Task: Find connections with filter location Berriane with filter topic #Interviewingwith filter profile language Potuguese with filter current company LearningMate with filter school St. Andrew's College of Arts, Science and Commerce with filter industry Technical and Vocational Training with filter service category Lead Generation with filter keywords title Graphic Designer
Action: Mouse moved to (660, 89)
Screenshot: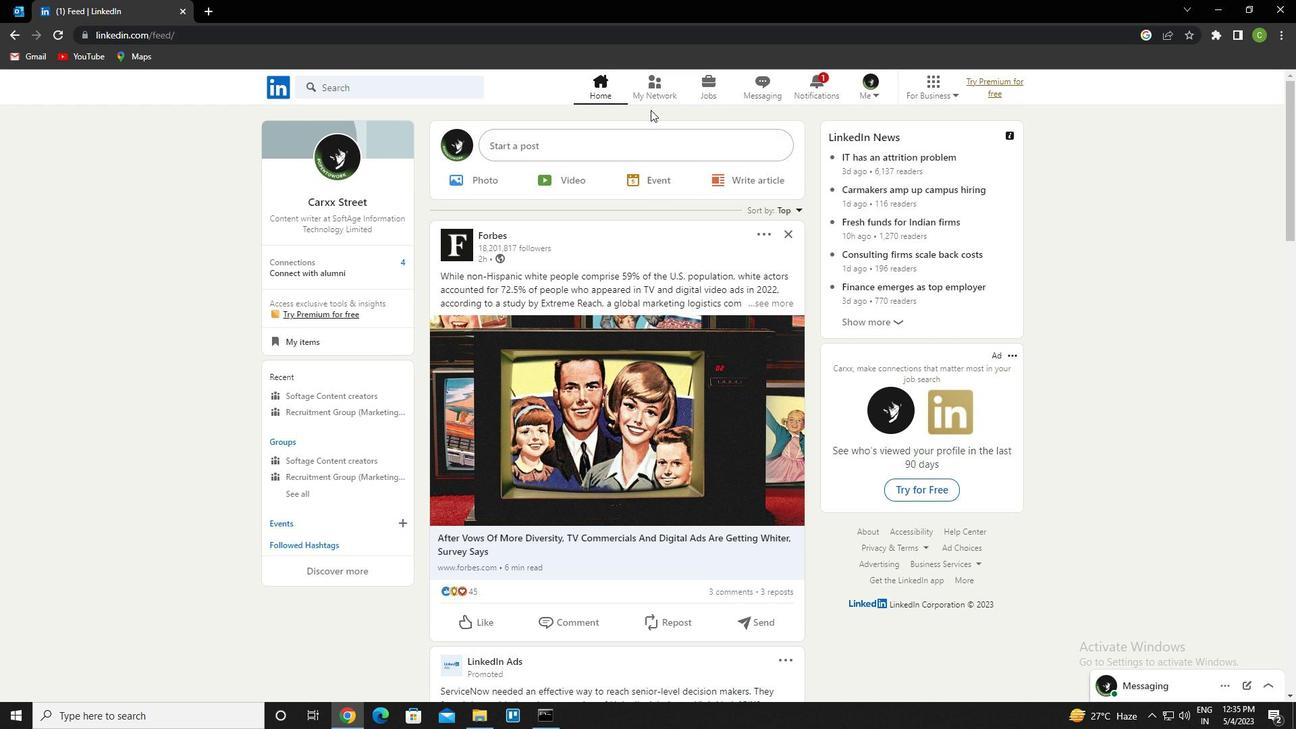 
Action: Mouse pressed left at (660, 89)
Screenshot: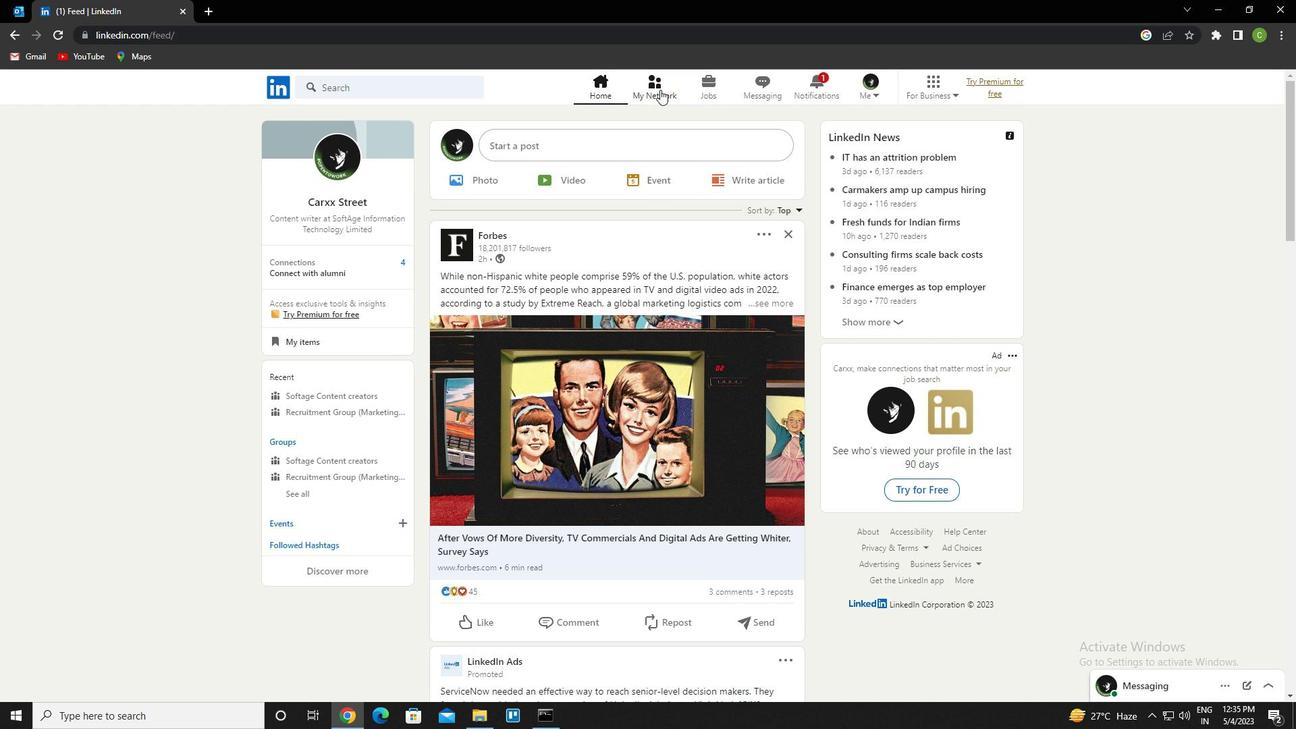 
Action: Mouse moved to (367, 158)
Screenshot: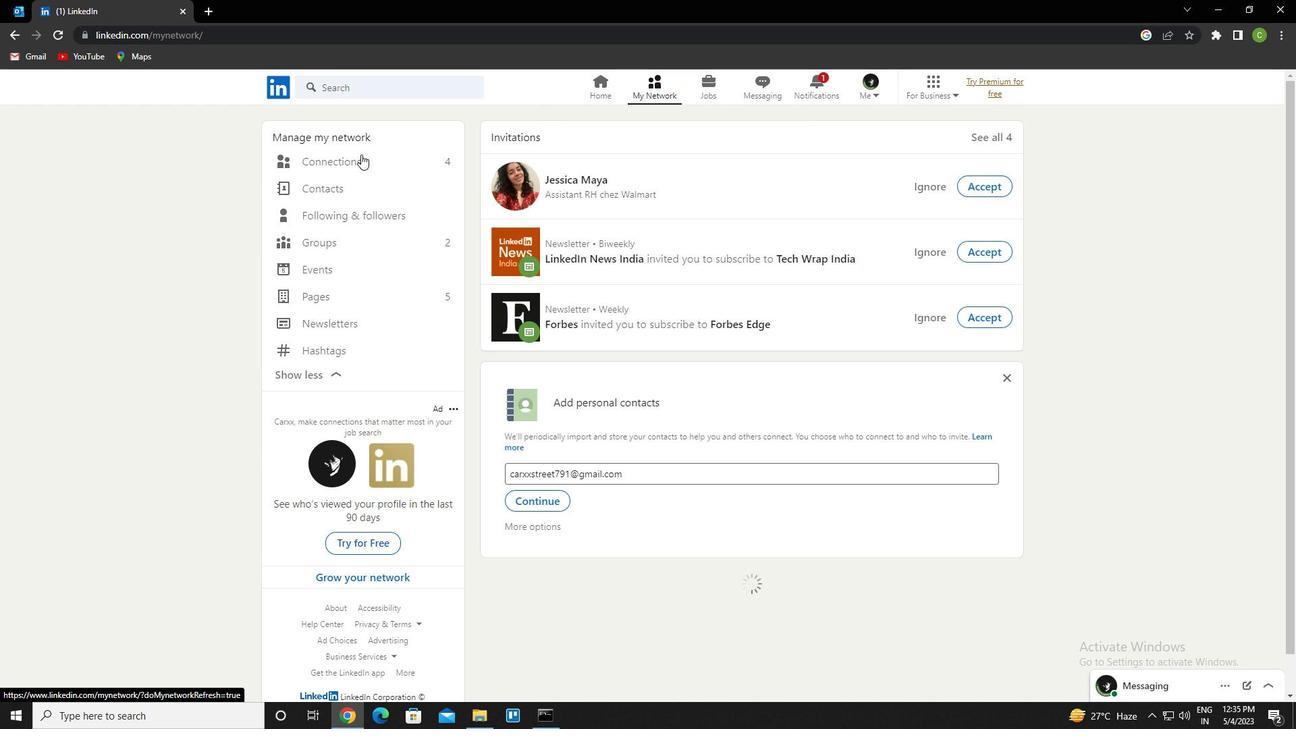 
Action: Mouse pressed left at (367, 158)
Screenshot: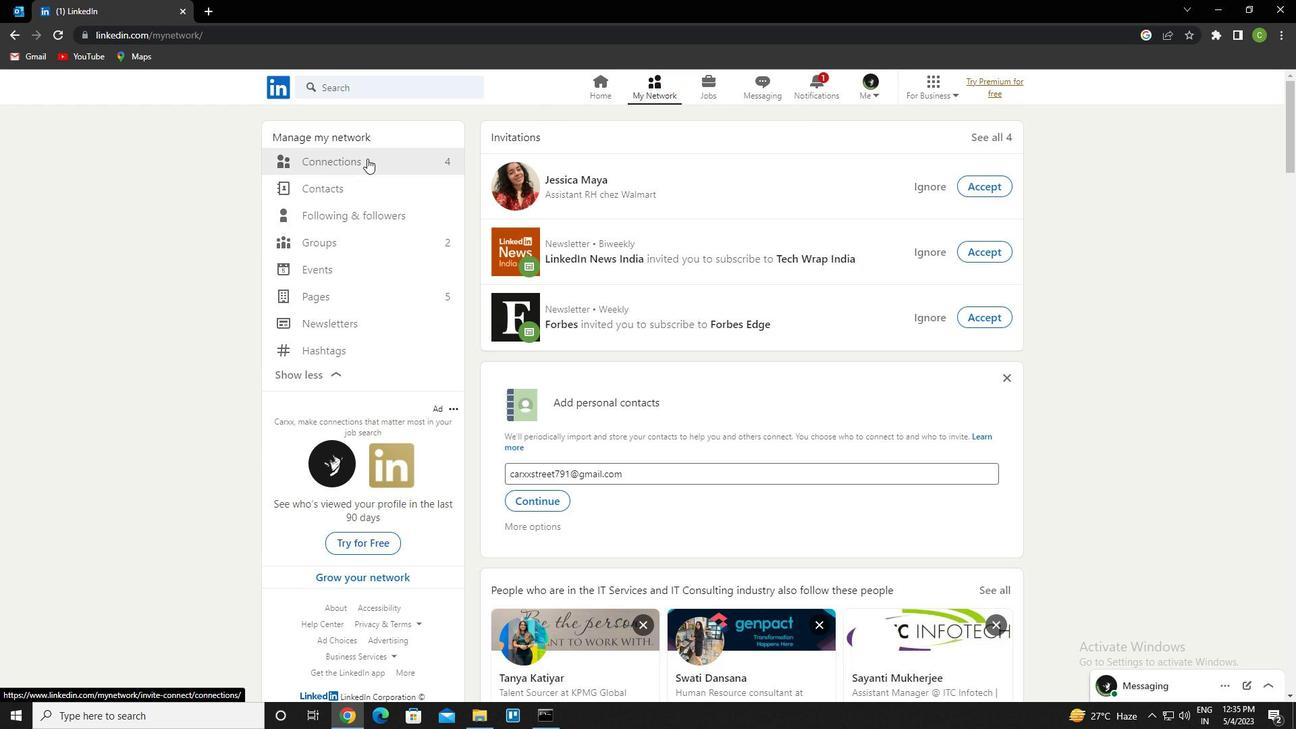 
Action: Mouse moved to (758, 165)
Screenshot: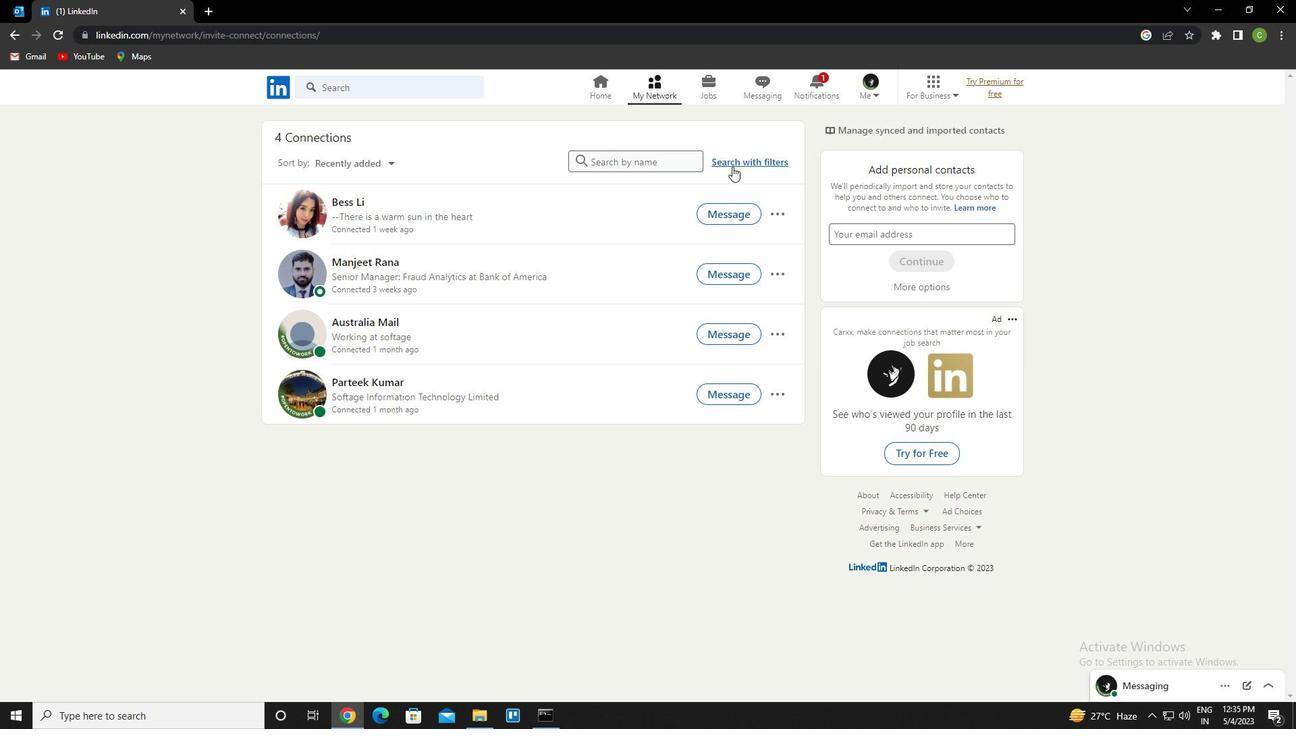 
Action: Mouse pressed left at (758, 165)
Screenshot: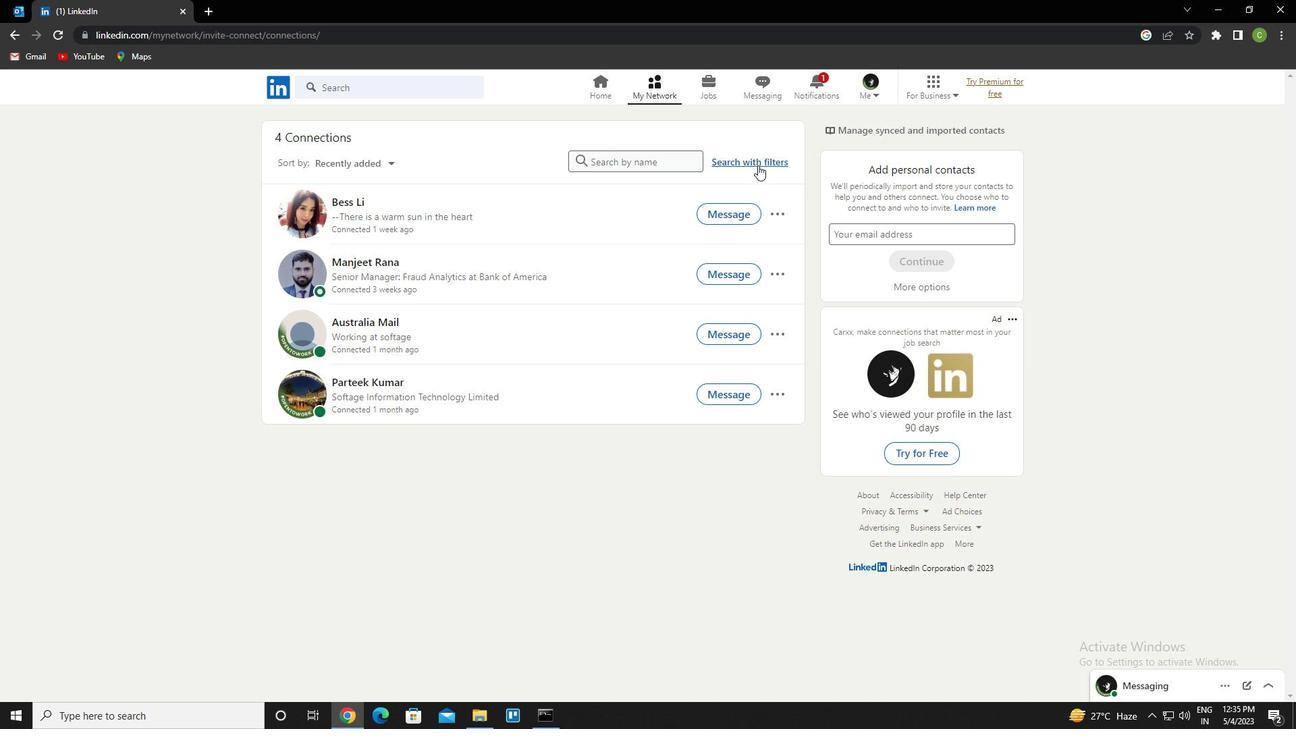 
Action: Mouse moved to (690, 123)
Screenshot: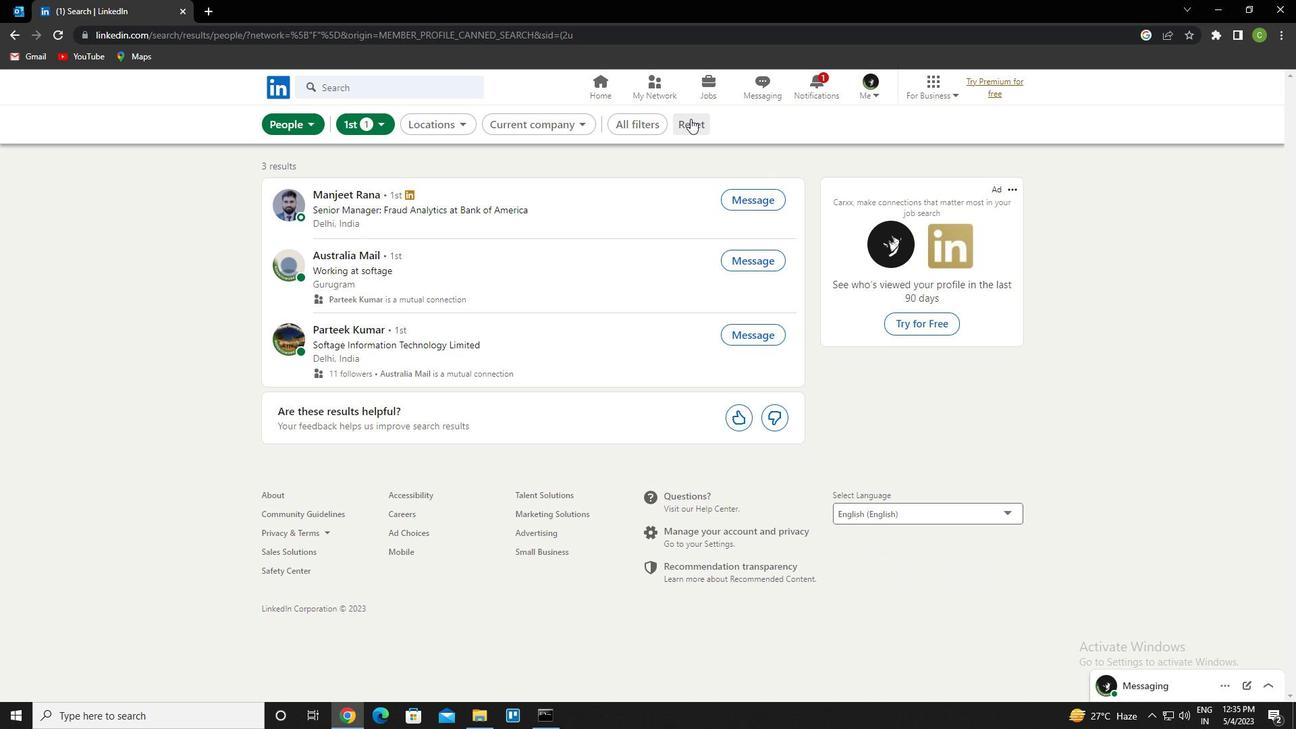 
Action: Mouse pressed left at (690, 123)
Screenshot: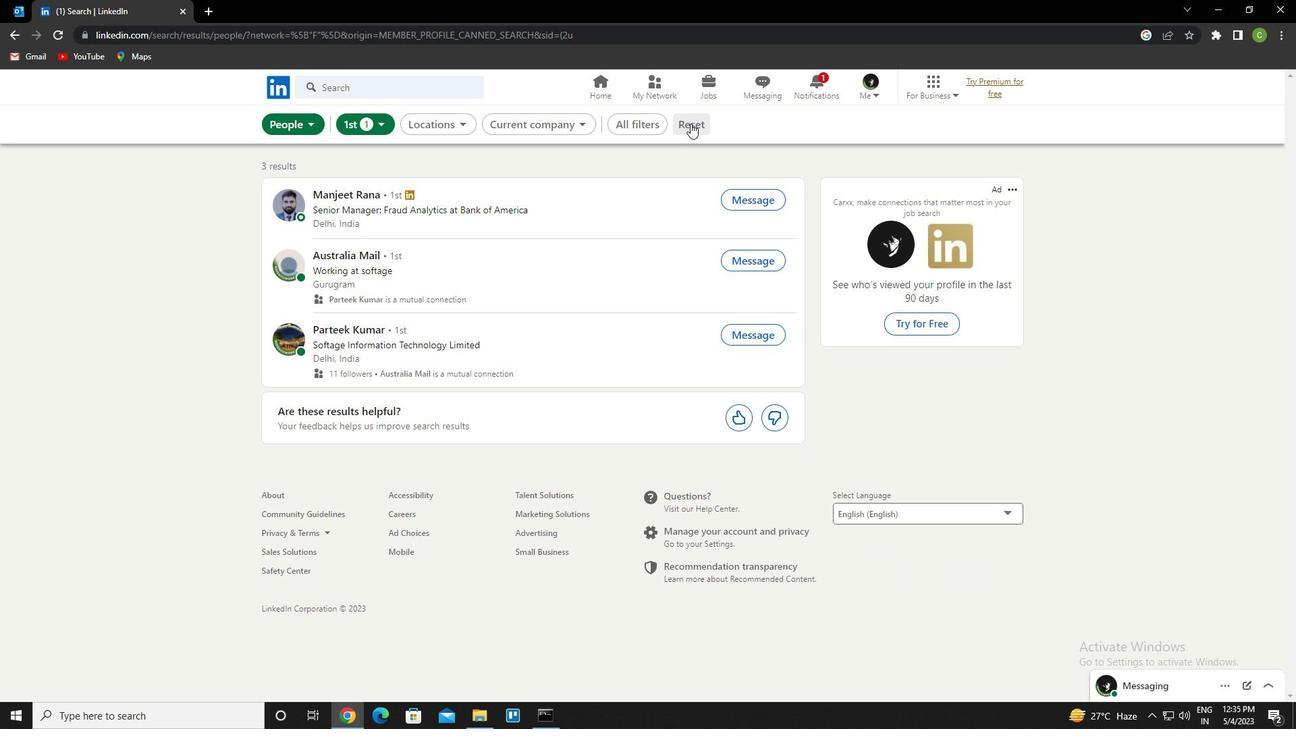 
Action: Mouse moved to (675, 128)
Screenshot: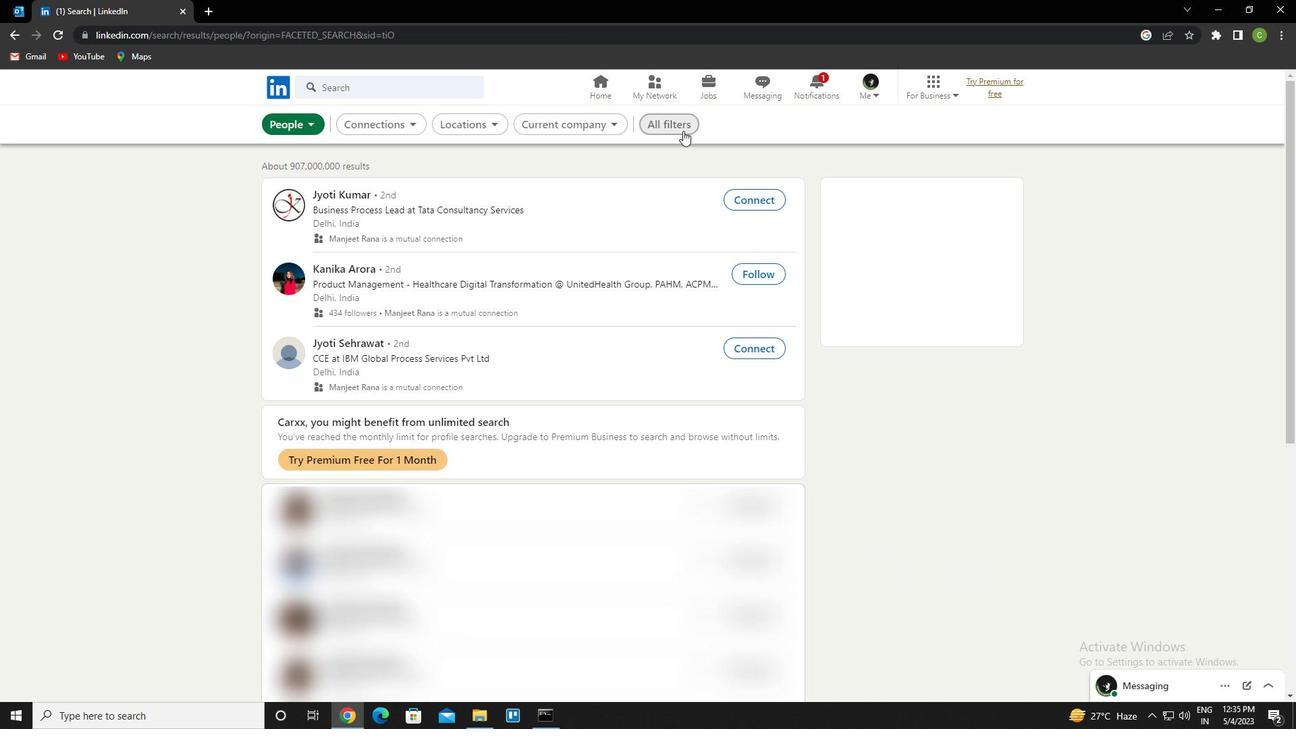 
Action: Mouse pressed left at (675, 128)
Screenshot: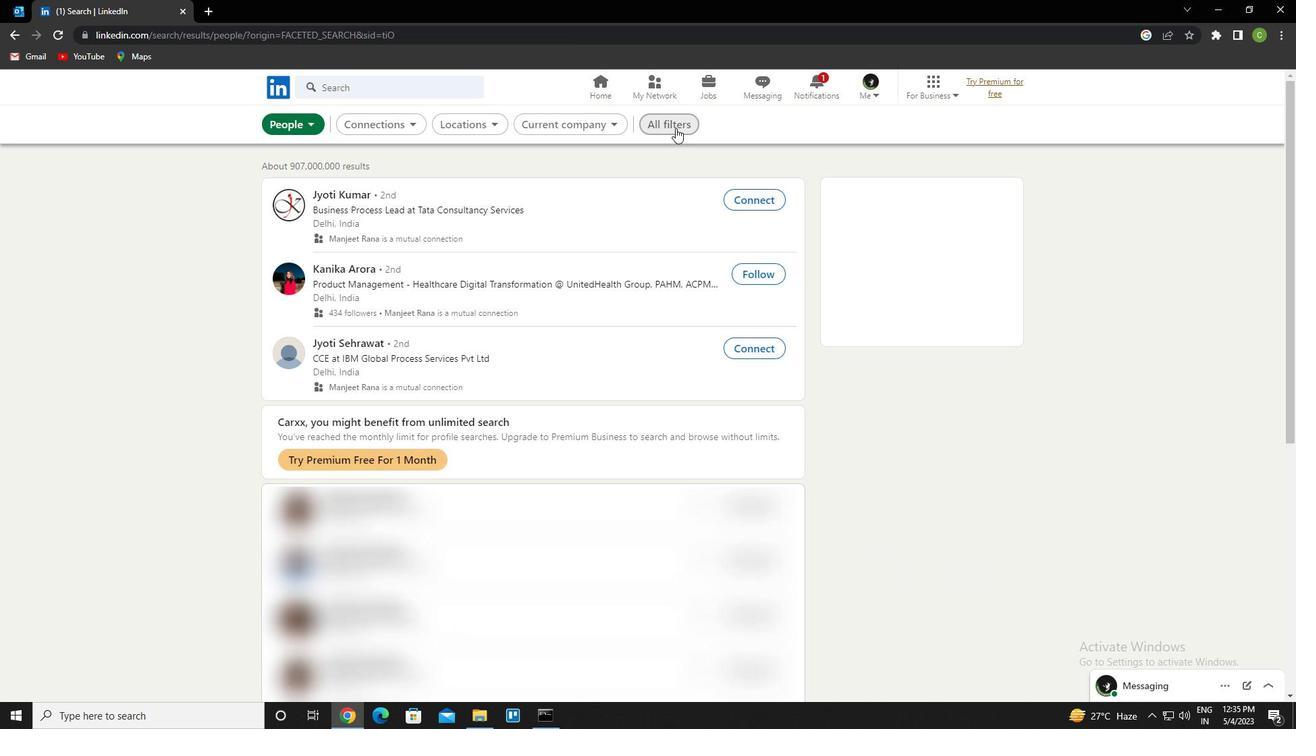 
Action: Mouse moved to (1103, 399)
Screenshot: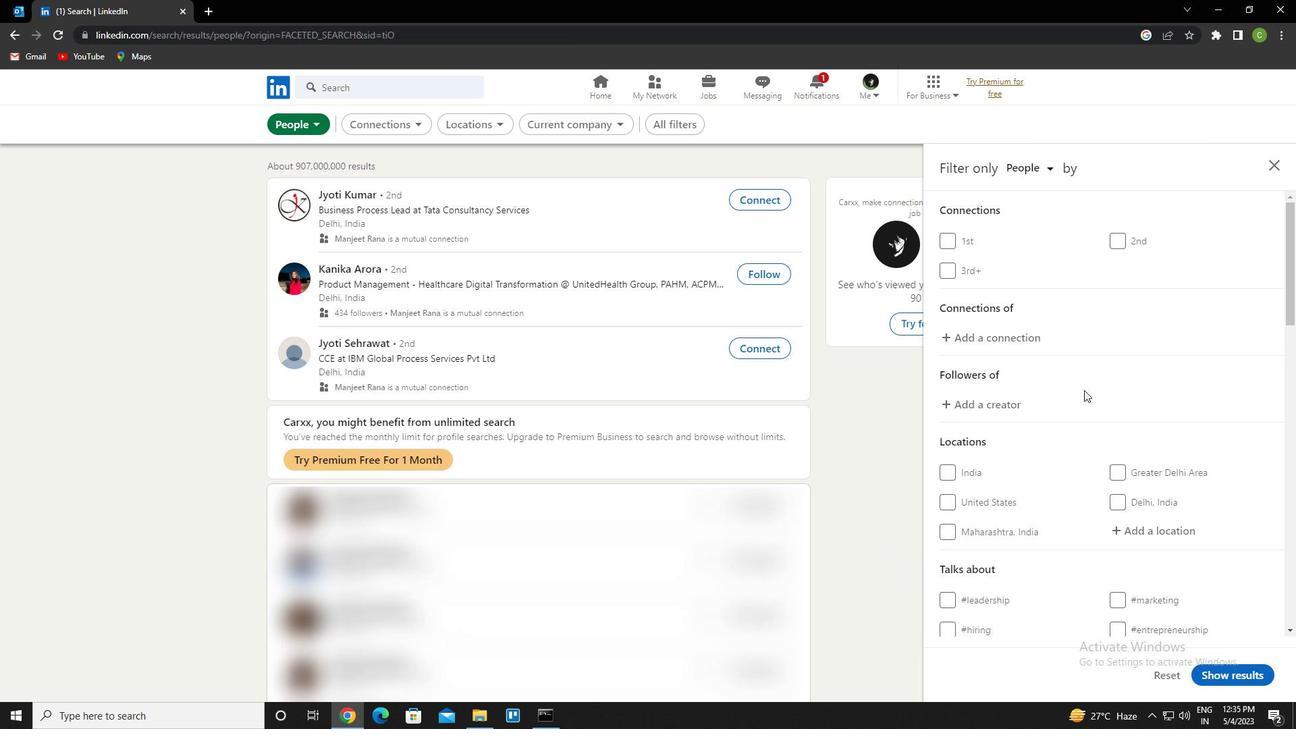 
Action: Mouse scrolled (1103, 399) with delta (0, 0)
Screenshot: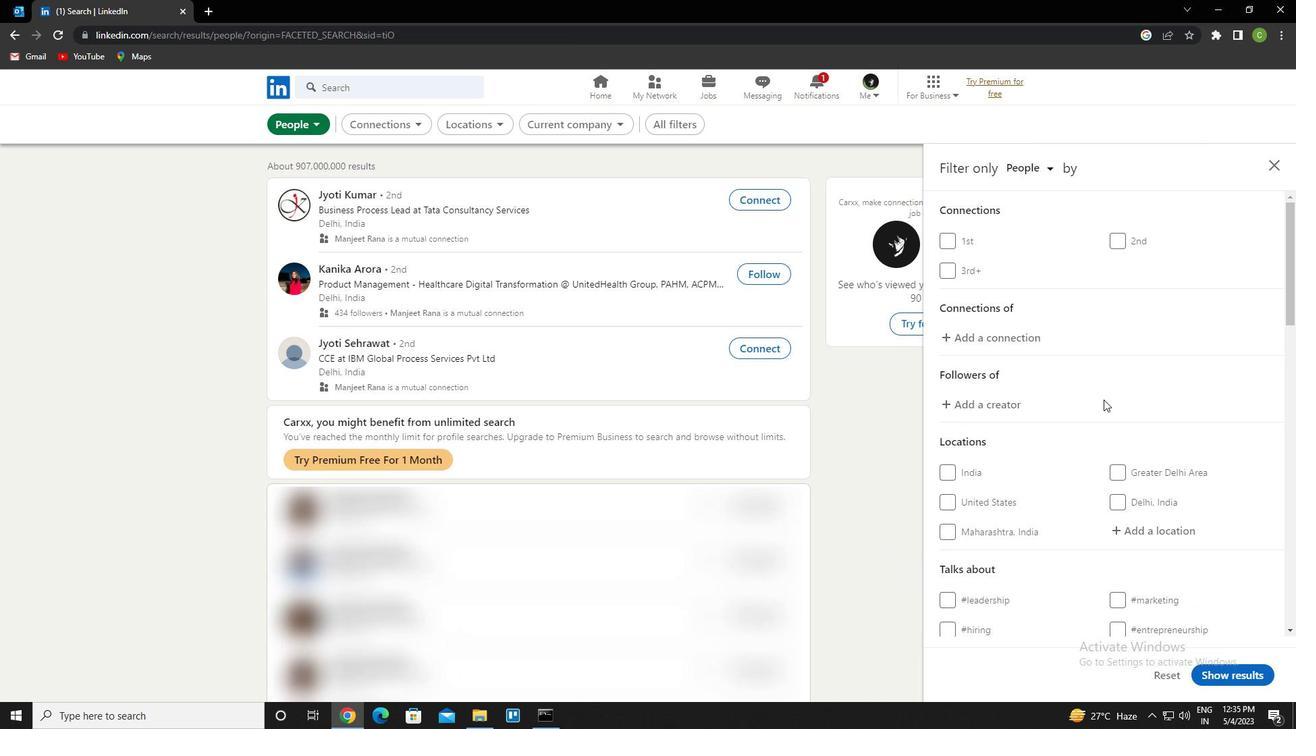 
Action: Mouse moved to (1124, 461)
Screenshot: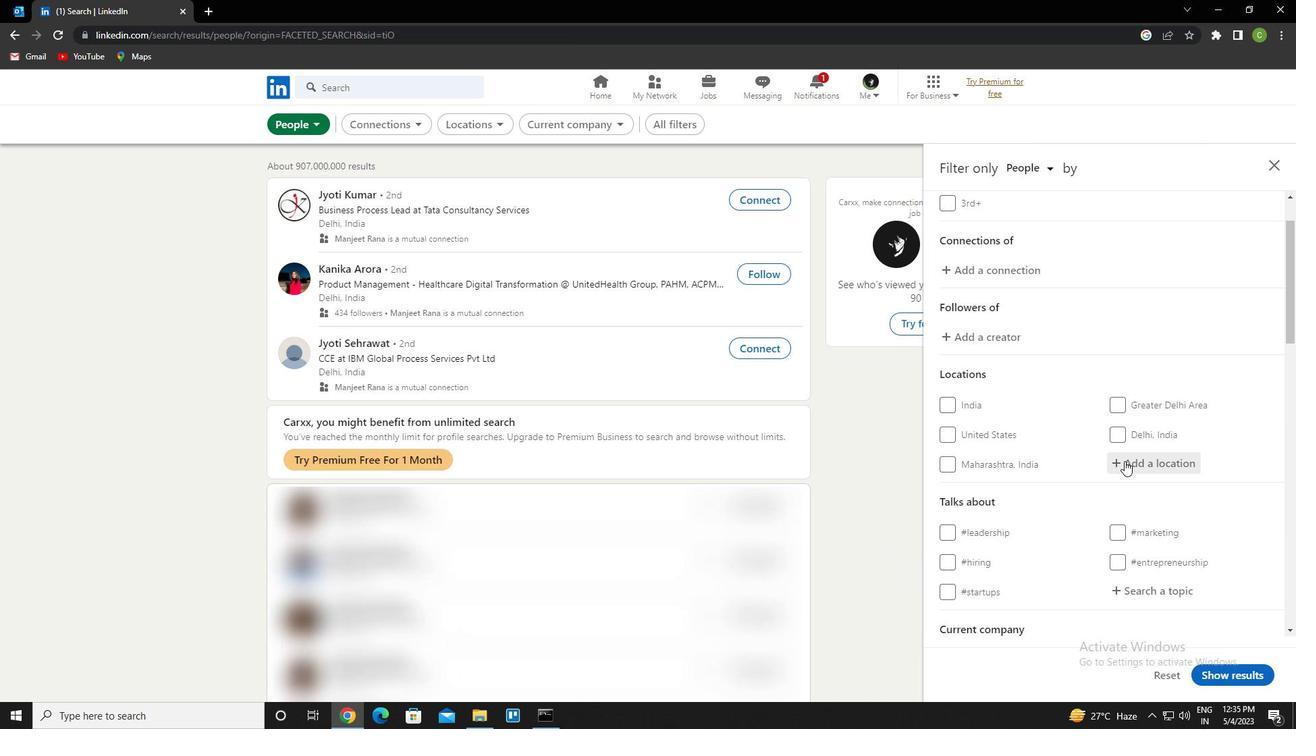 
Action: Mouse pressed left at (1124, 461)
Screenshot: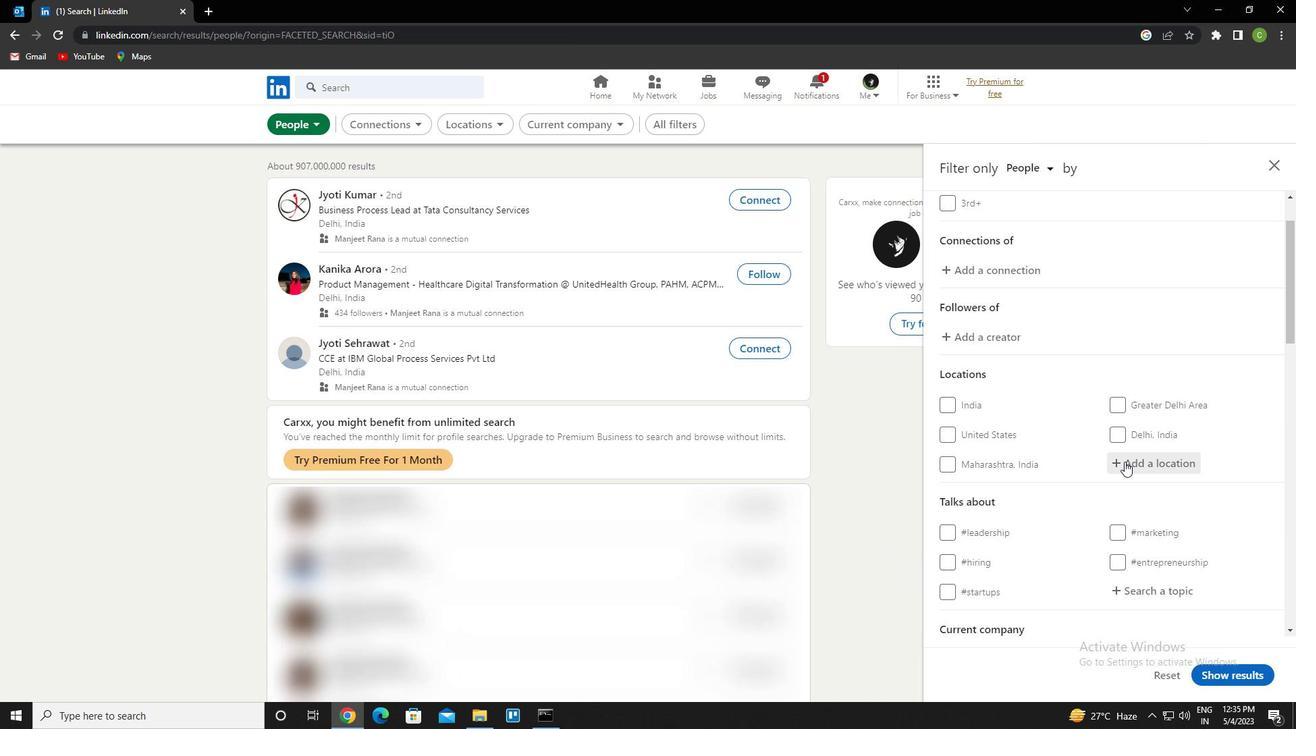 
Action: Mouse moved to (1116, 457)
Screenshot: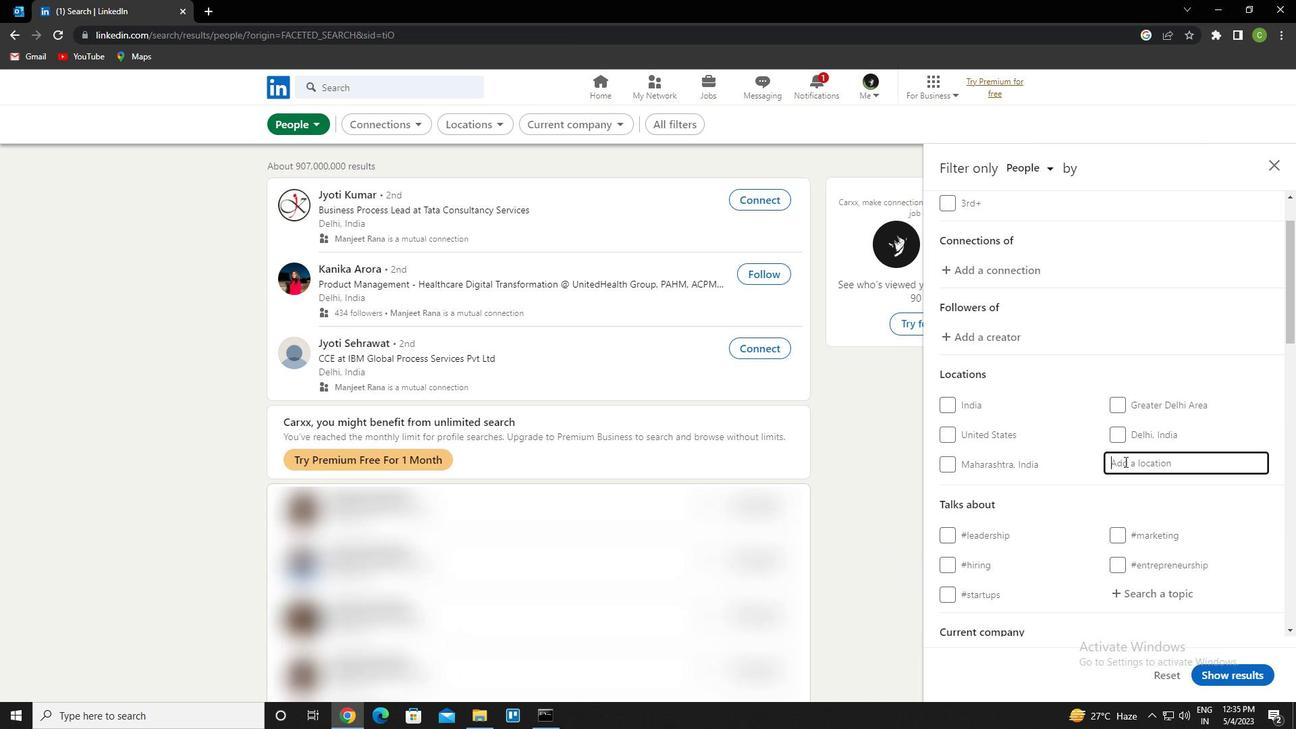 
Action: Key pressed <Key.caps_lock>b<Key.caps_lock>erraine<Key.backspace><Key.backspace><Key.backspace><Key.backspace>iane<Key.down><Key.enter>
Screenshot: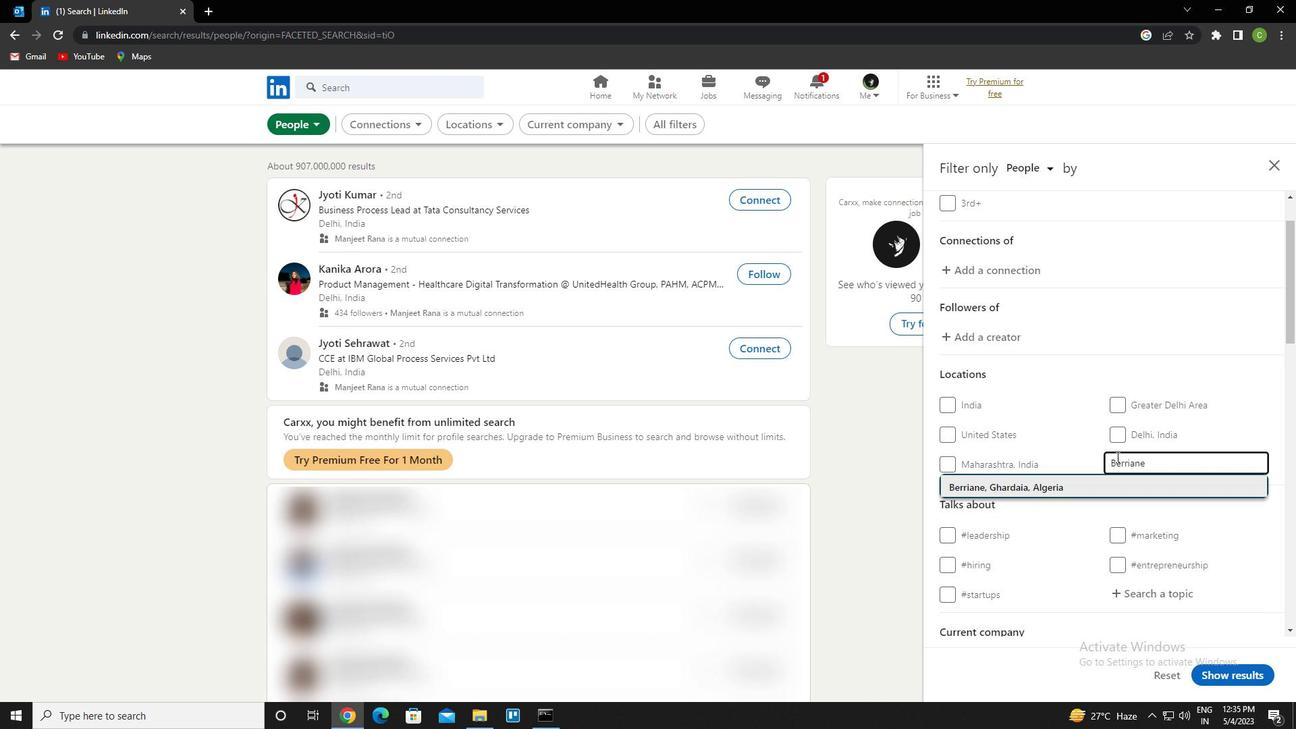 
Action: Mouse moved to (1105, 448)
Screenshot: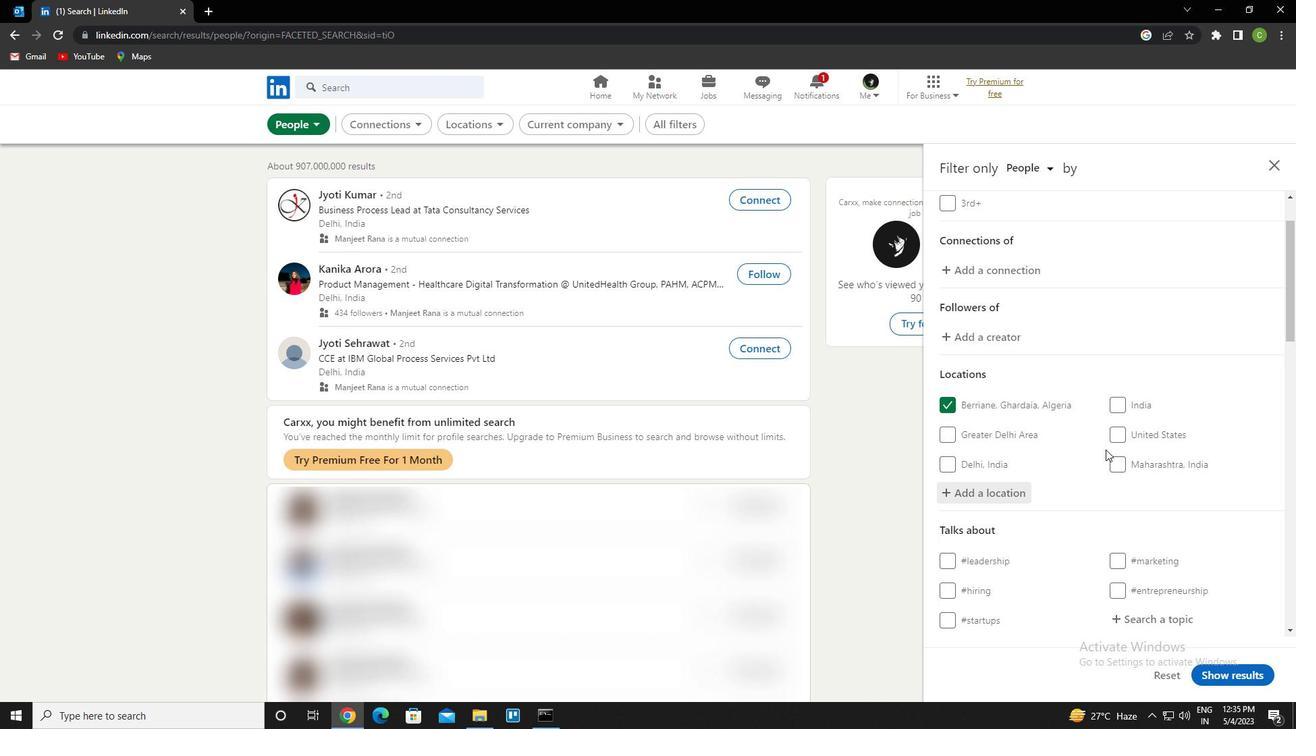 
Action: Mouse scrolled (1105, 447) with delta (0, 0)
Screenshot: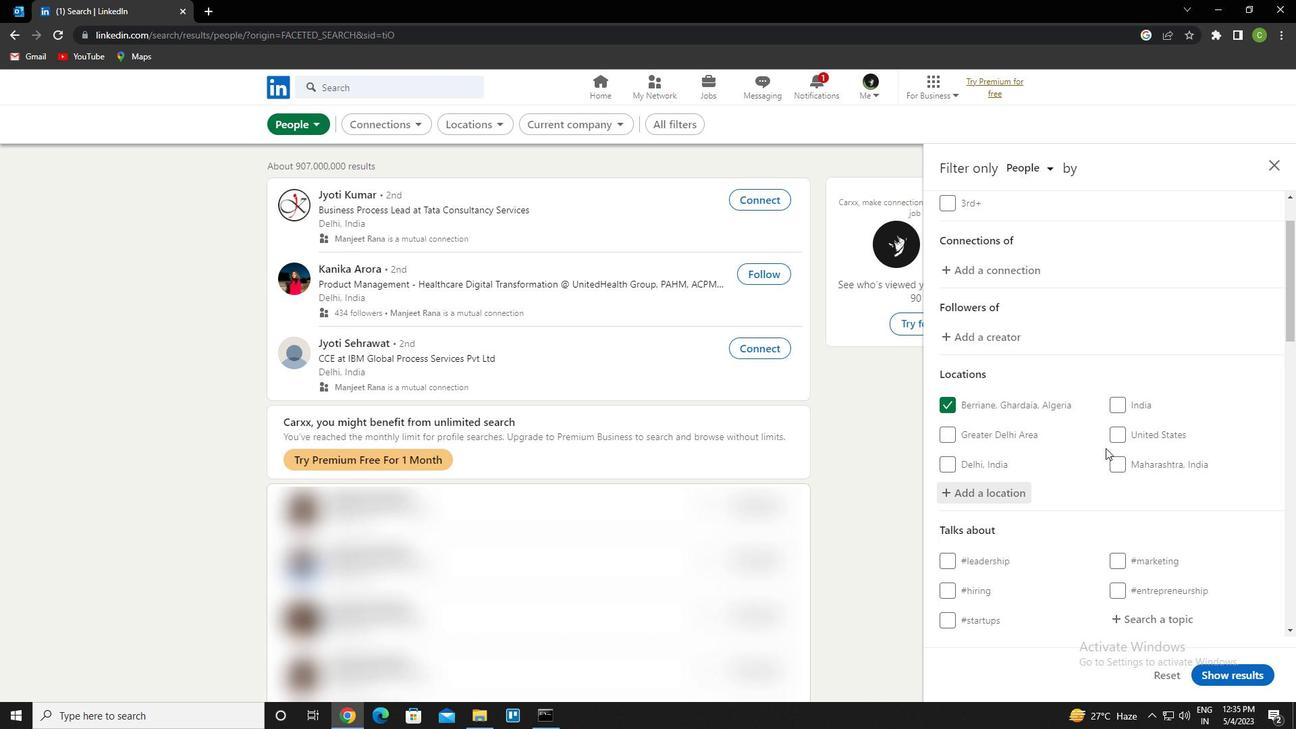 
Action: Mouse moved to (1095, 444)
Screenshot: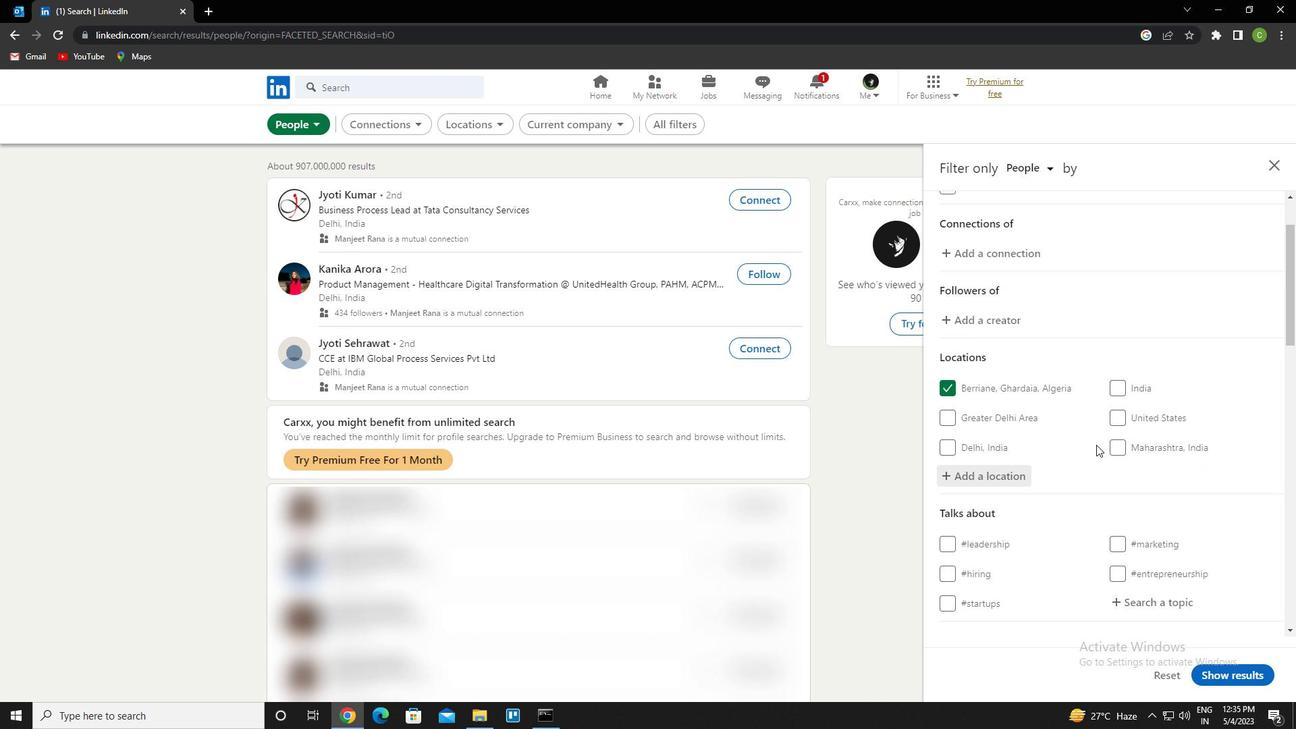 
Action: Mouse scrolled (1095, 443) with delta (0, 0)
Screenshot: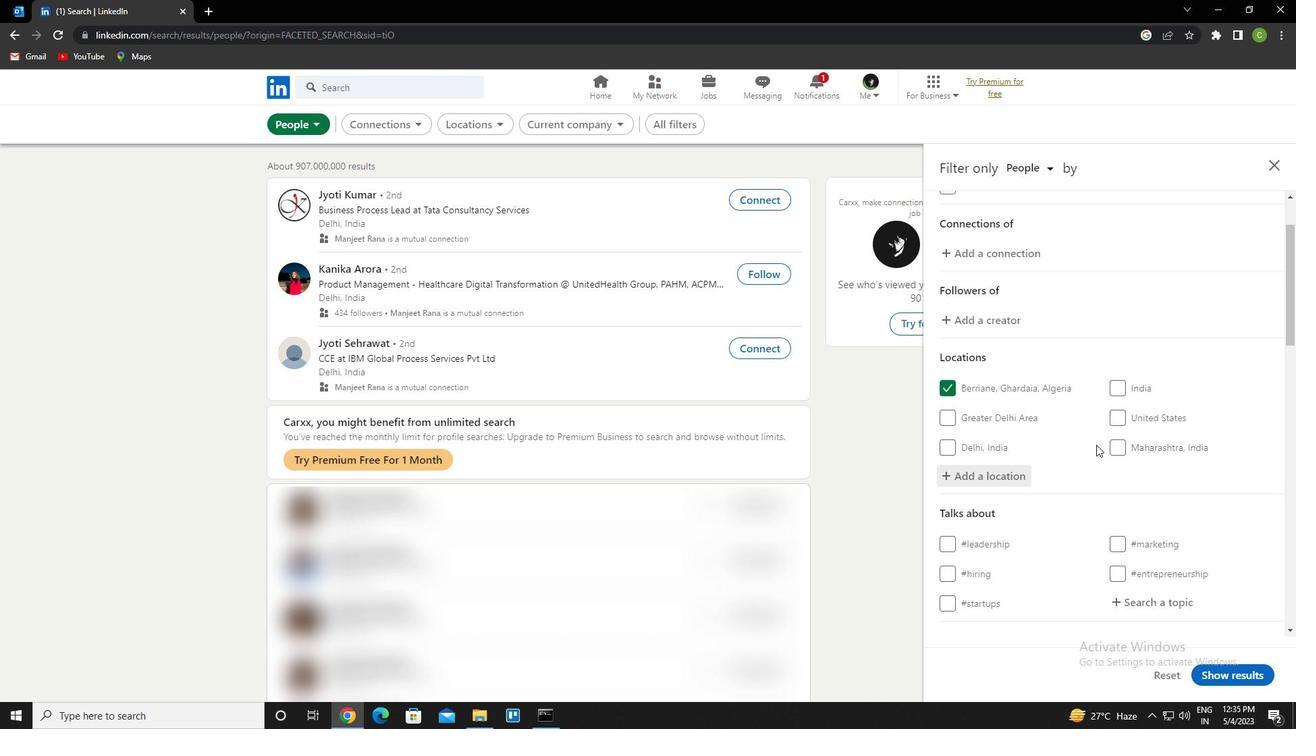 
Action: Mouse moved to (1095, 444)
Screenshot: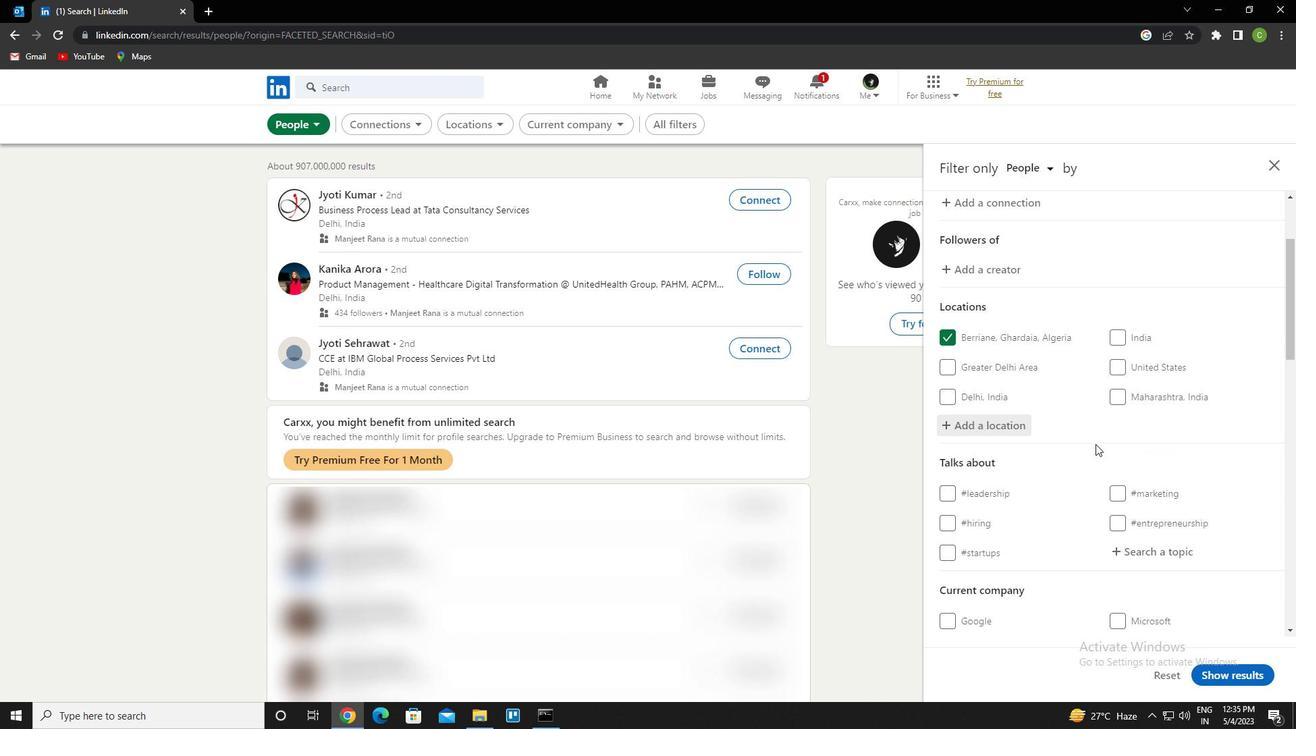 
Action: Mouse scrolled (1095, 443) with delta (0, 0)
Screenshot: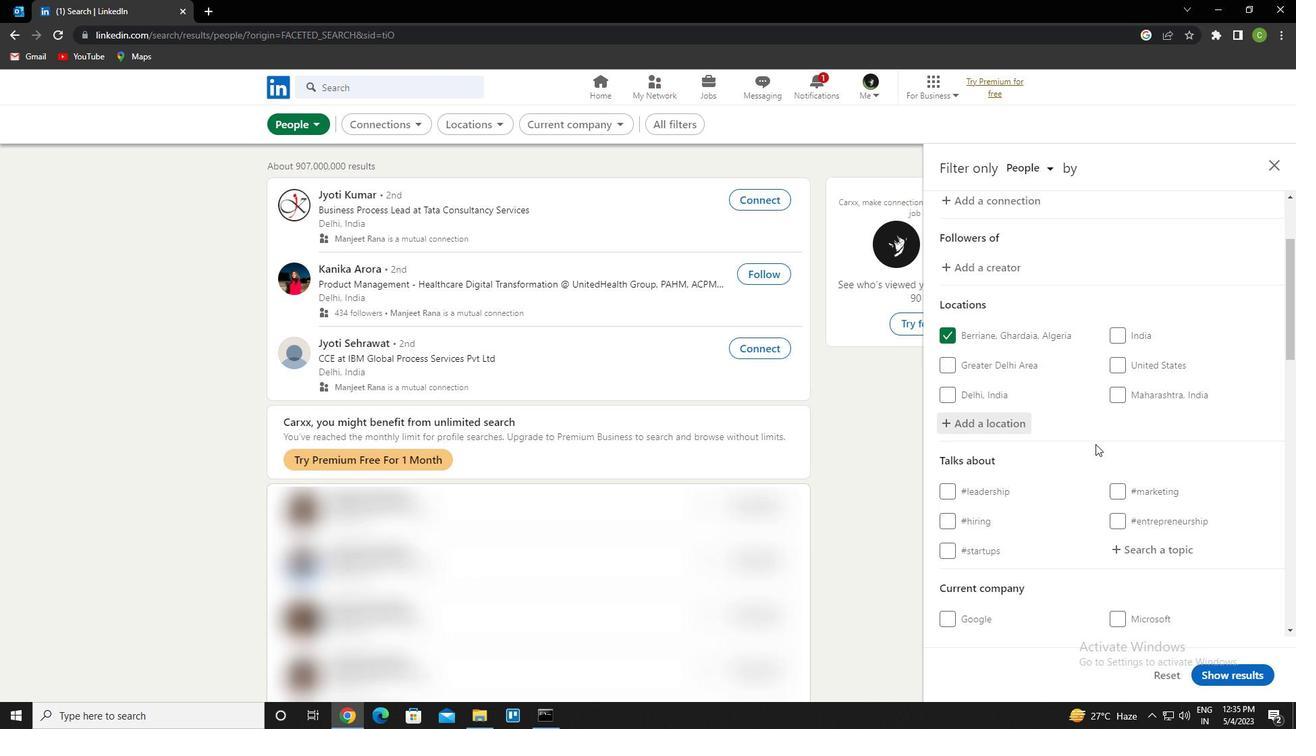 
Action: Mouse moved to (1166, 418)
Screenshot: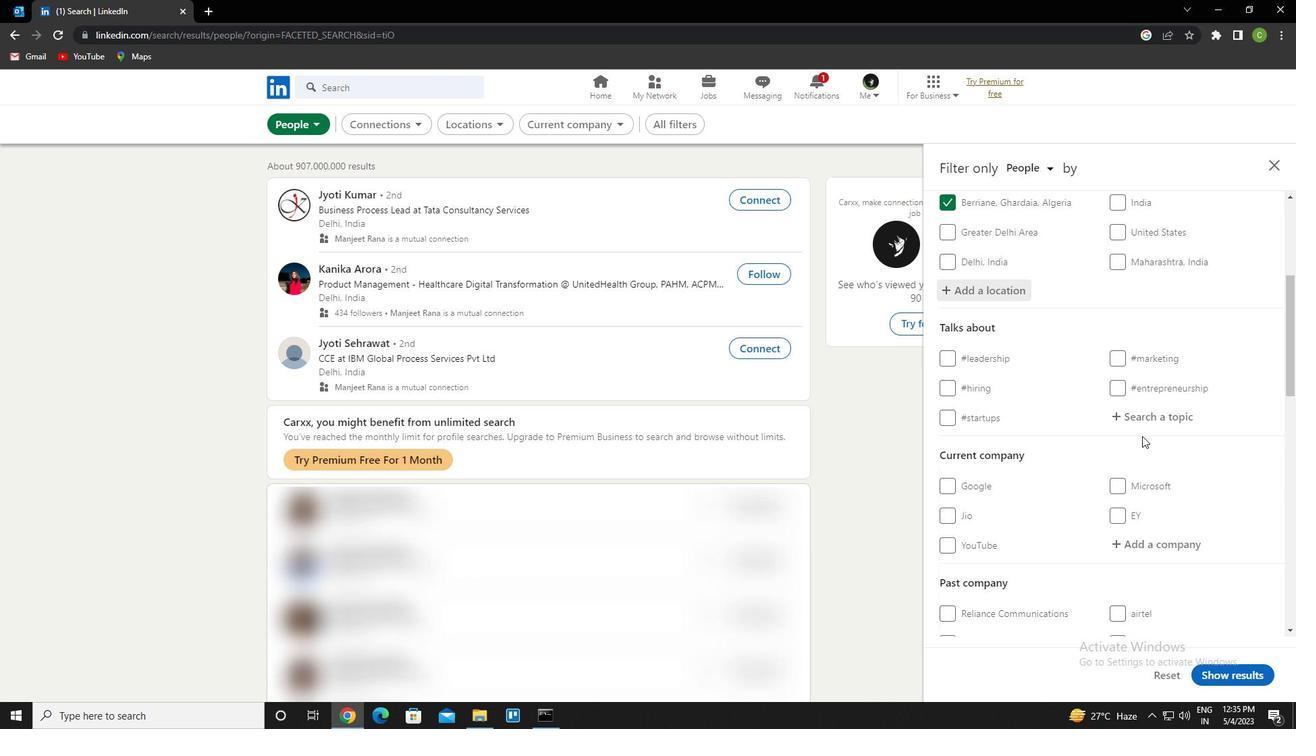 
Action: Mouse pressed left at (1166, 418)
Screenshot: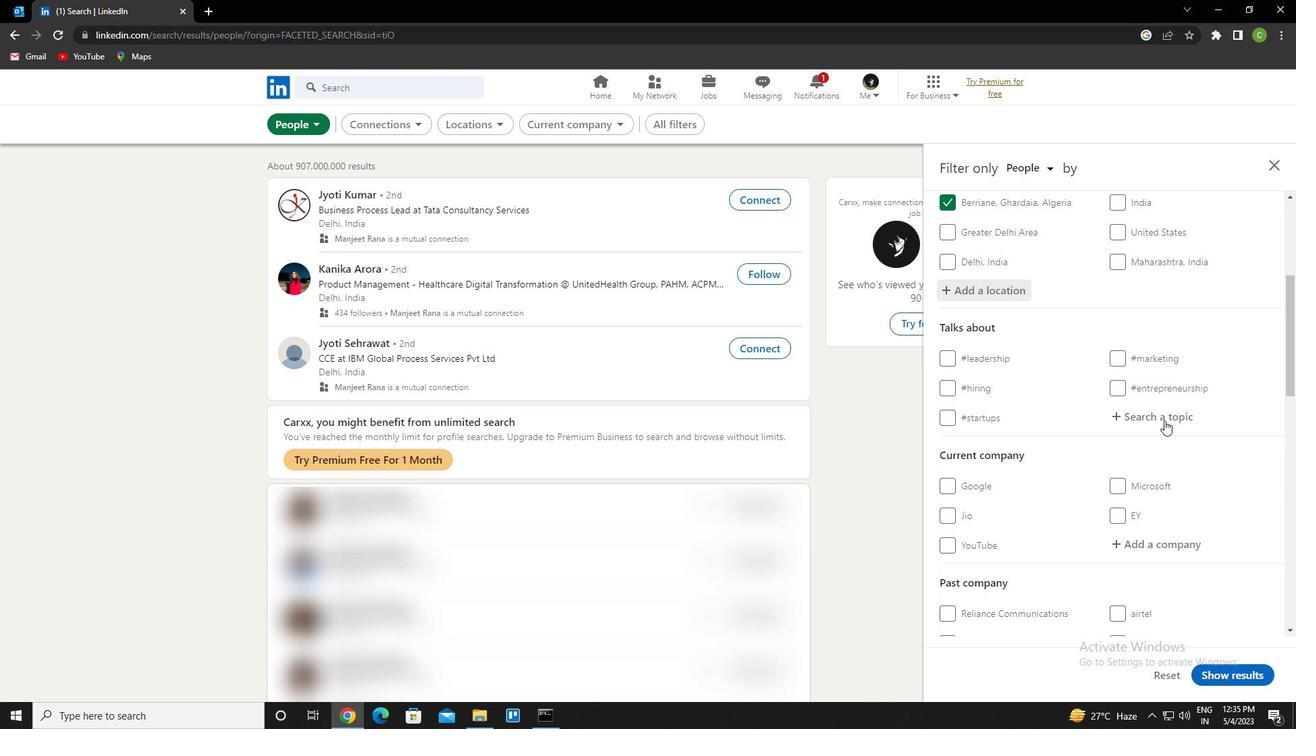 
Action: Mouse moved to (1166, 417)
Screenshot: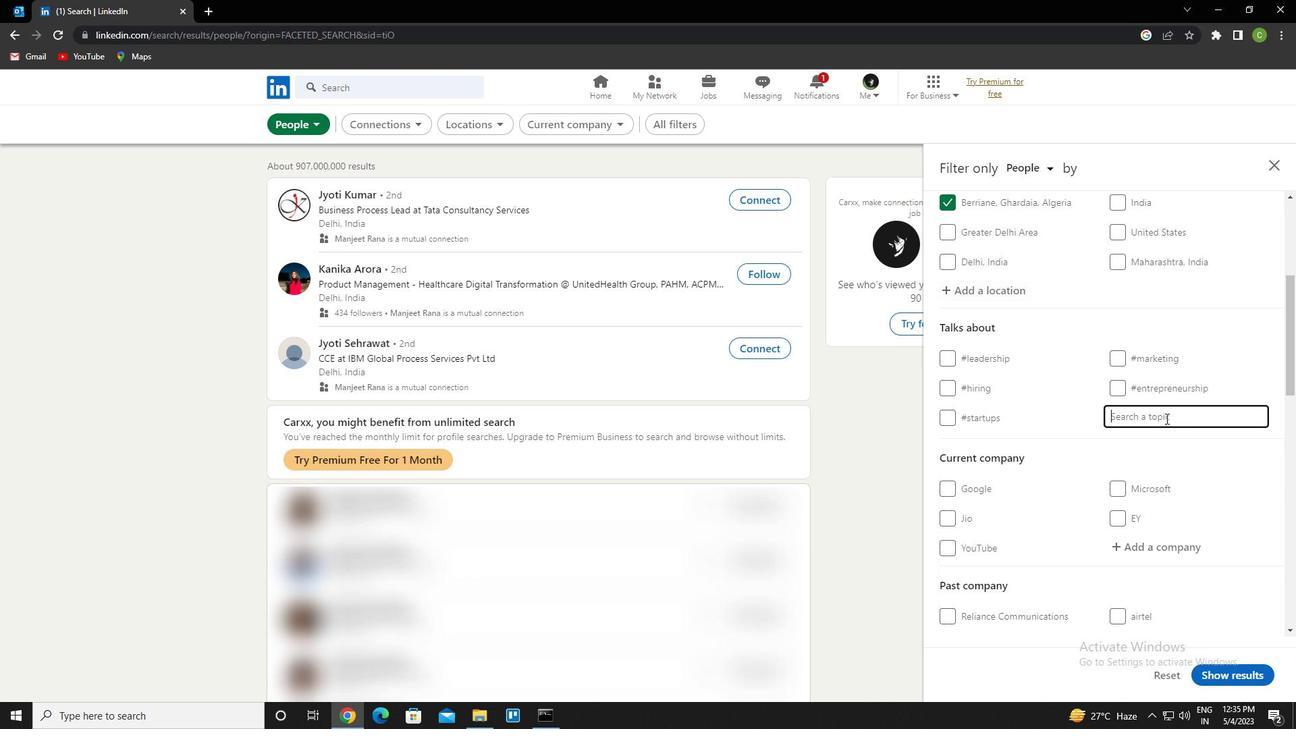 
Action: Key pressed interwing<Key.backspace><Key.backspace><Key.backspace><Key.backspace>viewing<Key.down><Key.enter>
Screenshot: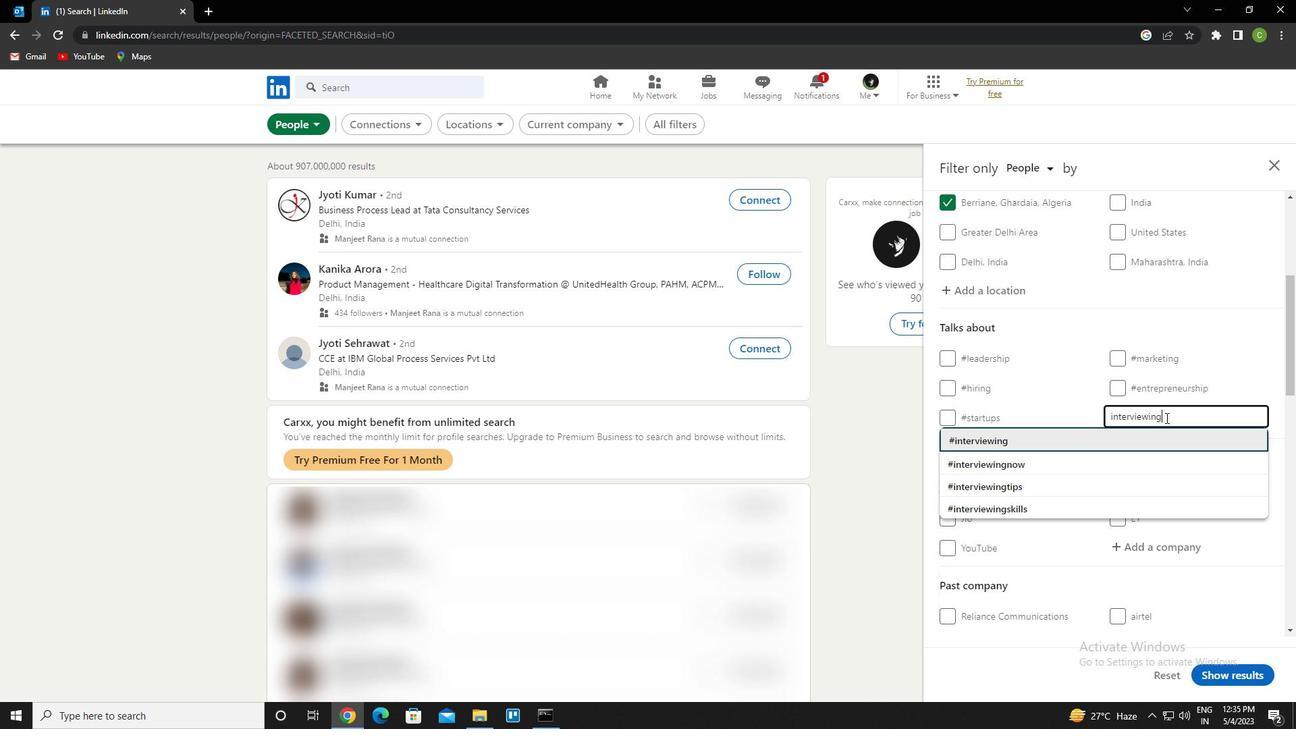 
Action: Mouse moved to (1147, 438)
Screenshot: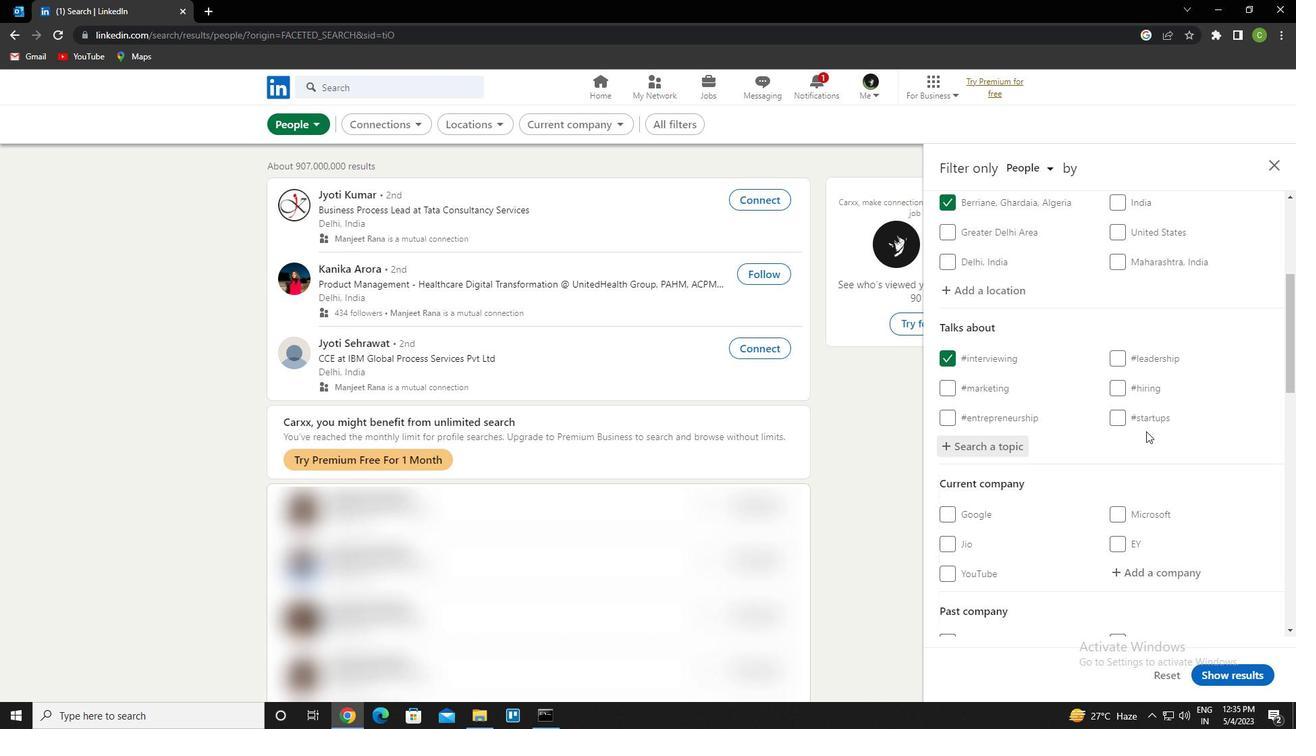 
Action: Mouse scrolled (1147, 438) with delta (0, 0)
Screenshot: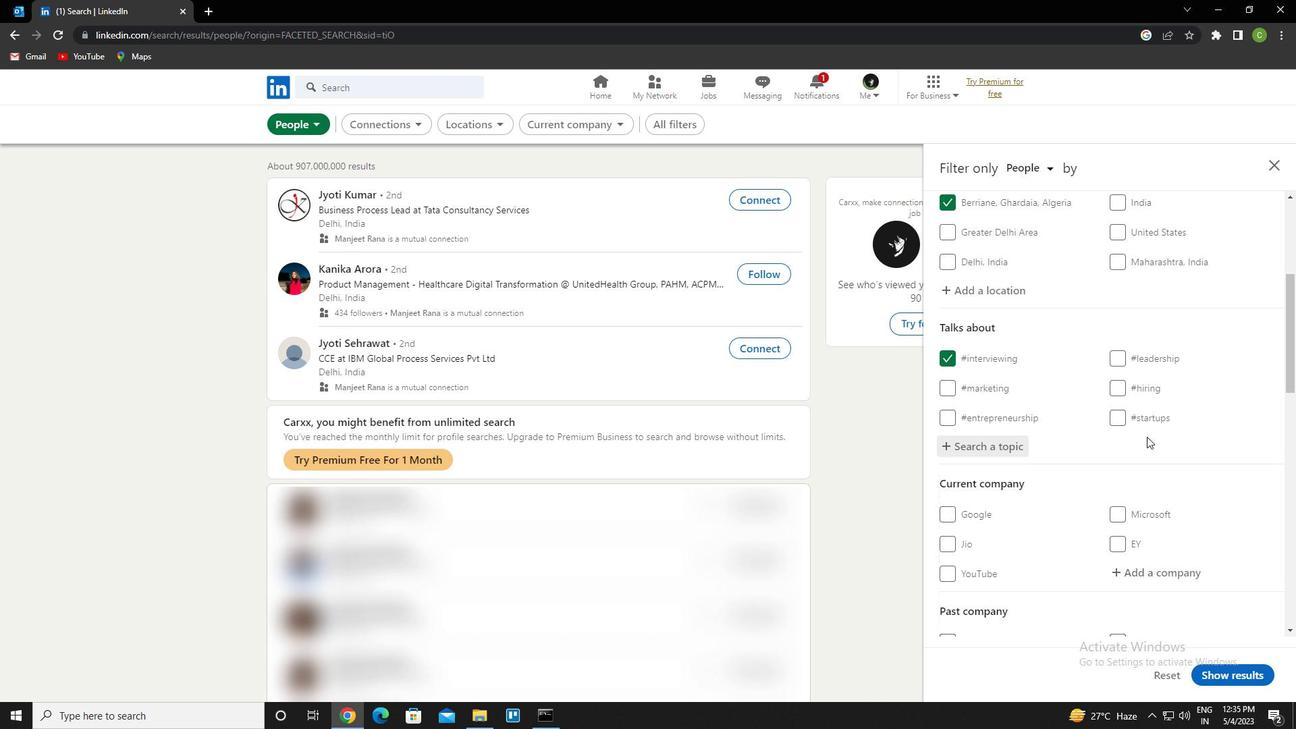 
Action: Mouse scrolled (1147, 438) with delta (0, 0)
Screenshot: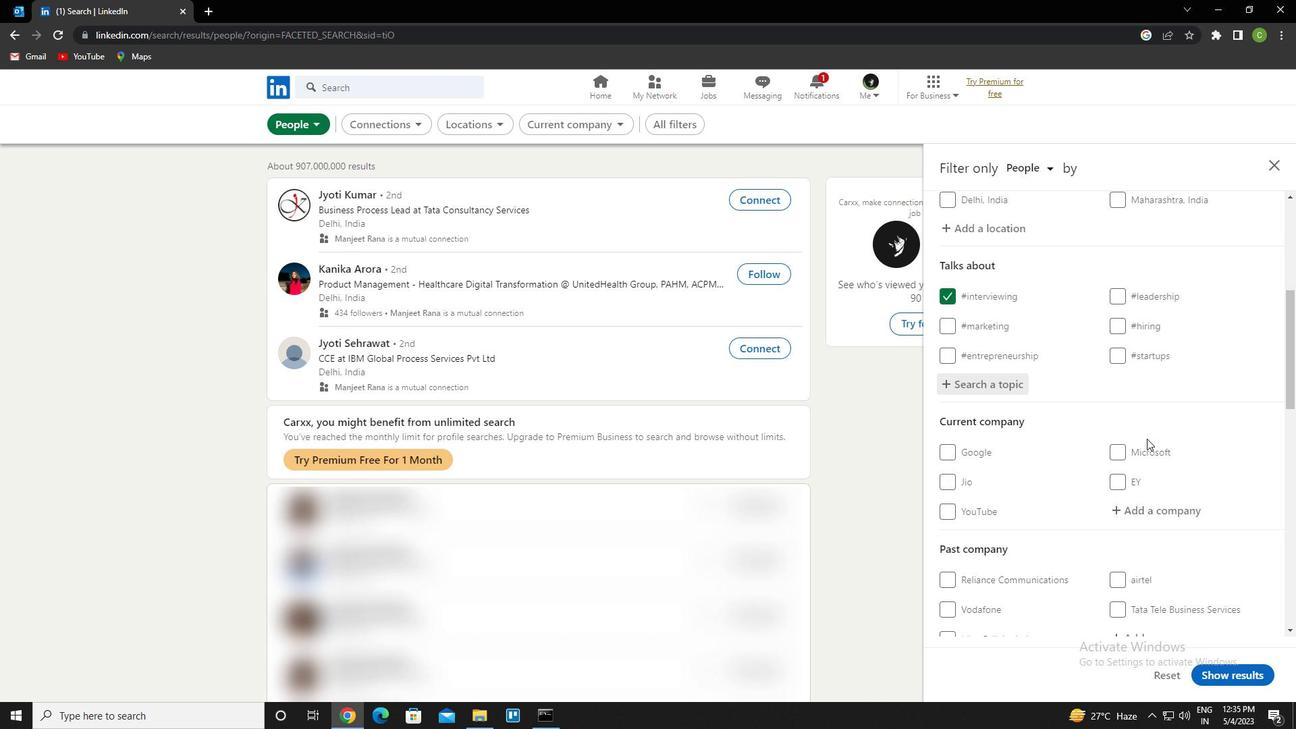 
Action: Mouse scrolled (1147, 438) with delta (0, 0)
Screenshot: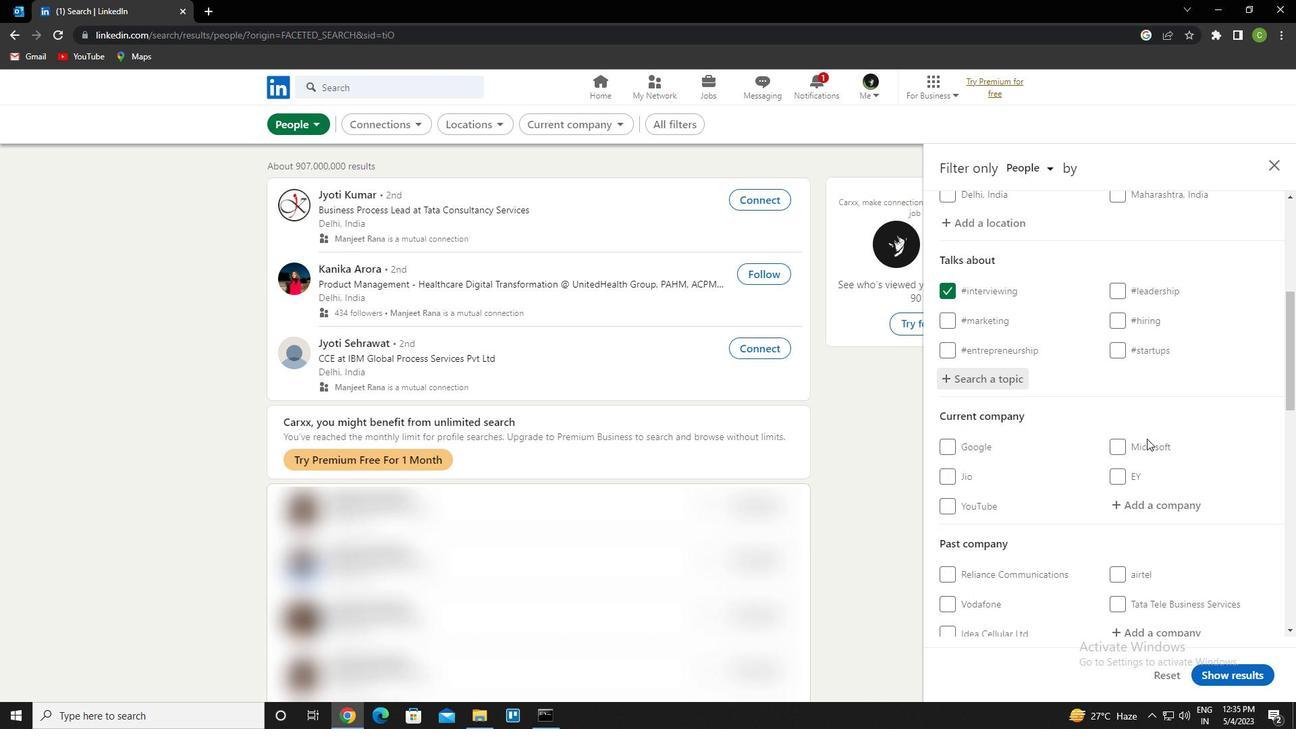 
Action: Mouse scrolled (1147, 438) with delta (0, 0)
Screenshot: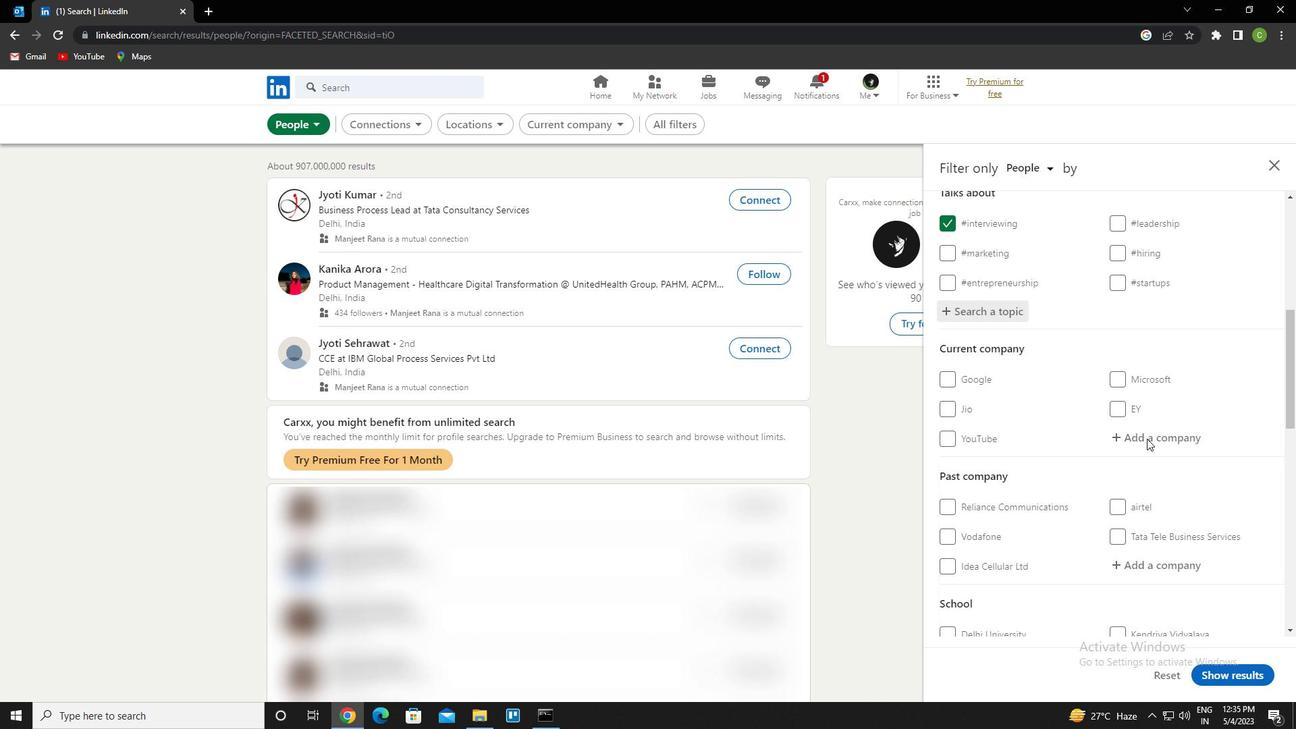 
Action: Mouse moved to (1132, 419)
Screenshot: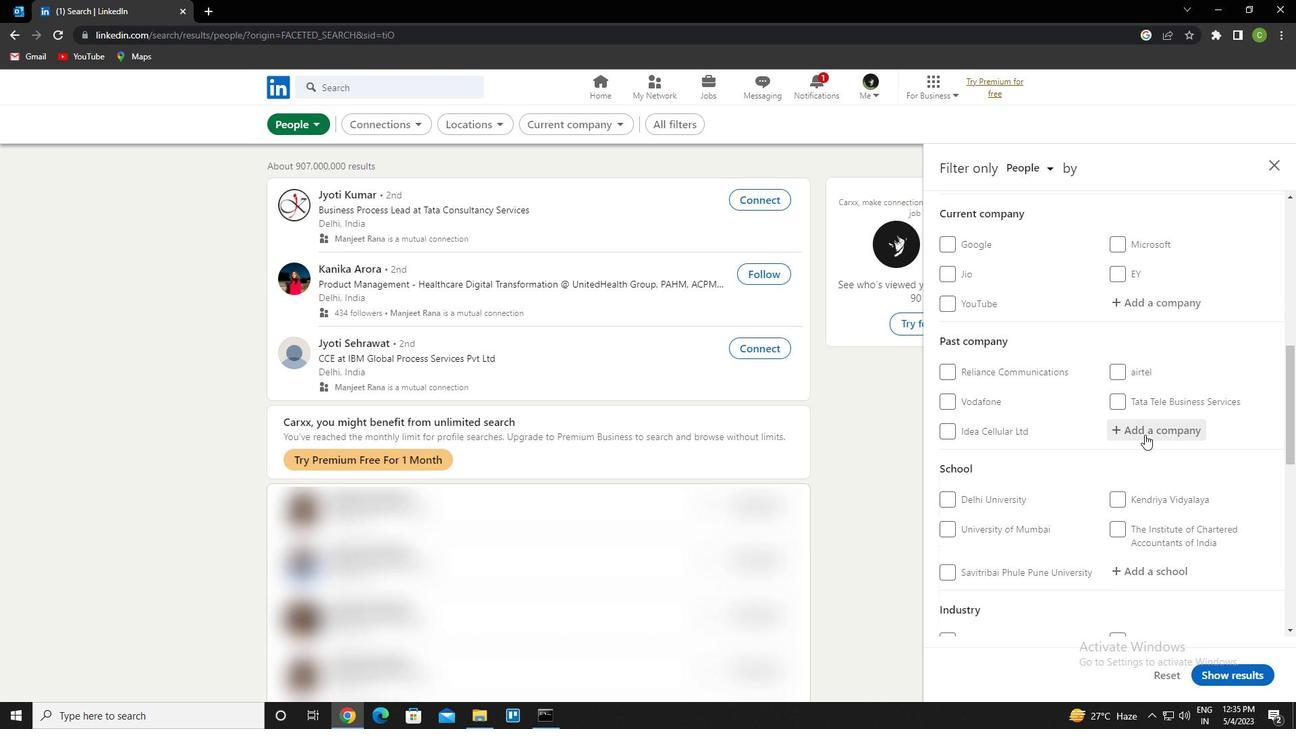 
Action: Mouse scrolled (1132, 419) with delta (0, 0)
Screenshot: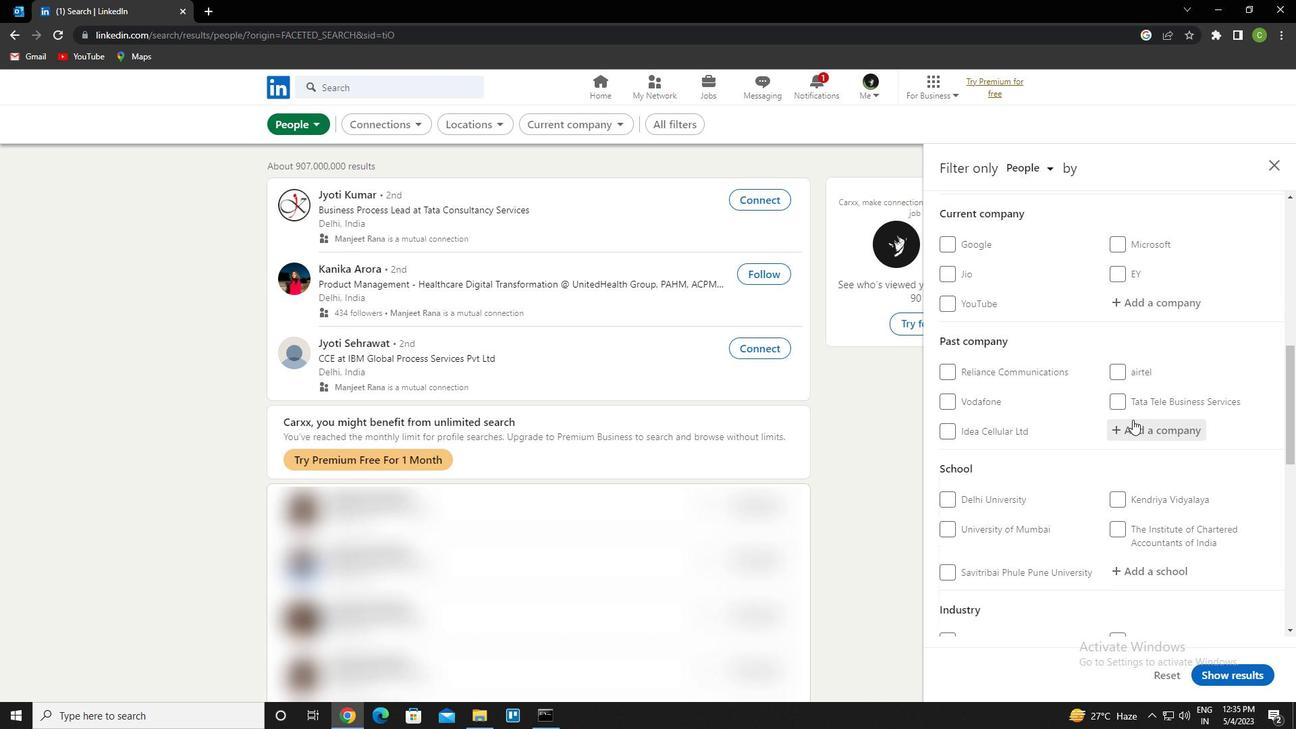 
Action: Mouse moved to (1132, 419)
Screenshot: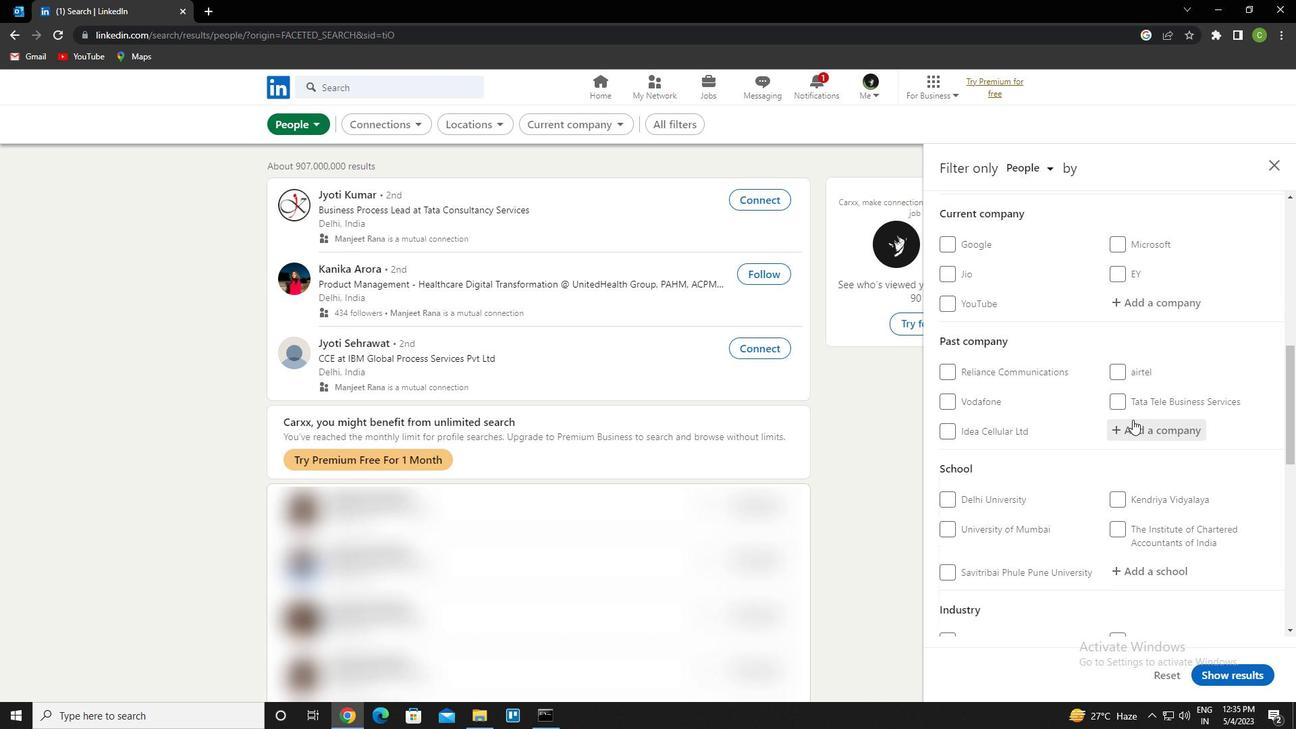 
Action: Mouse scrolled (1132, 418) with delta (0, 0)
Screenshot: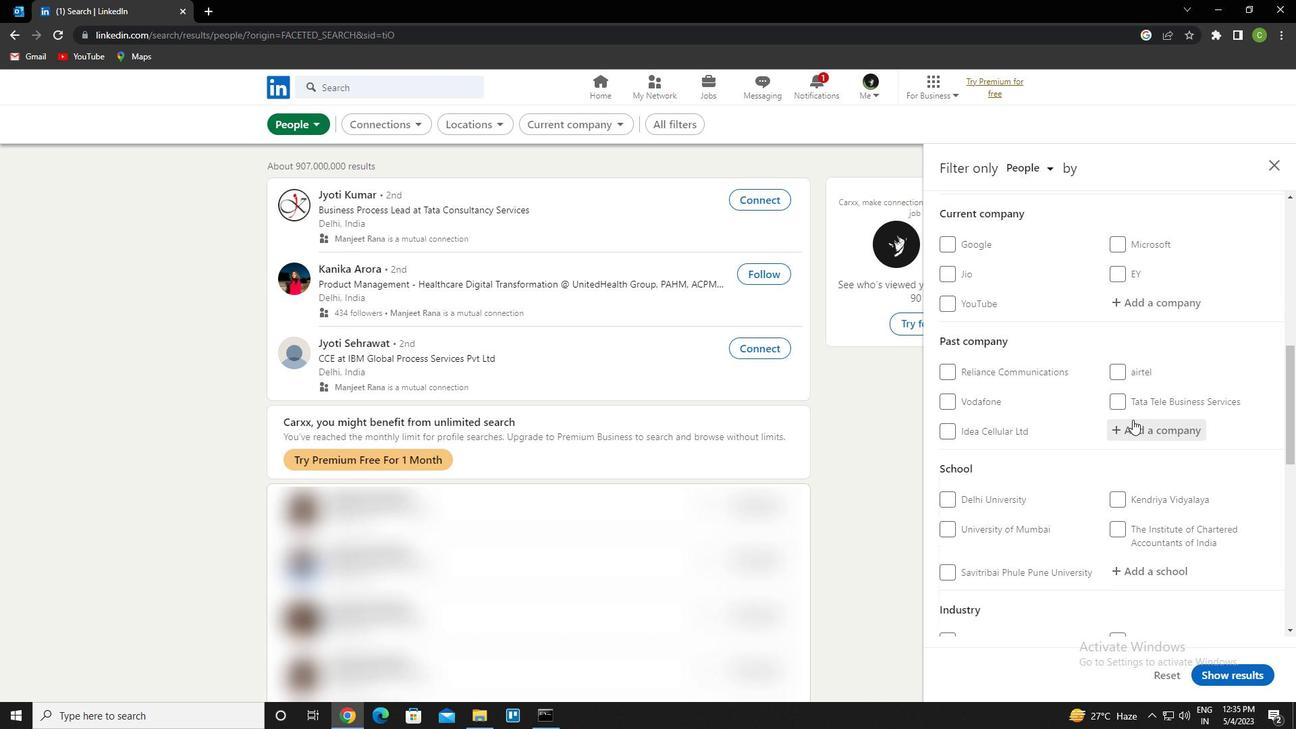 
Action: Mouse scrolled (1132, 418) with delta (0, 0)
Screenshot: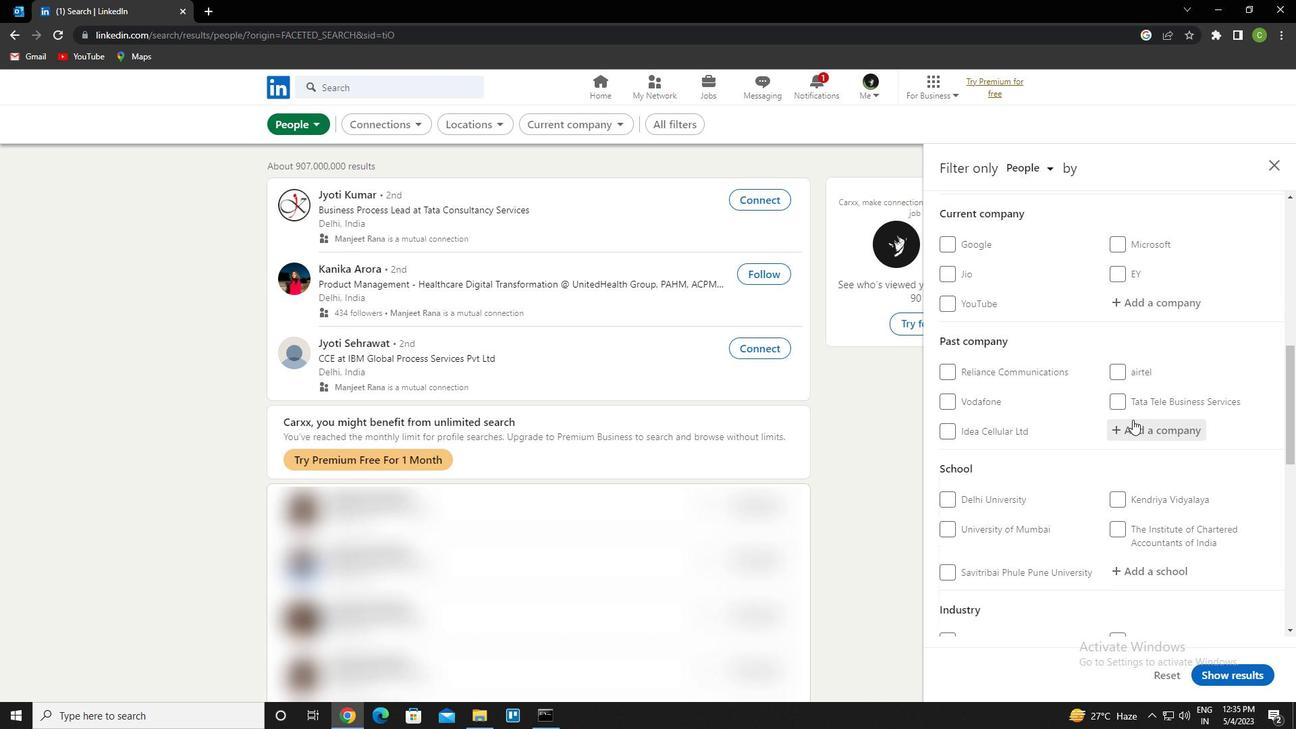 
Action: Mouse scrolled (1132, 418) with delta (0, 0)
Screenshot: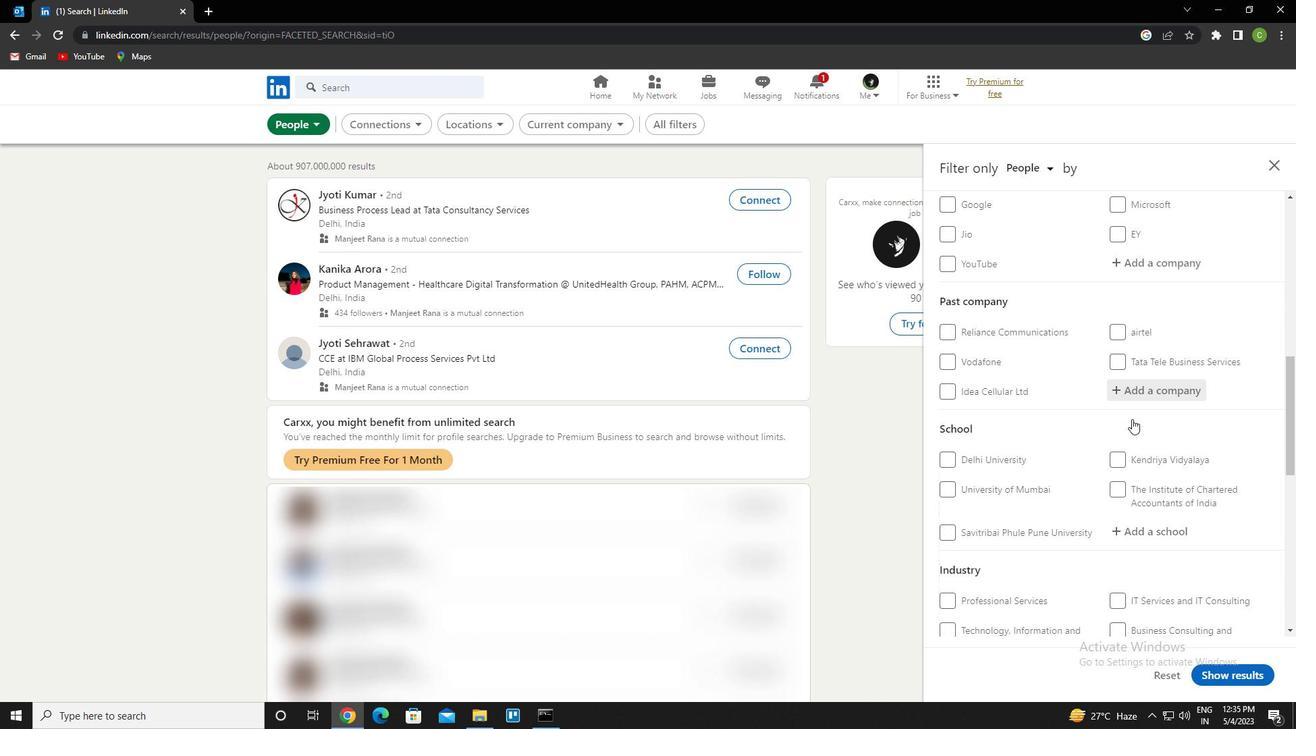 
Action: Mouse scrolled (1132, 418) with delta (0, 0)
Screenshot: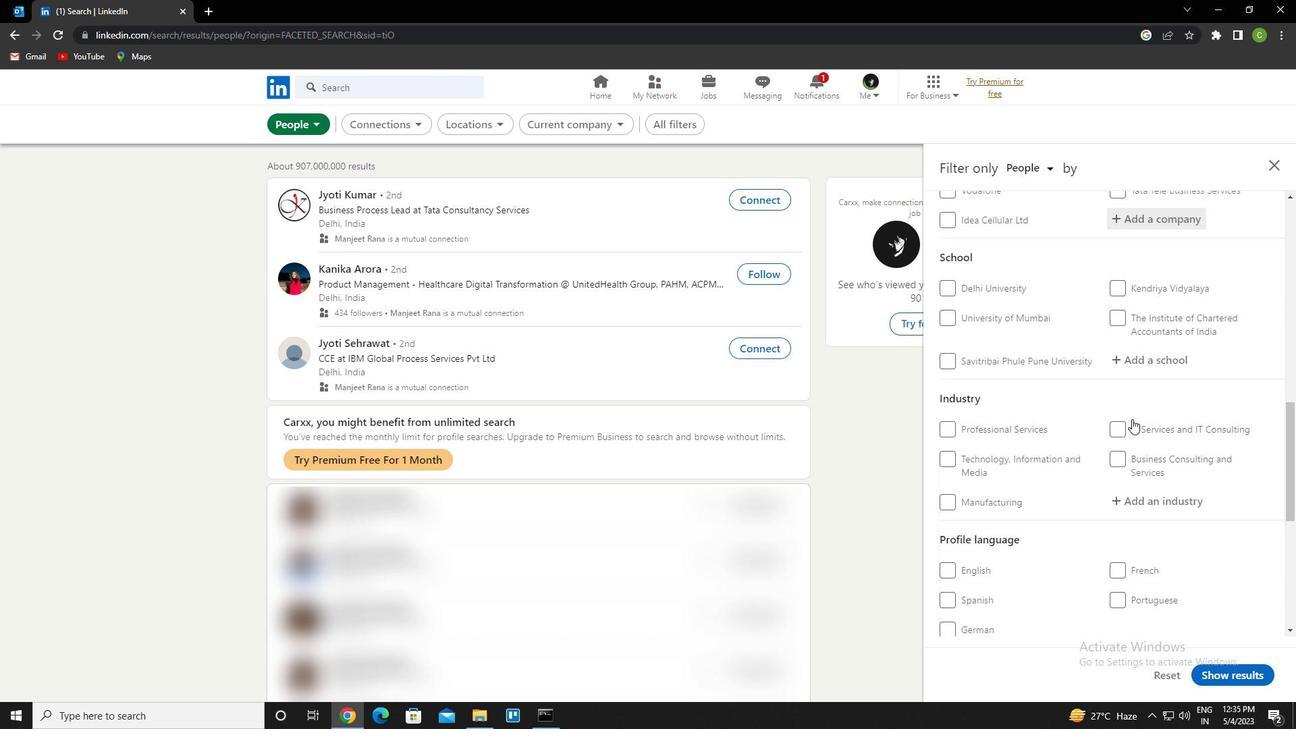 
Action: Mouse moved to (1114, 475)
Screenshot: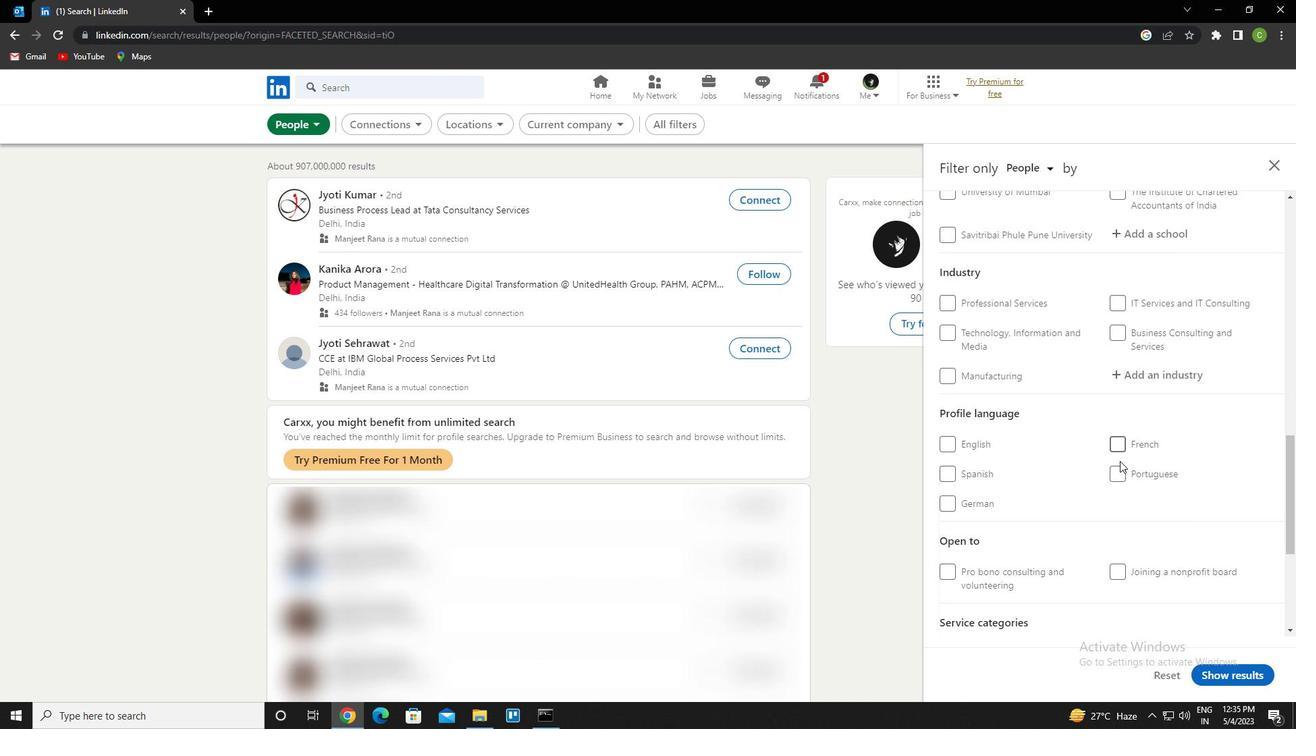 
Action: Mouse pressed left at (1114, 475)
Screenshot: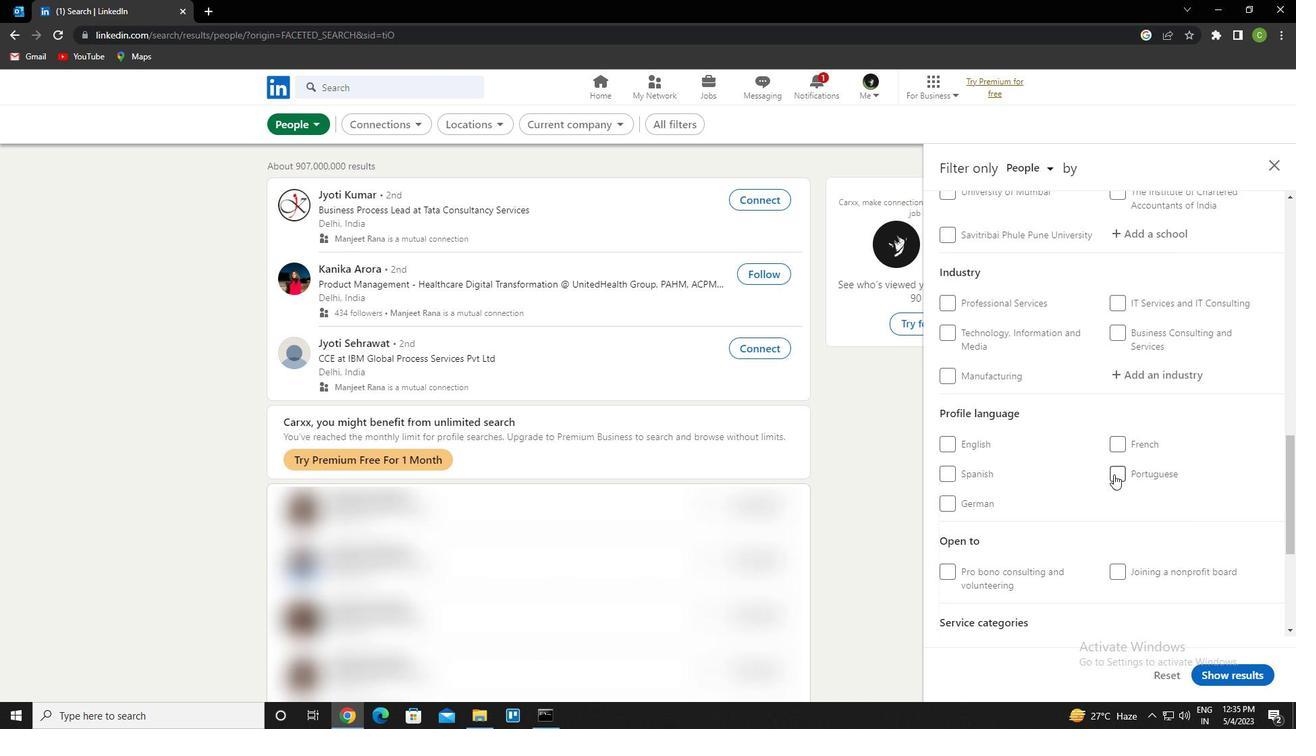 
Action: Mouse moved to (1076, 428)
Screenshot: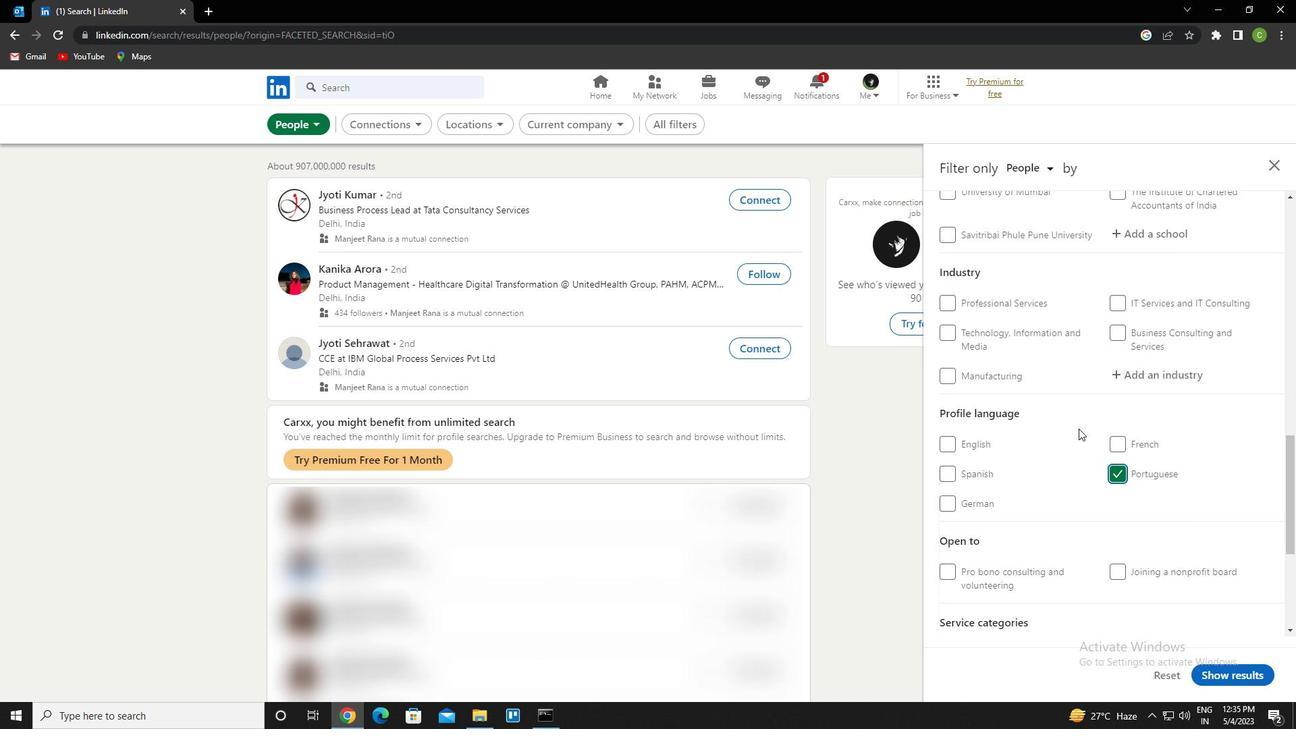 
Action: Mouse scrolled (1076, 429) with delta (0, 0)
Screenshot: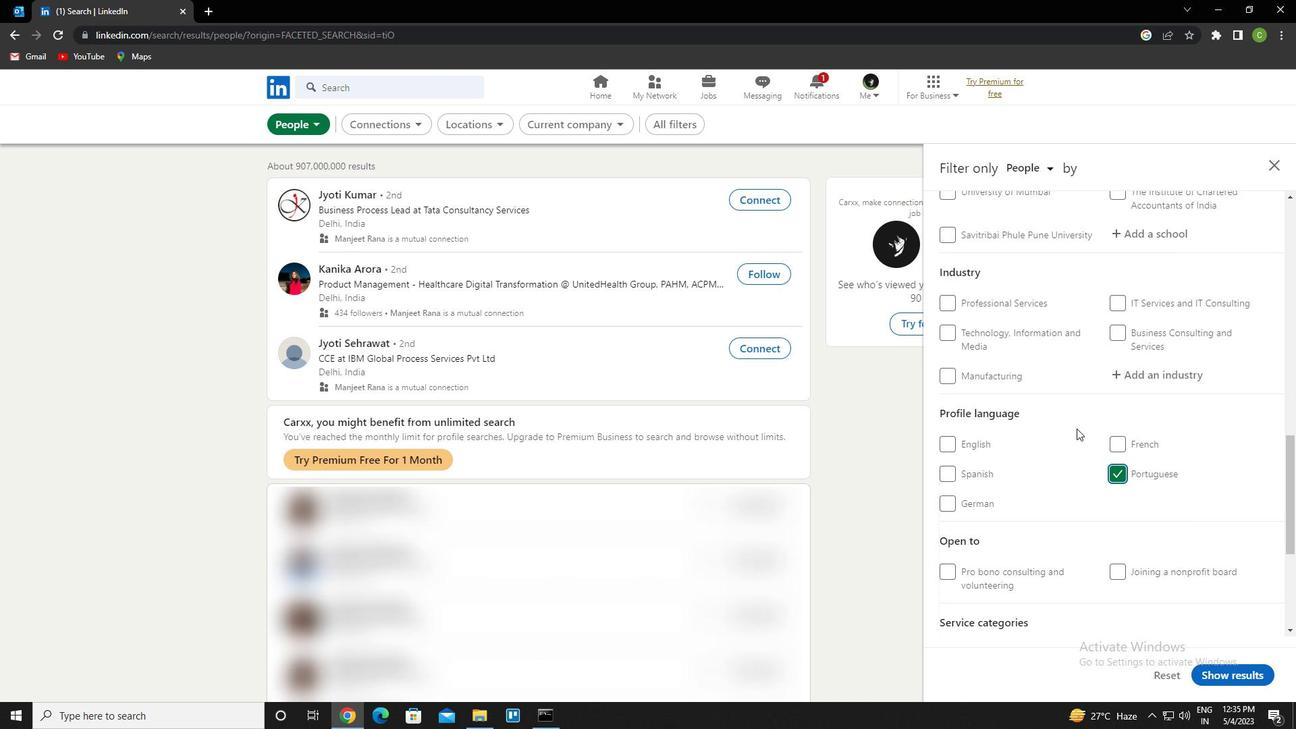 
Action: Mouse moved to (1070, 428)
Screenshot: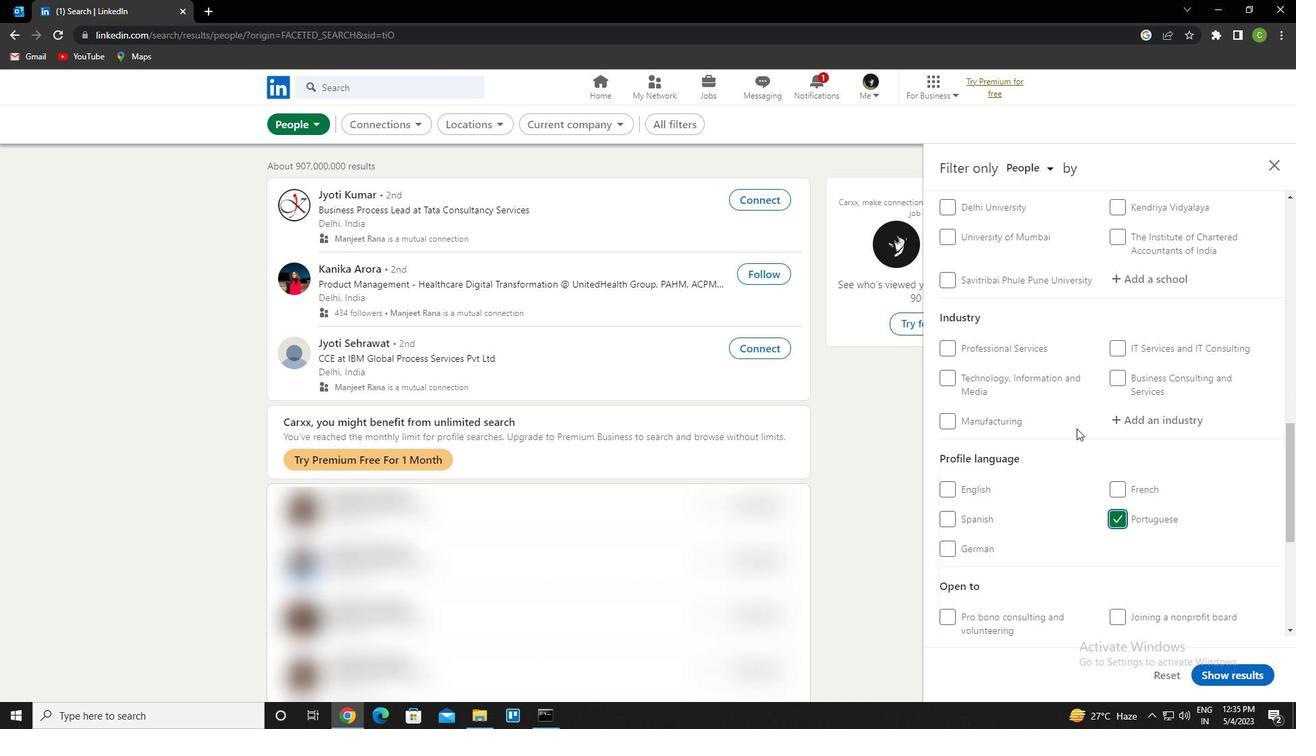 
Action: Mouse scrolled (1070, 428) with delta (0, 0)
Screenshot: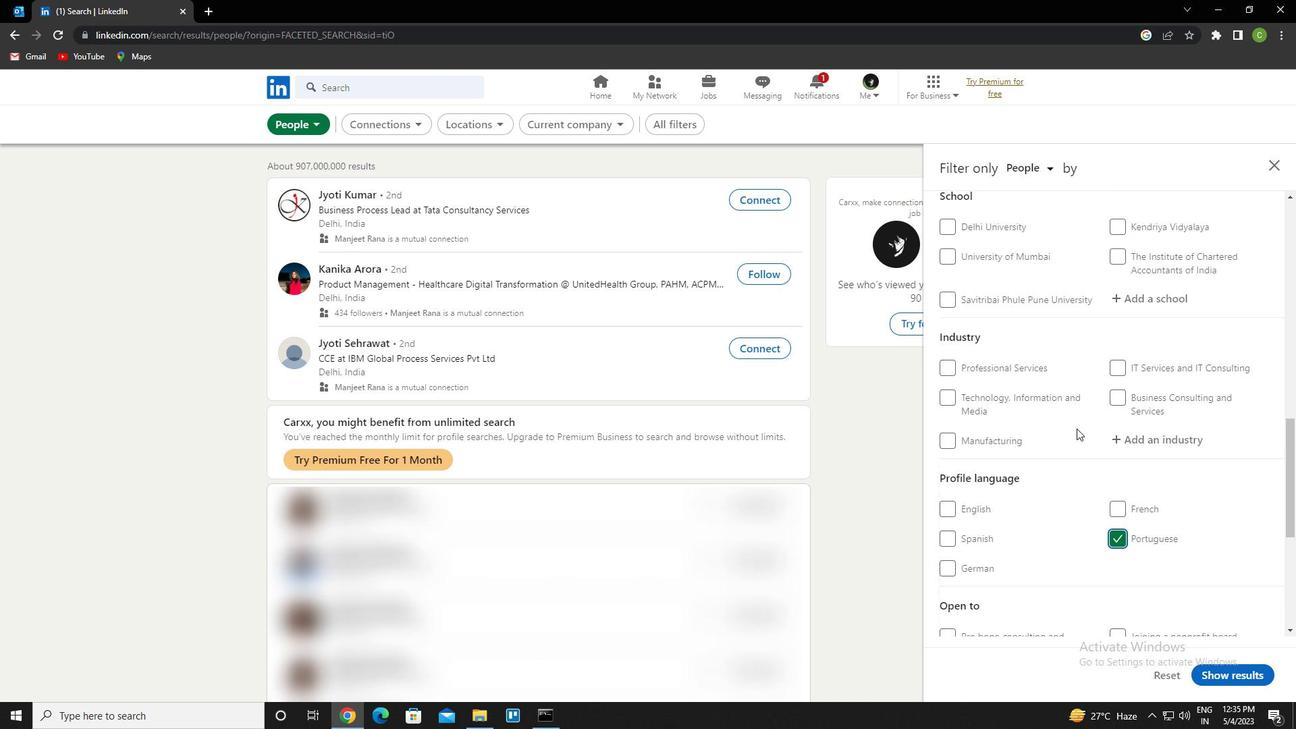 
Action: Mouse scrolled (1070, 428) with delta (0, 0)
Screenshot: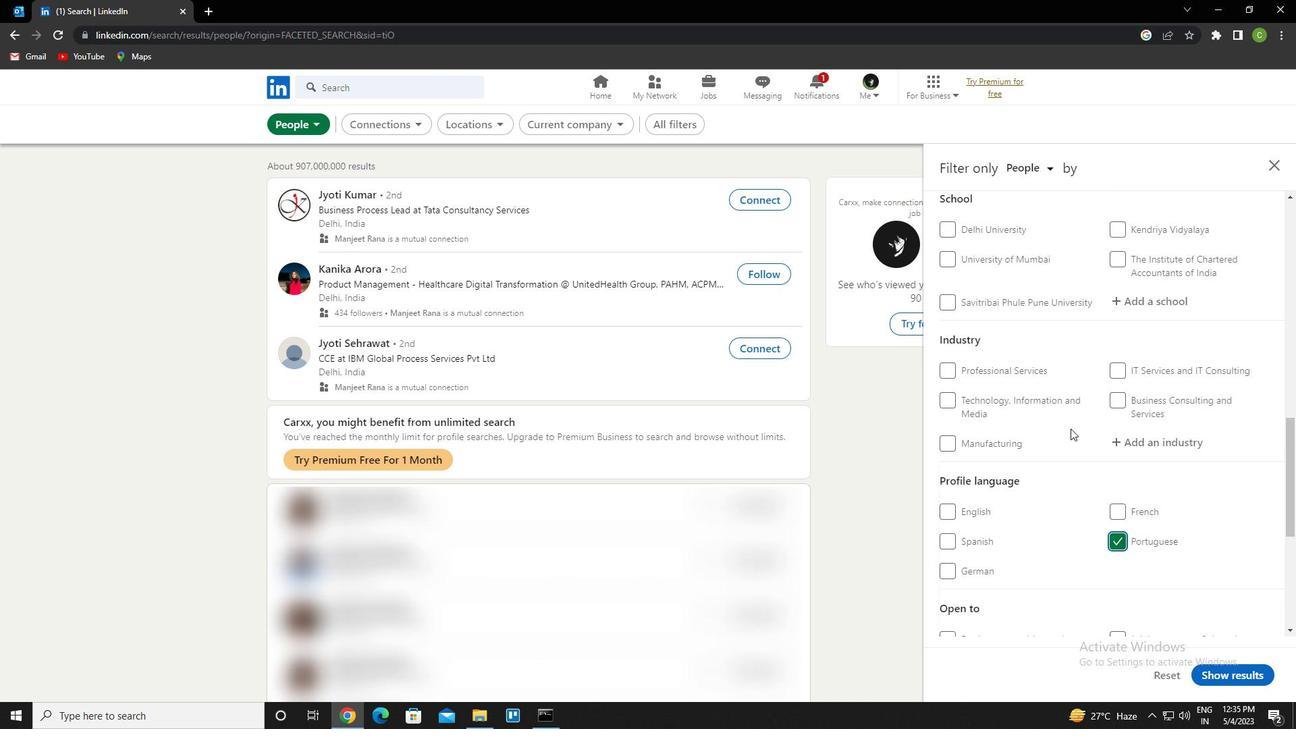 
Action: Mouse moved to (1068, 428)
Screenshot: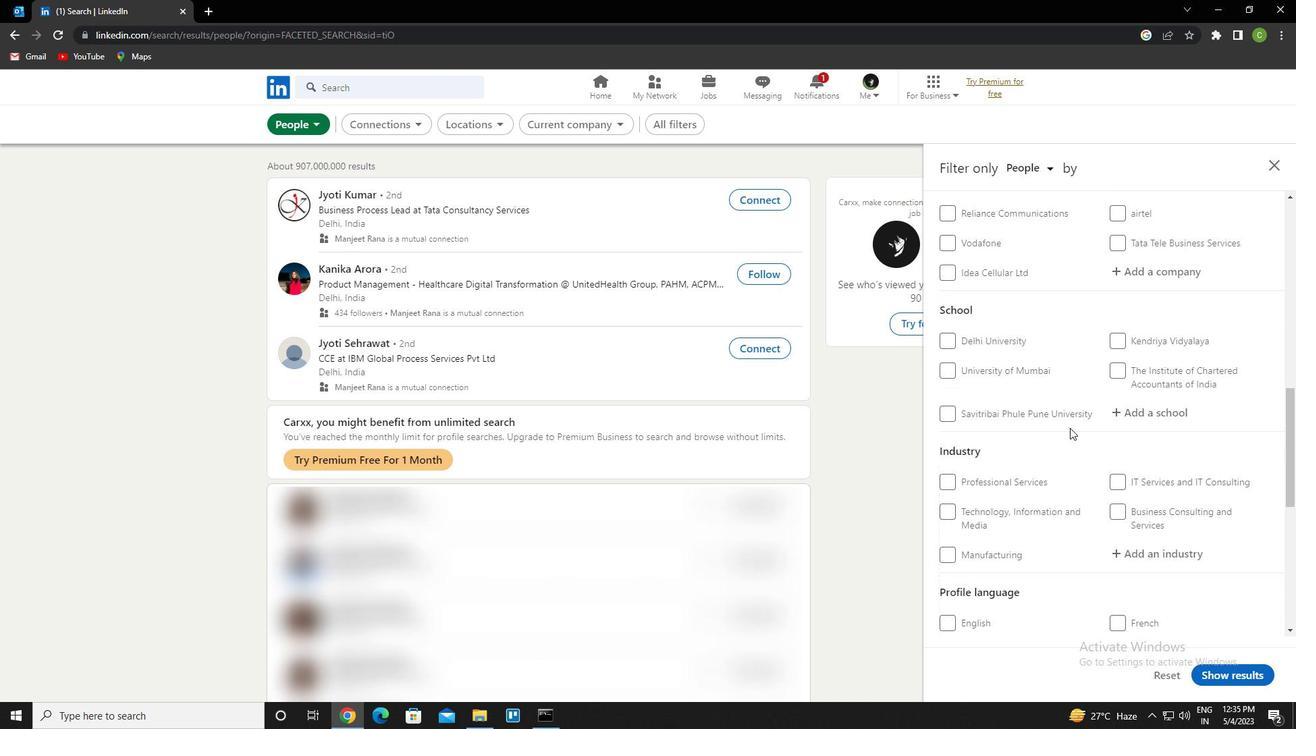 
Action: Mouse scrolled (1068, 428) with delta (0, 0)
Screenshot: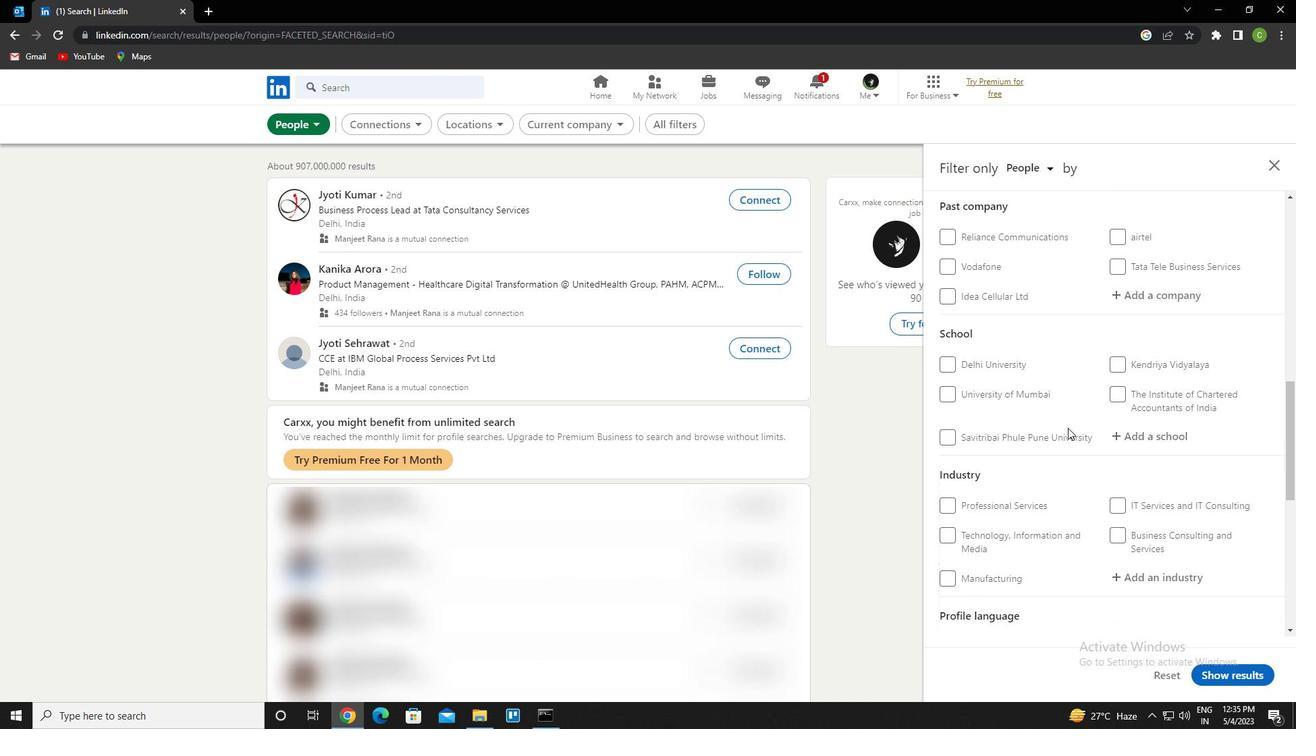 
Action: Mouse scrolled (1068, 428) with delta (0, 0)
Screenshot: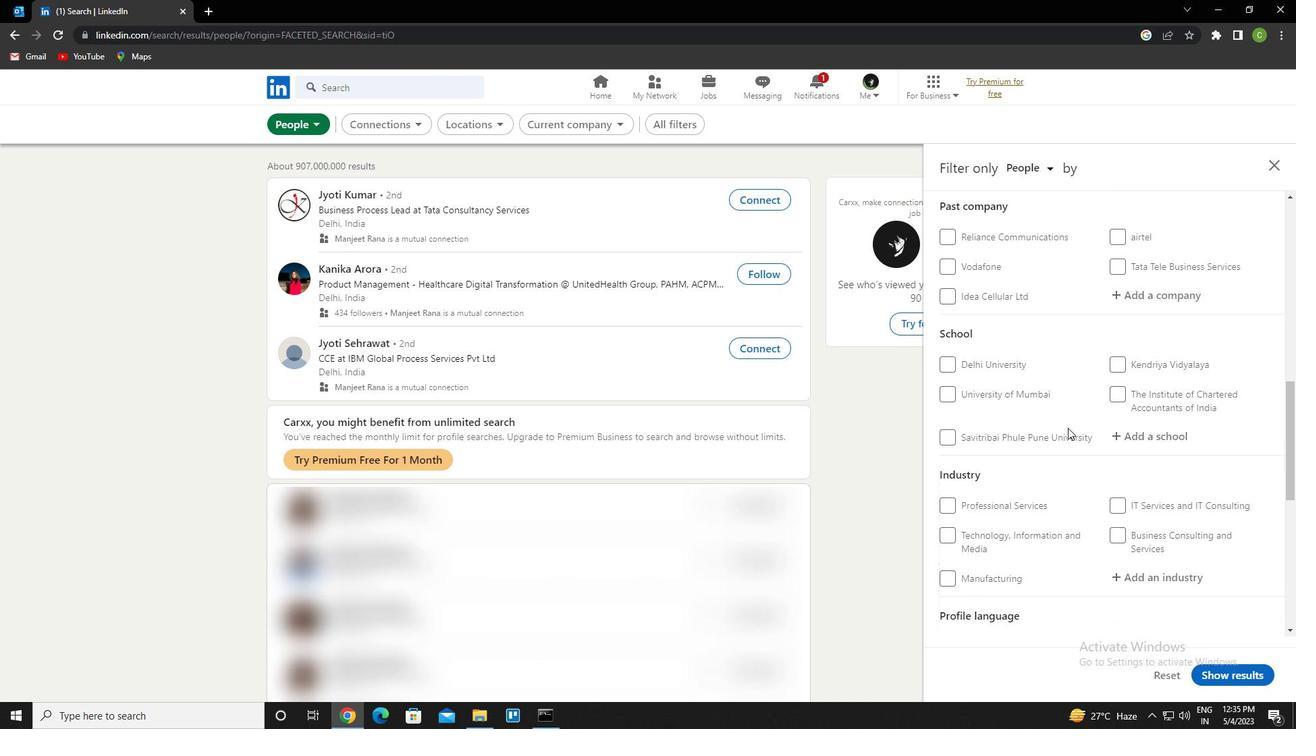 
Action: Mouse scrolled (1068, 428) with delta (0, 0)
Screenshot: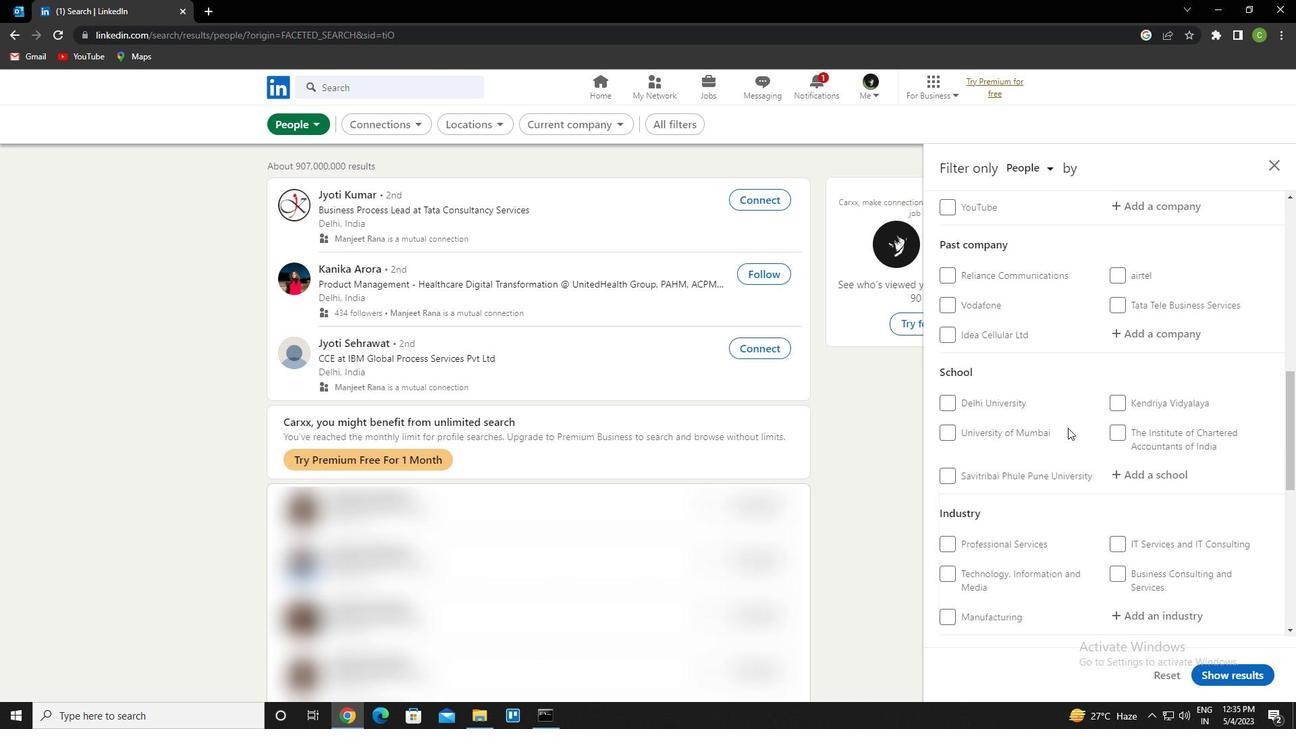 
Action: Mouse moved to (1043, 424)
Screenshot: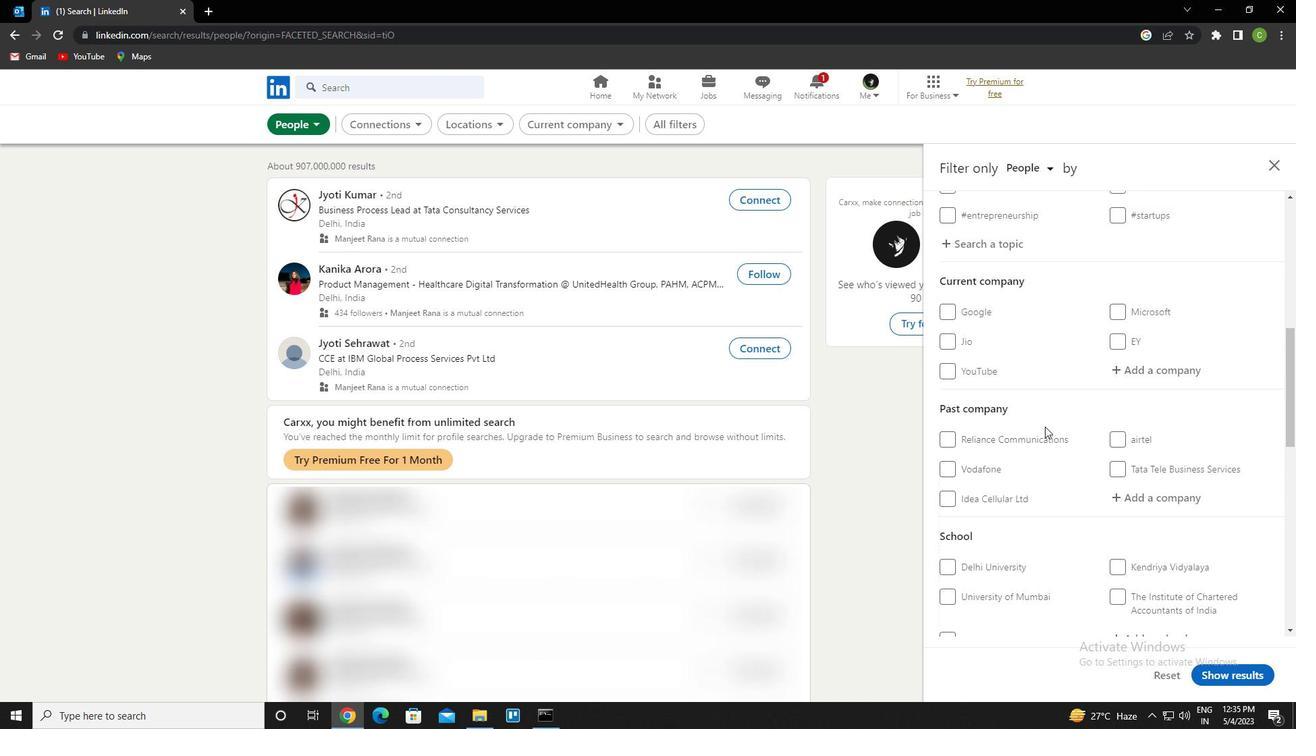 
Action: Mouse scrolled (1043, 424) with delta (0, 0)
Screenshot: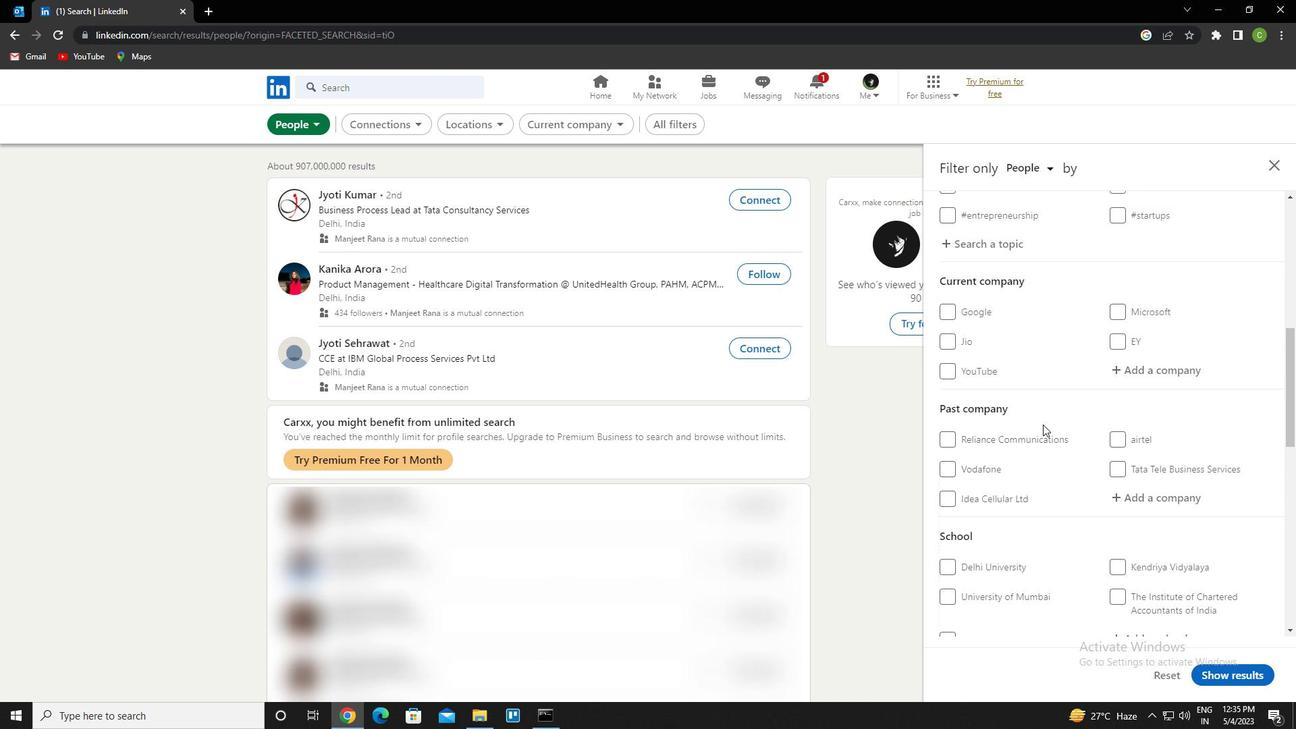 
Action: Mouse moved to (1152, 438)
Screenshot: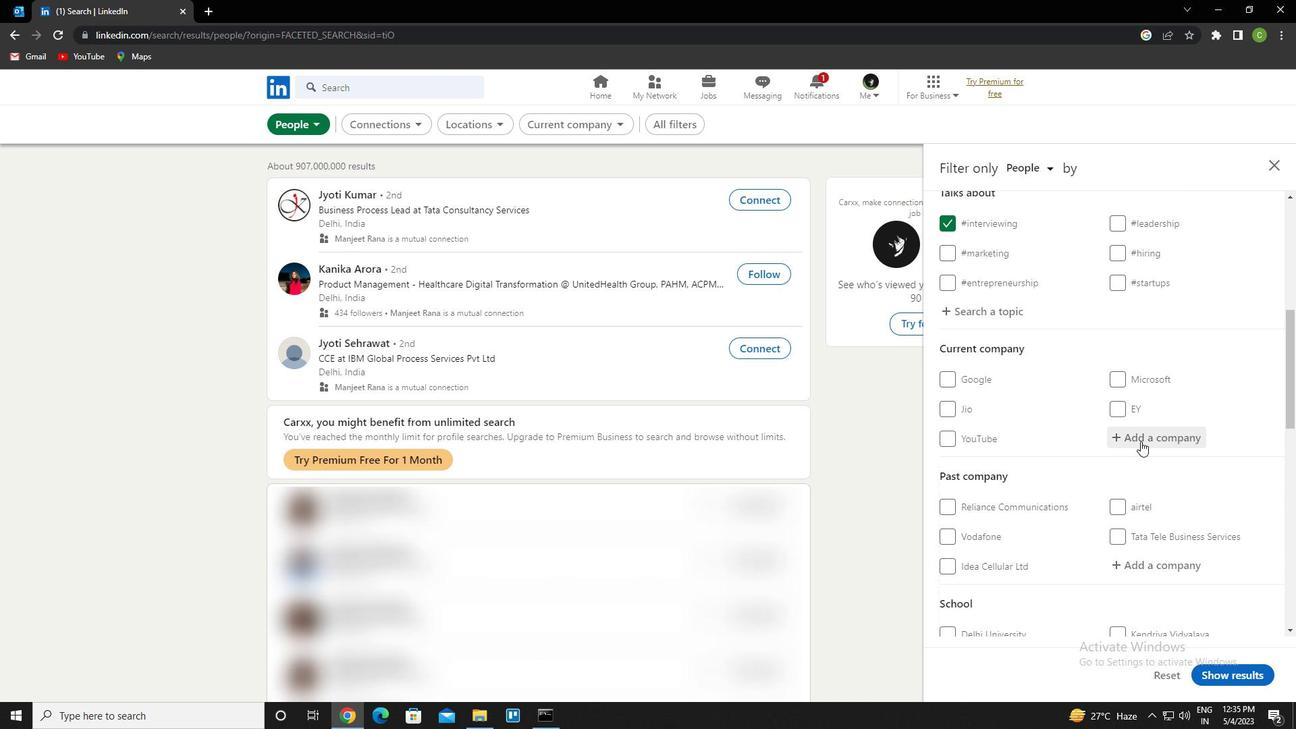
Action: Mouse pressed left at (1152, 438)
Screenshot: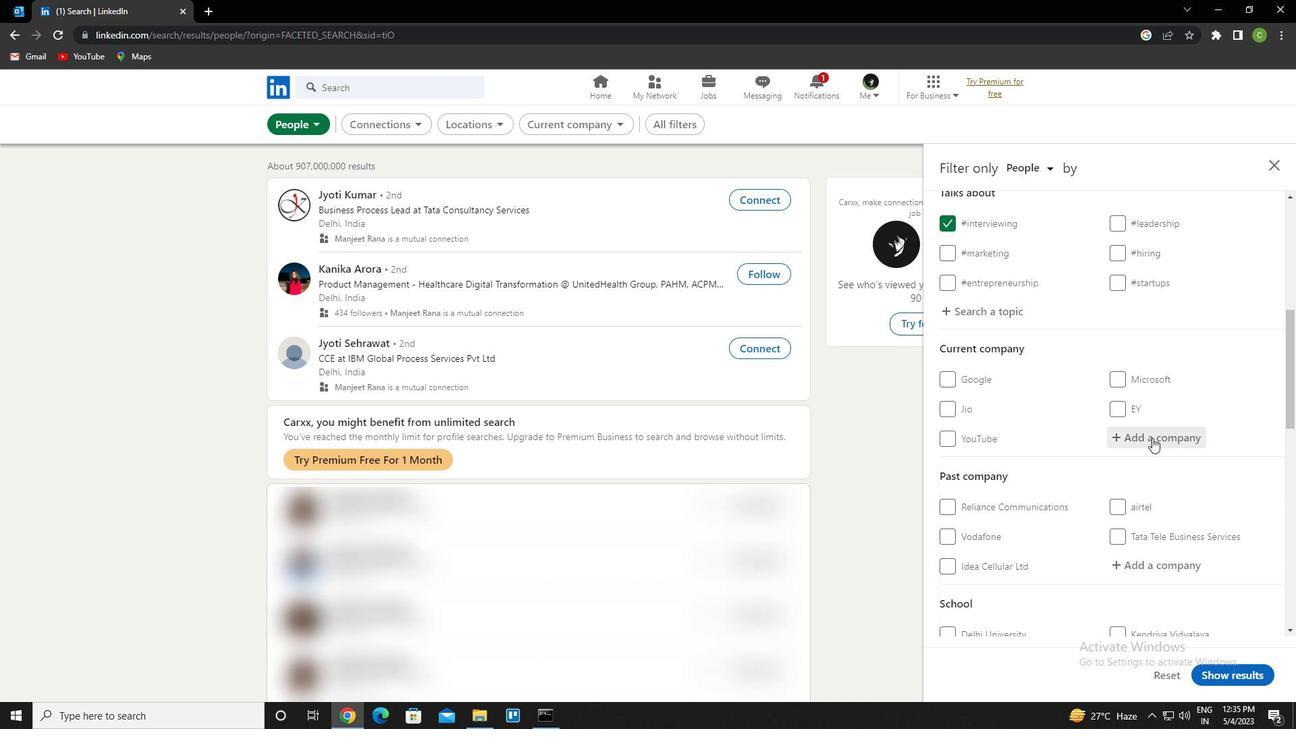 
Action: Key pressed <Key.caps_lock>l<Key.caps_lock>earningmate<Key.down><Key.enter>
Screenshot: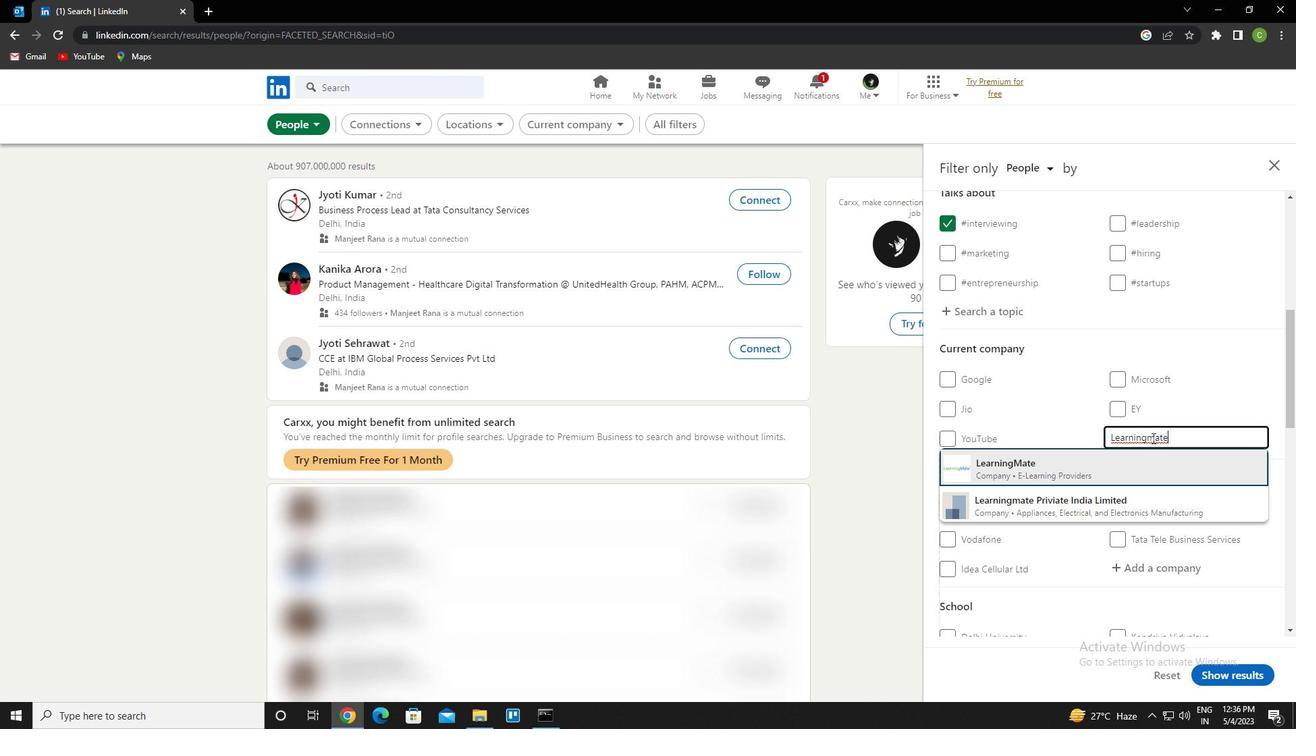 
Action: Mouse moved to (1230, 448)
Screenshot: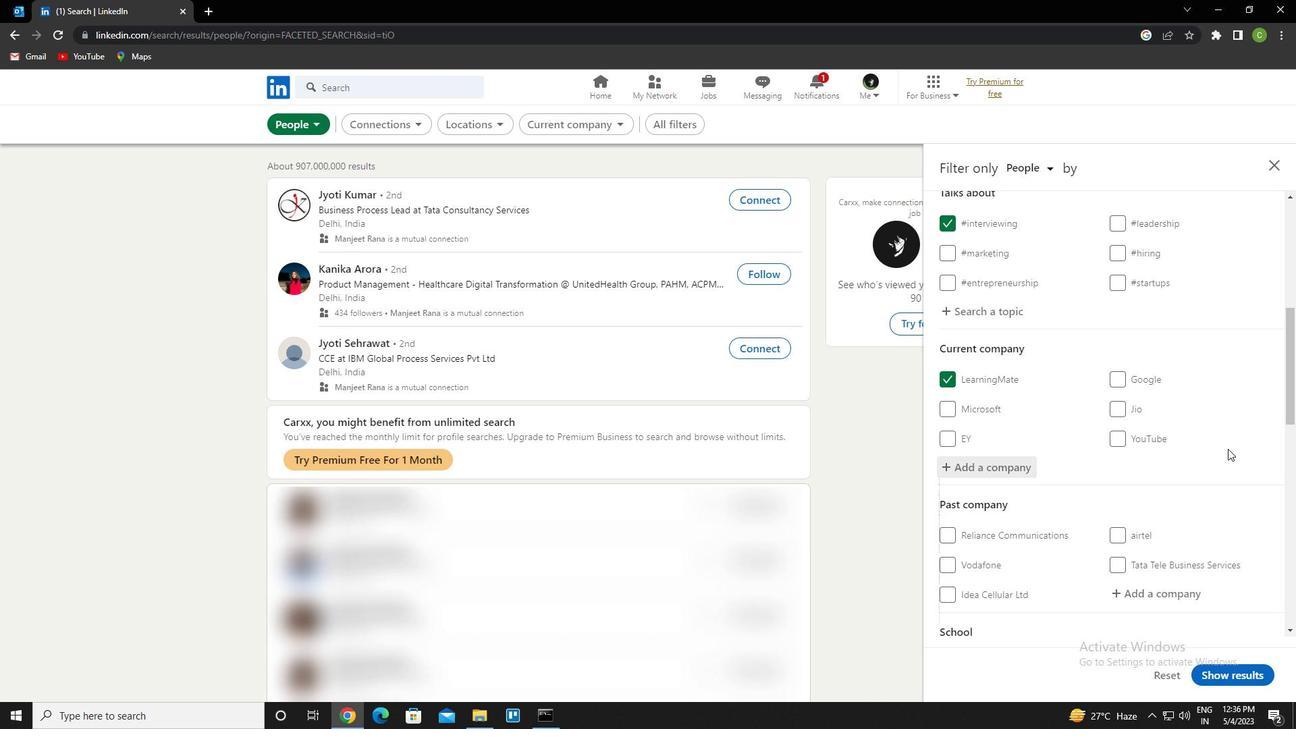
Action: Mouse scrolled (1230, 448) with delta (0, 0)
Screenshot: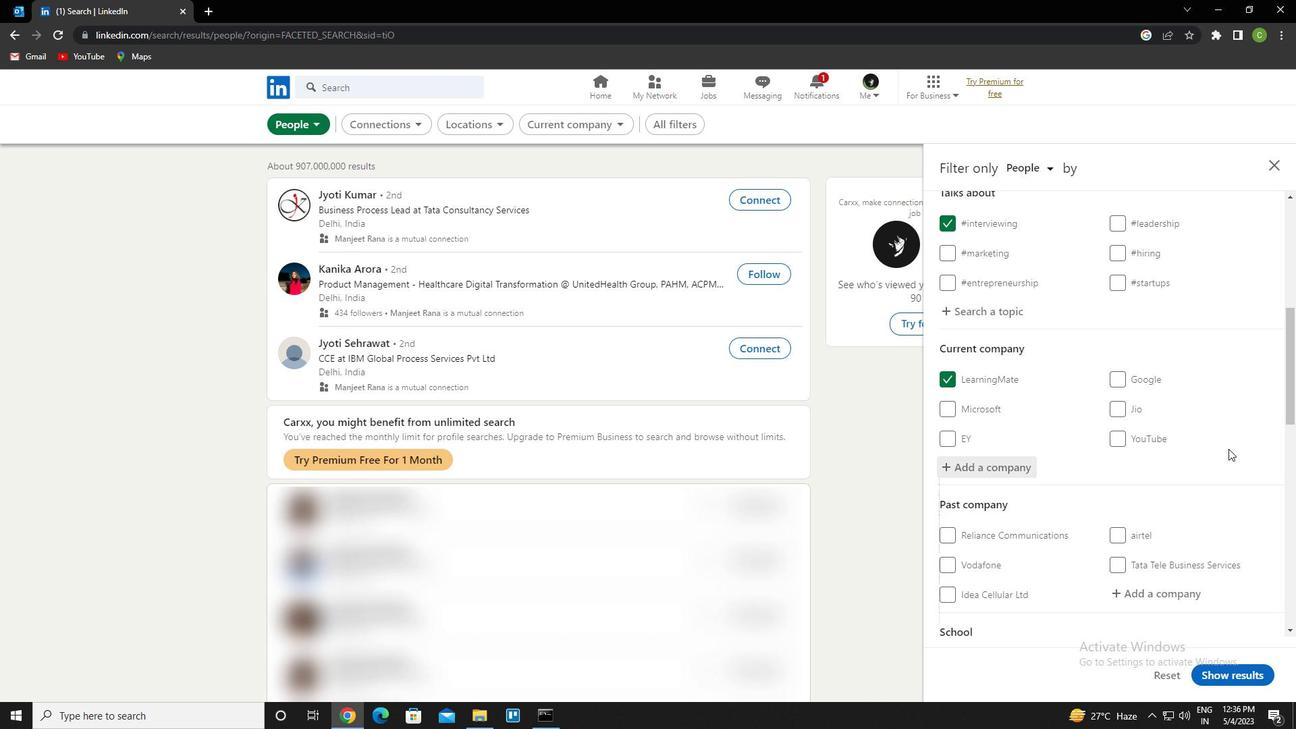 
Action: Mouse moved to (1231, 448)
Screenshot: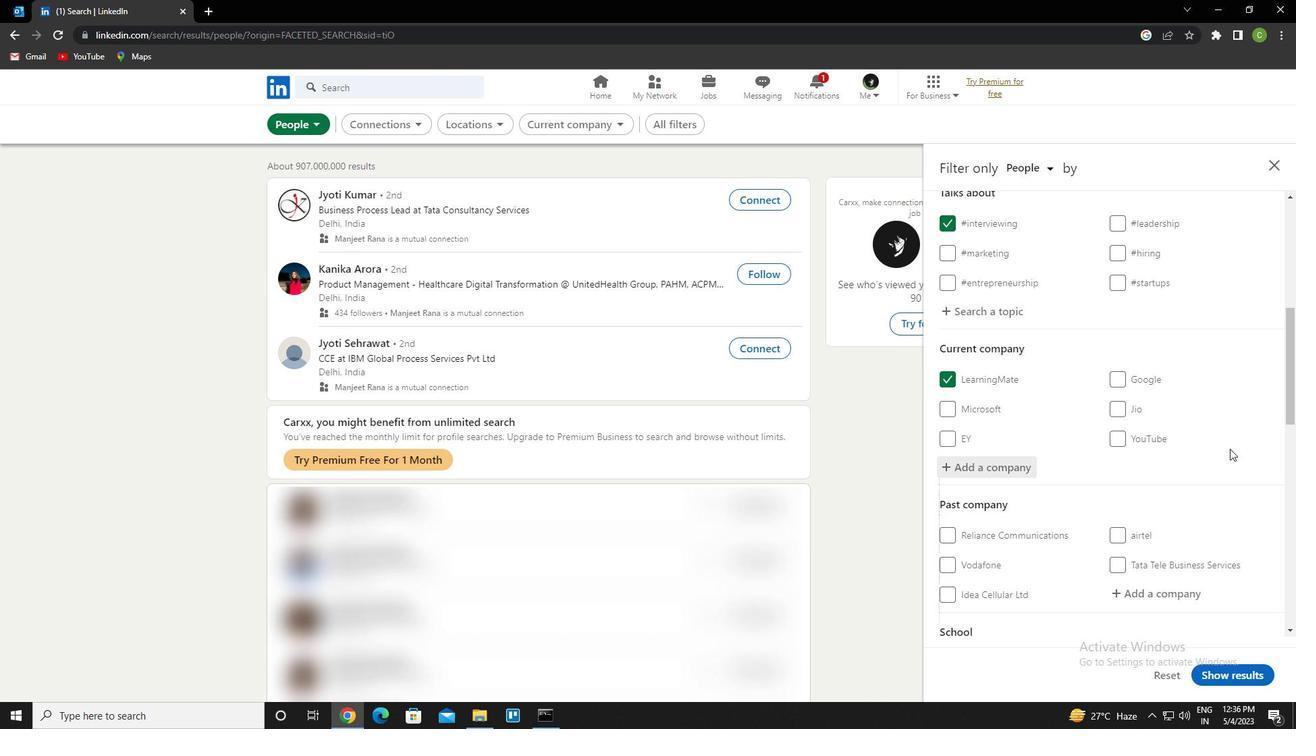 
Action: Mouse scrolled (1231, 448) with delta (0, 0)
Screenshot: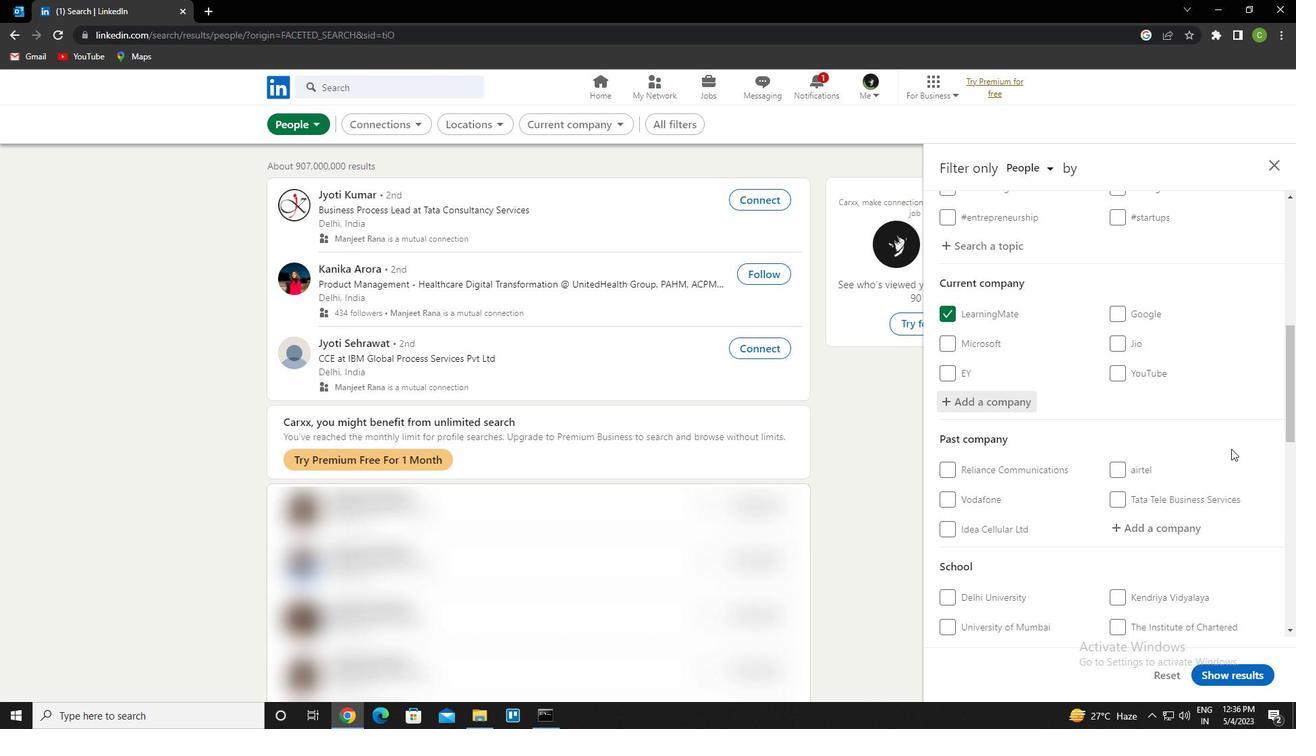 
Action: Mouse scrolled (1231, 448) with delta (0, 0)
Screenshot: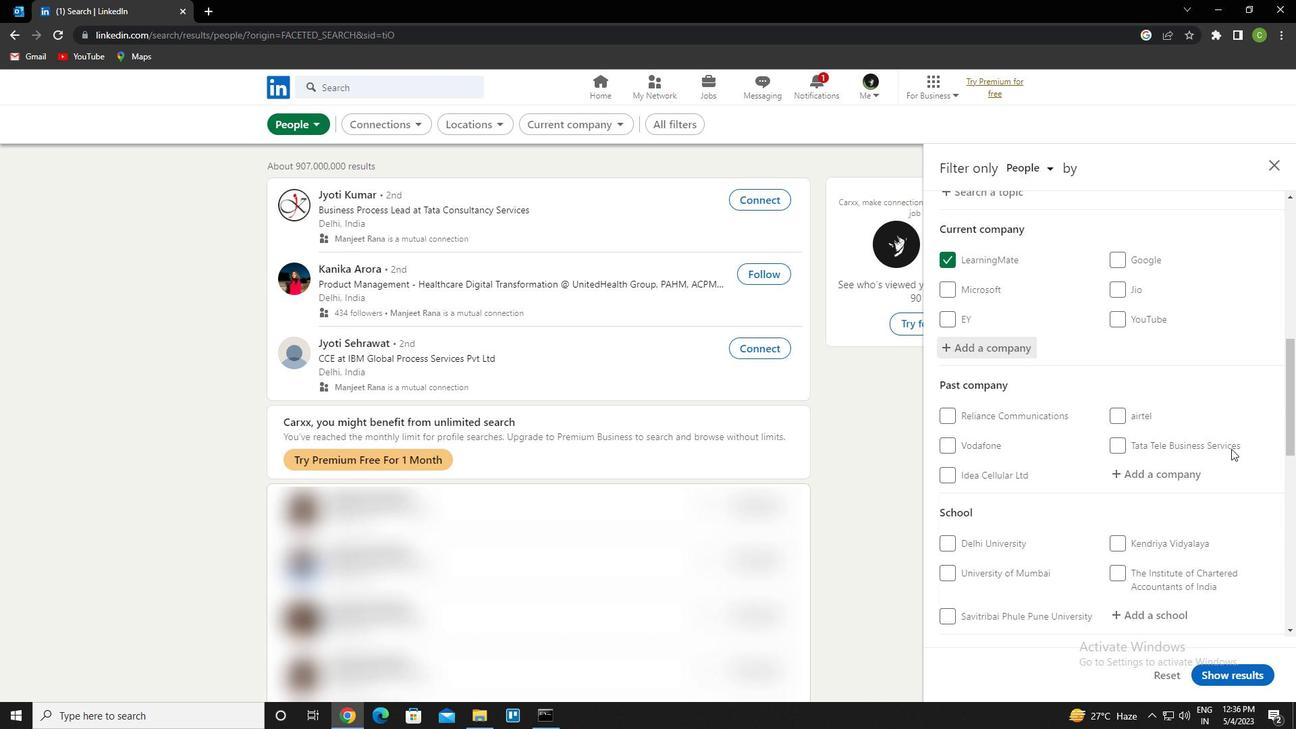 
Action: Mouse moved to (1154, 397)
Screenshot: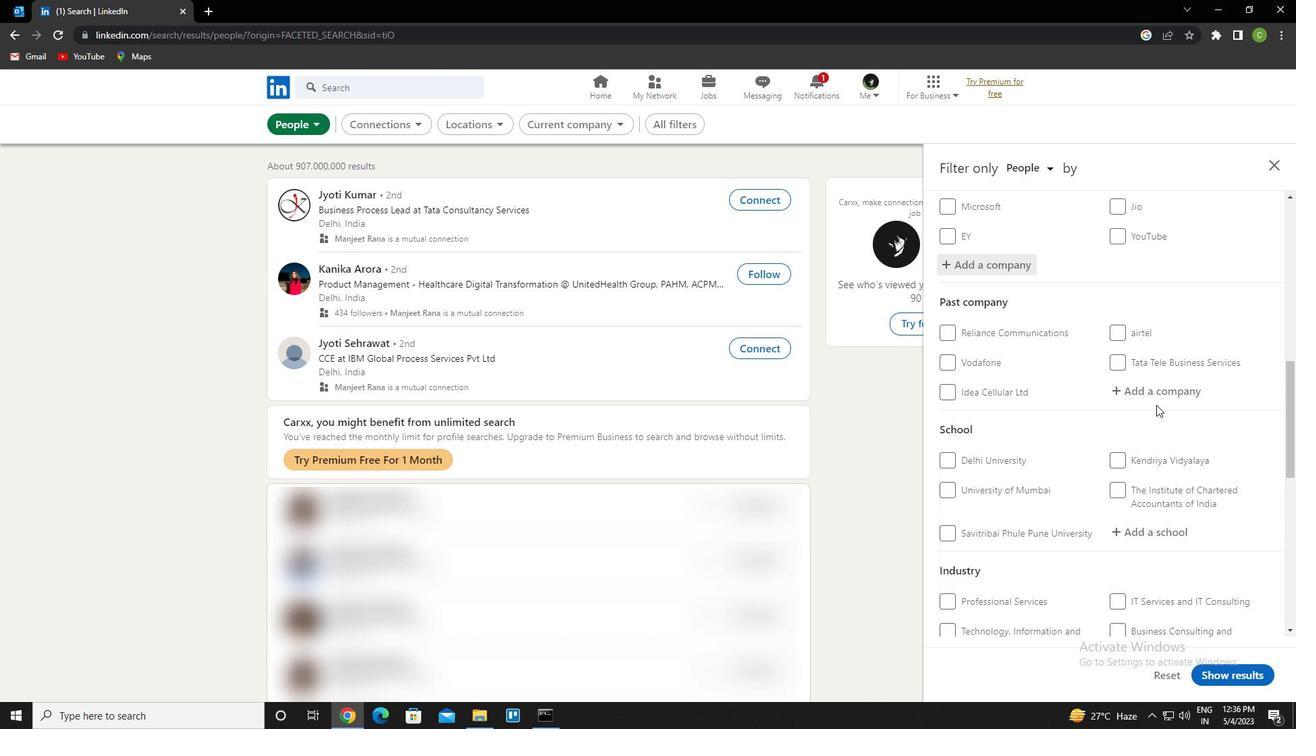 
Action: Mouse pressed left at (1154, 397)
Screenshot: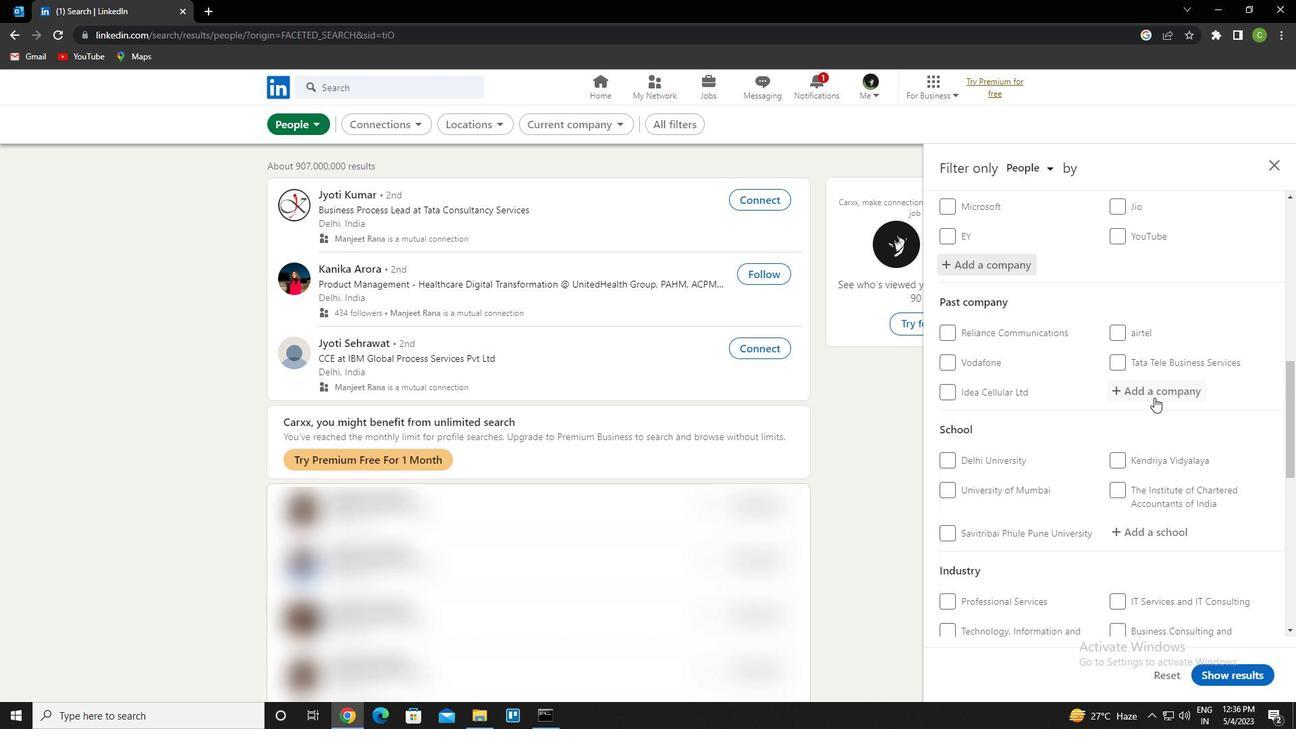 
Action: Key pressed <Key.caps_lock>s<Key.caps_lock>t.<Key.space><Key.caps_lock>a<Key.caps_lock>ndrew's<Key.space>college<Key.space>of<Key.space>arts<Key.down><Key.enter>
Screenshot: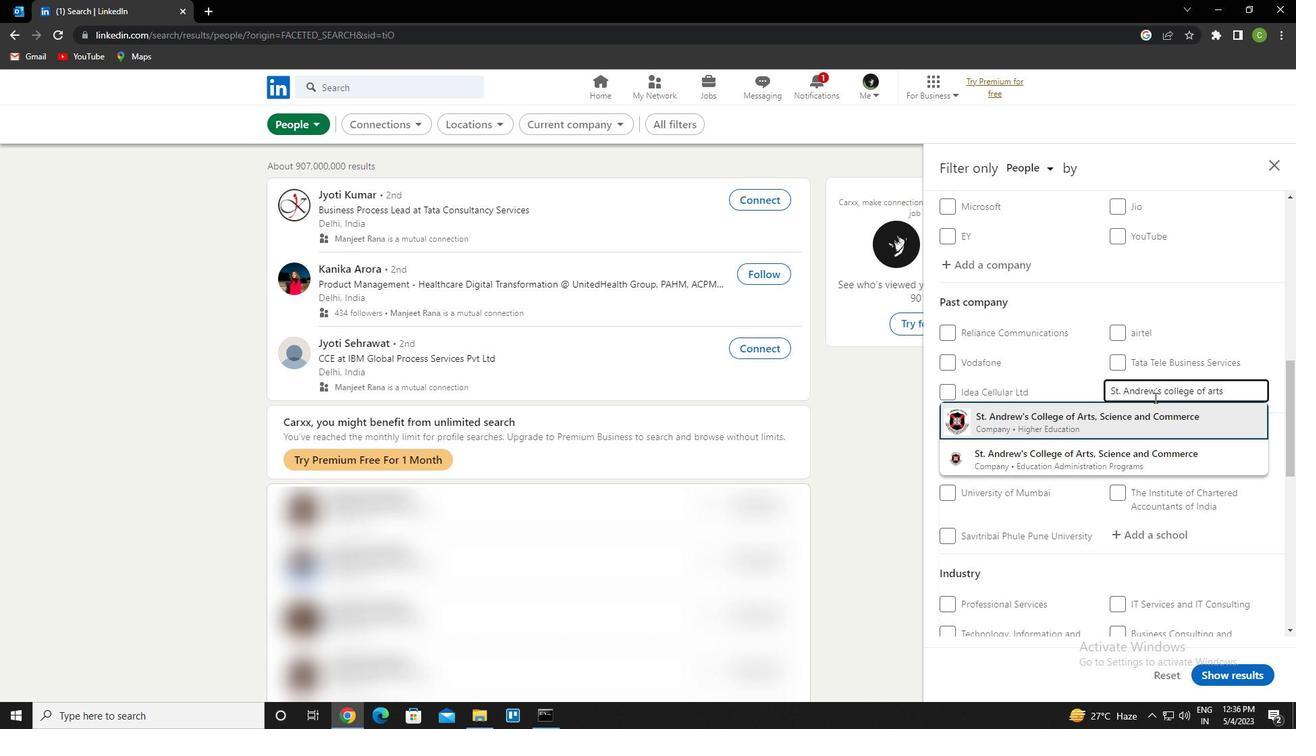 
Action: Mouse moved to (1177, 397)
Screenshot: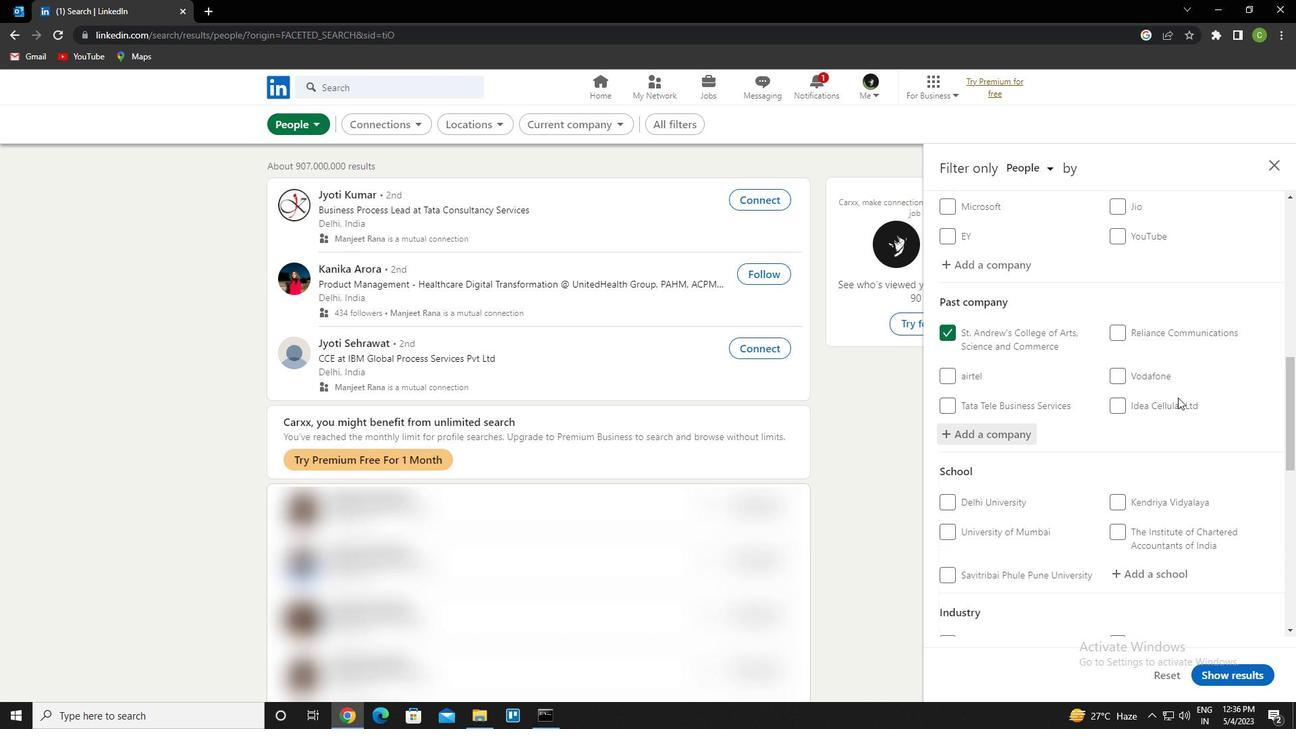 
Action: Mouse scrolled (1177, 397) with delta (0, 0)
Screenshot: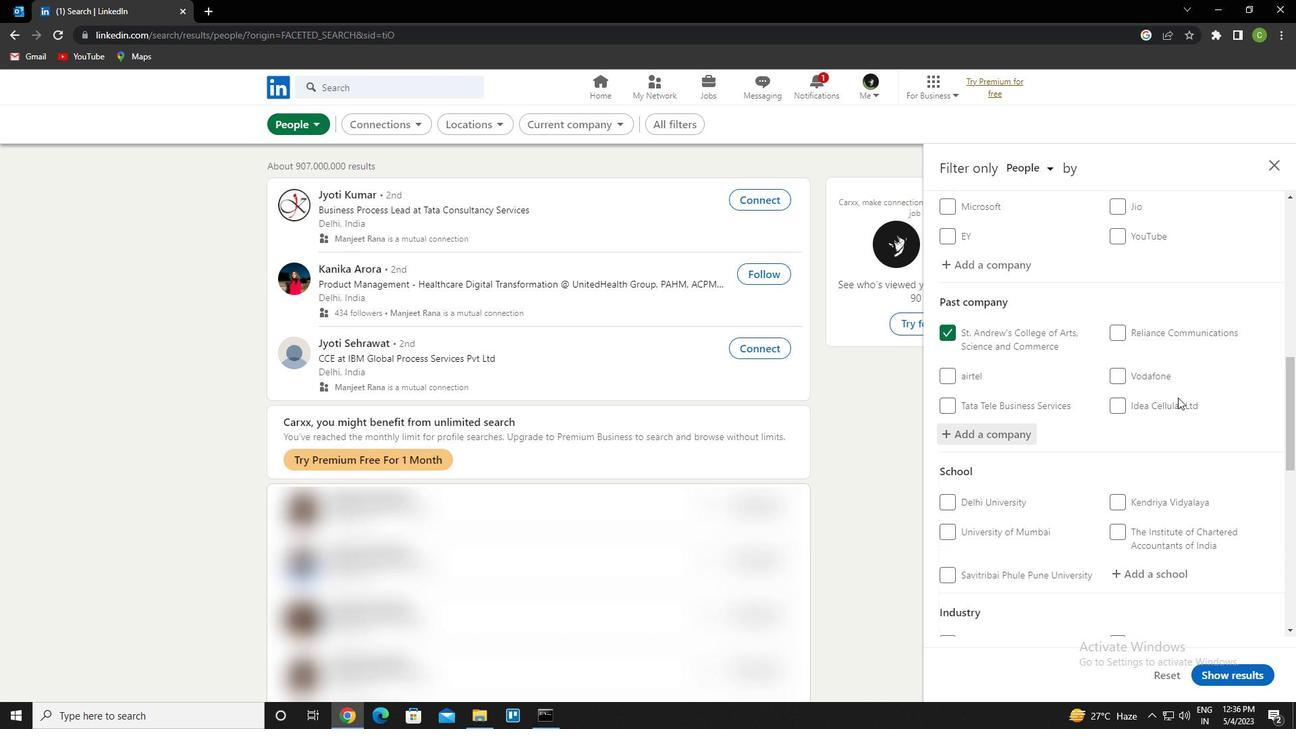 
Action: Mouse scrolled (1177, 397) with delta (0, 0)
Screenshot: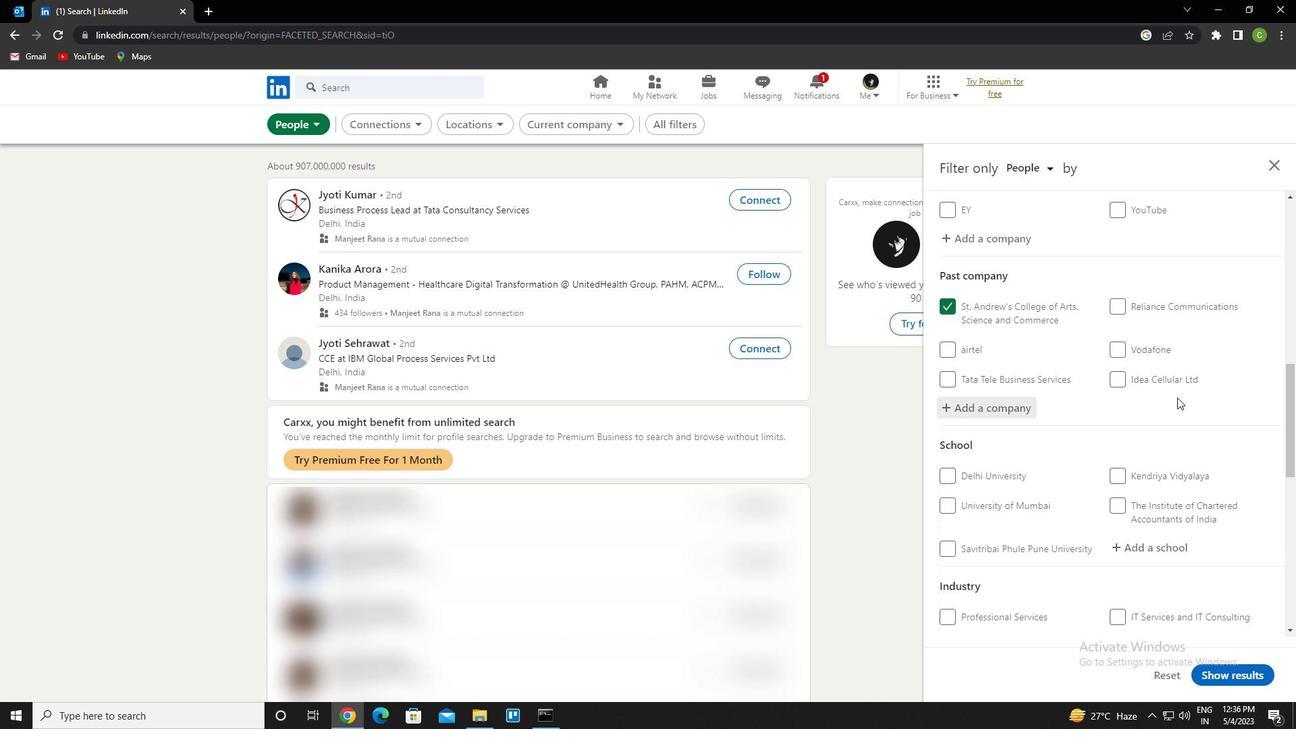 
Action: Mouse moved to (1176, 398)
Screenshot: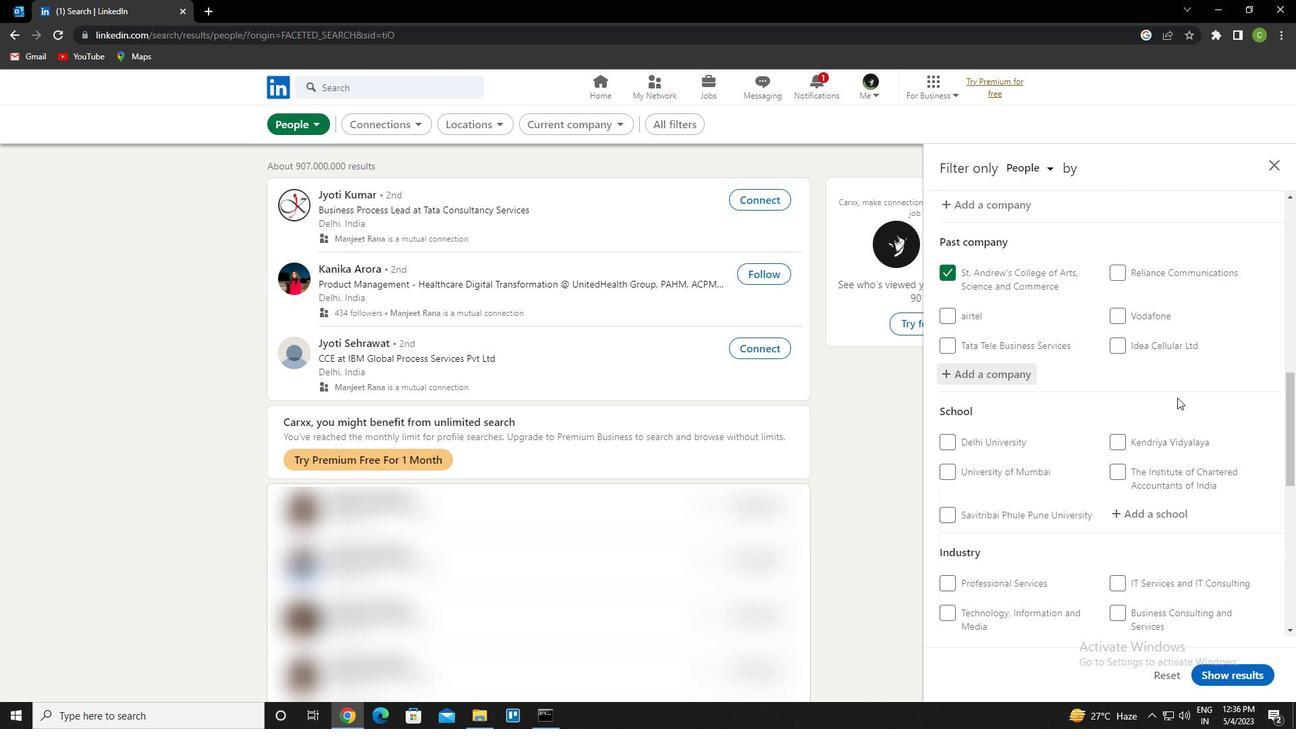 
Action: Mouse scrolled (1176, 397) with delta (0, 0)
Screenshot: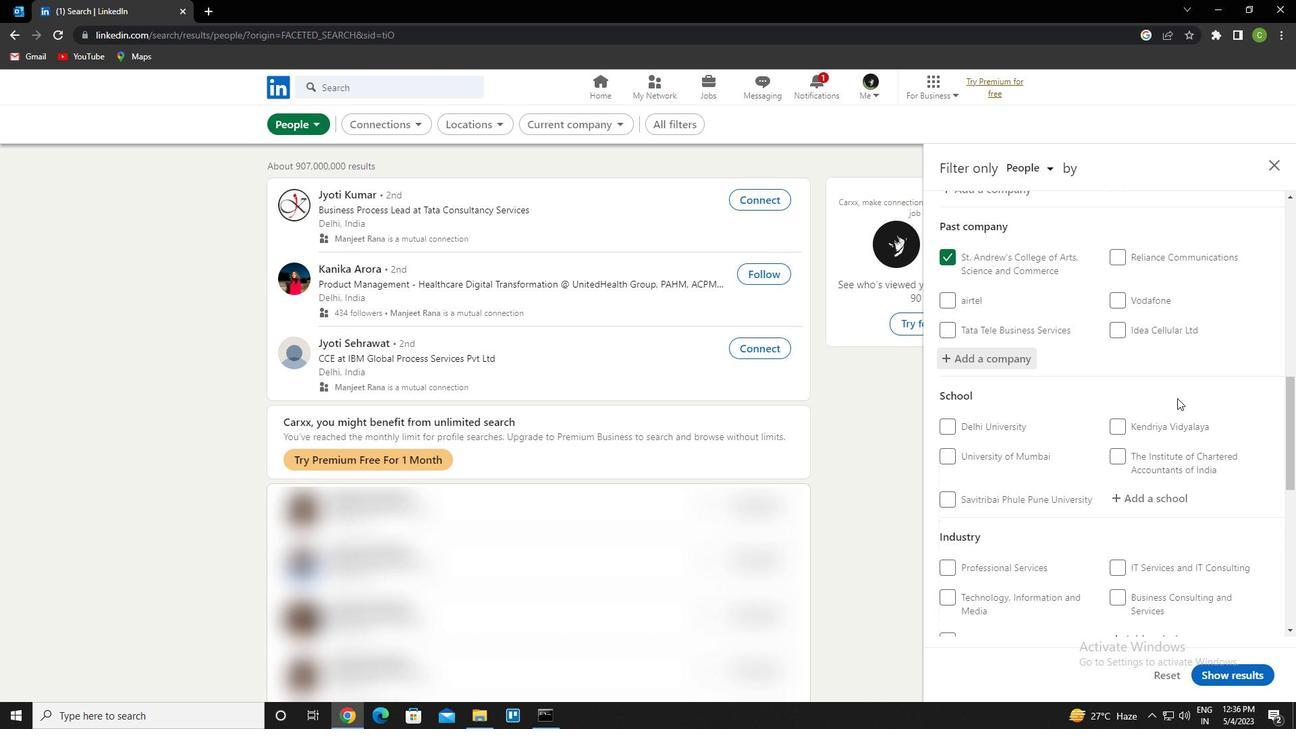 
Action: Mouse moved to (1163, 378)
Screenshot: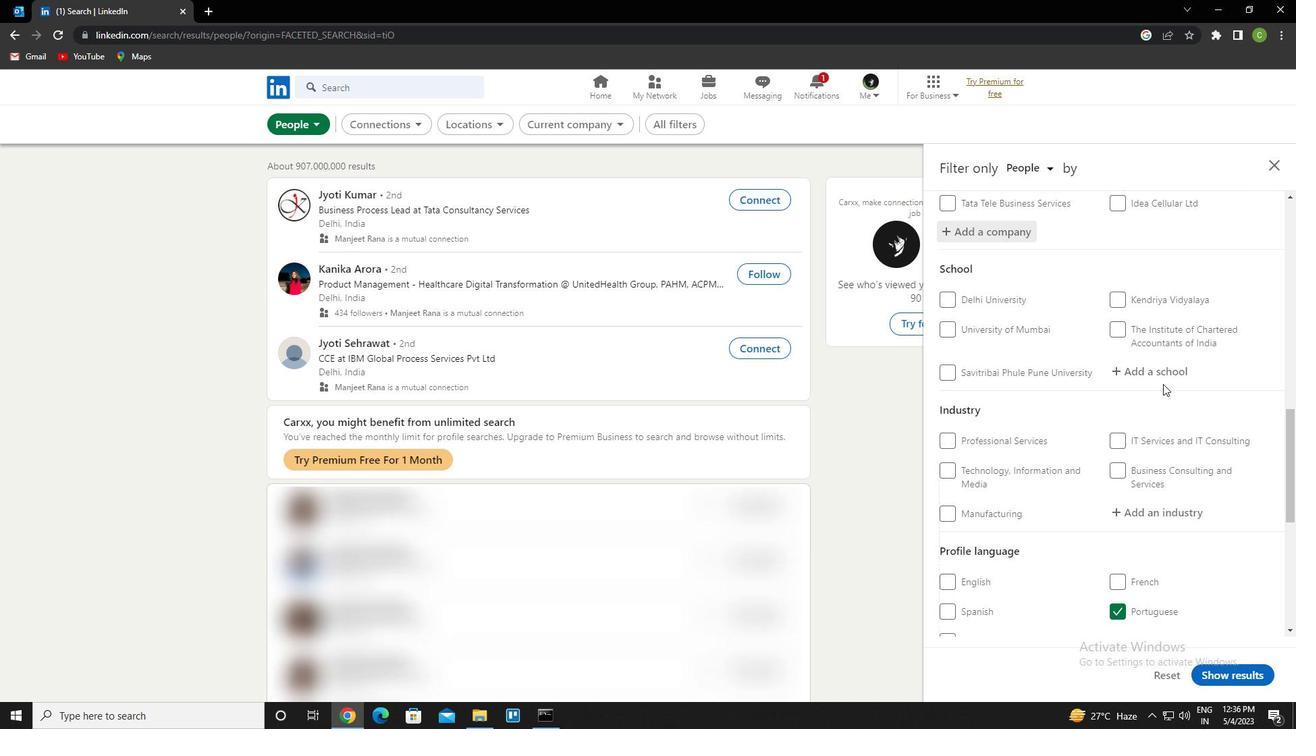 
Action: Mouse scrolled (1163, 379) with delta (0, 0)
Screenshot: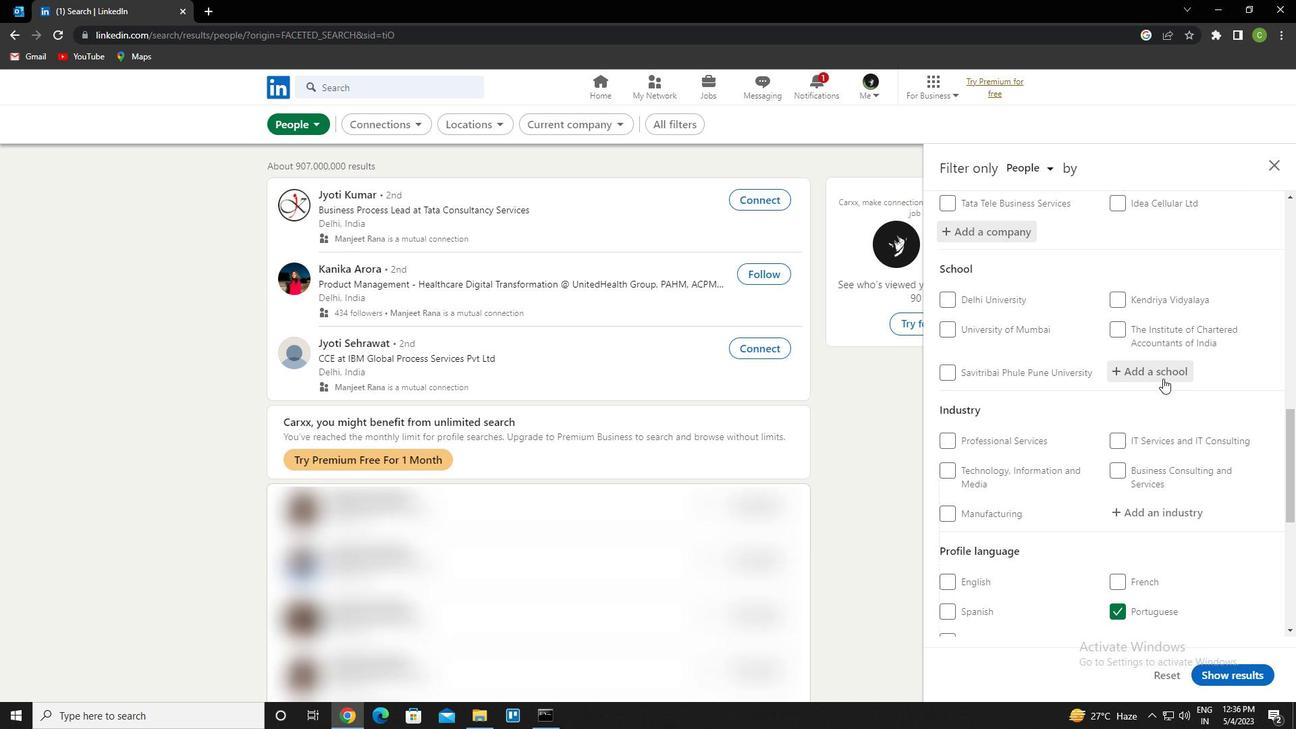 
Action: Mouse scrolled (1163, 379) with delta (0, 0)
Screenshot: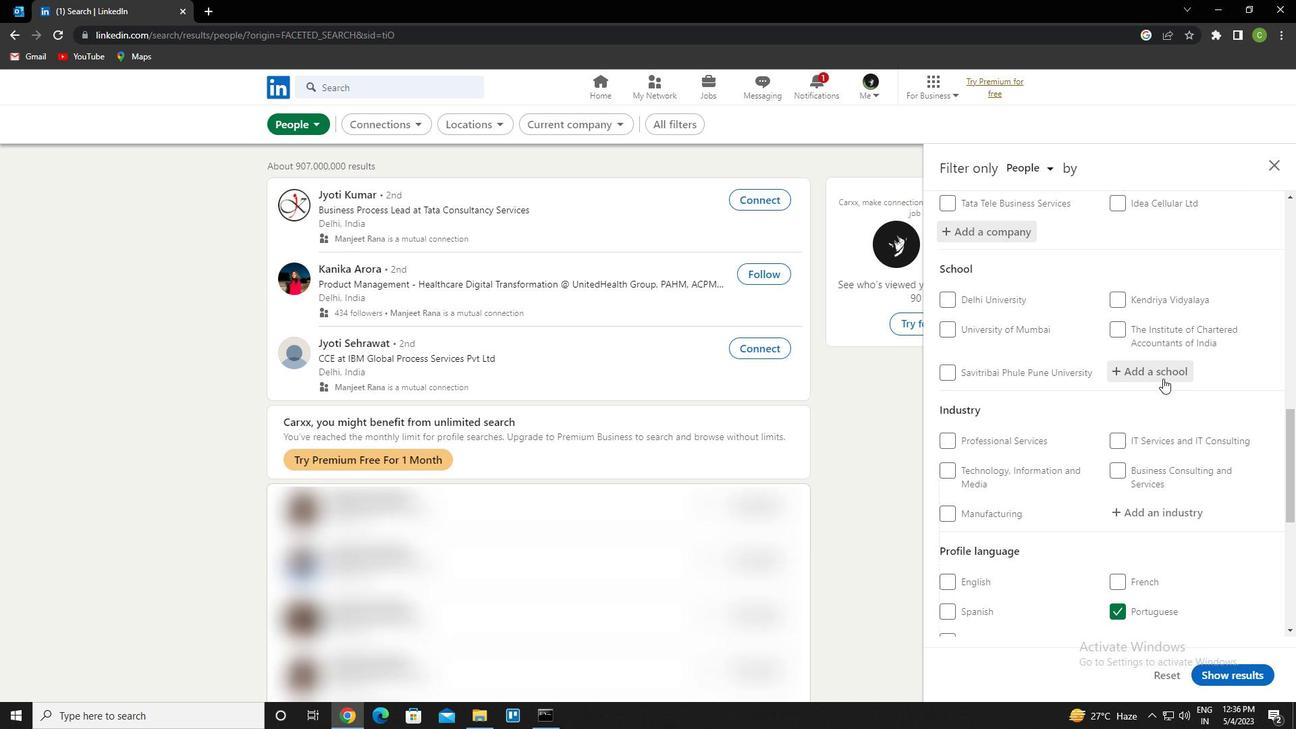 
Action: Mouse moved to (1151, 396)
Screenshot: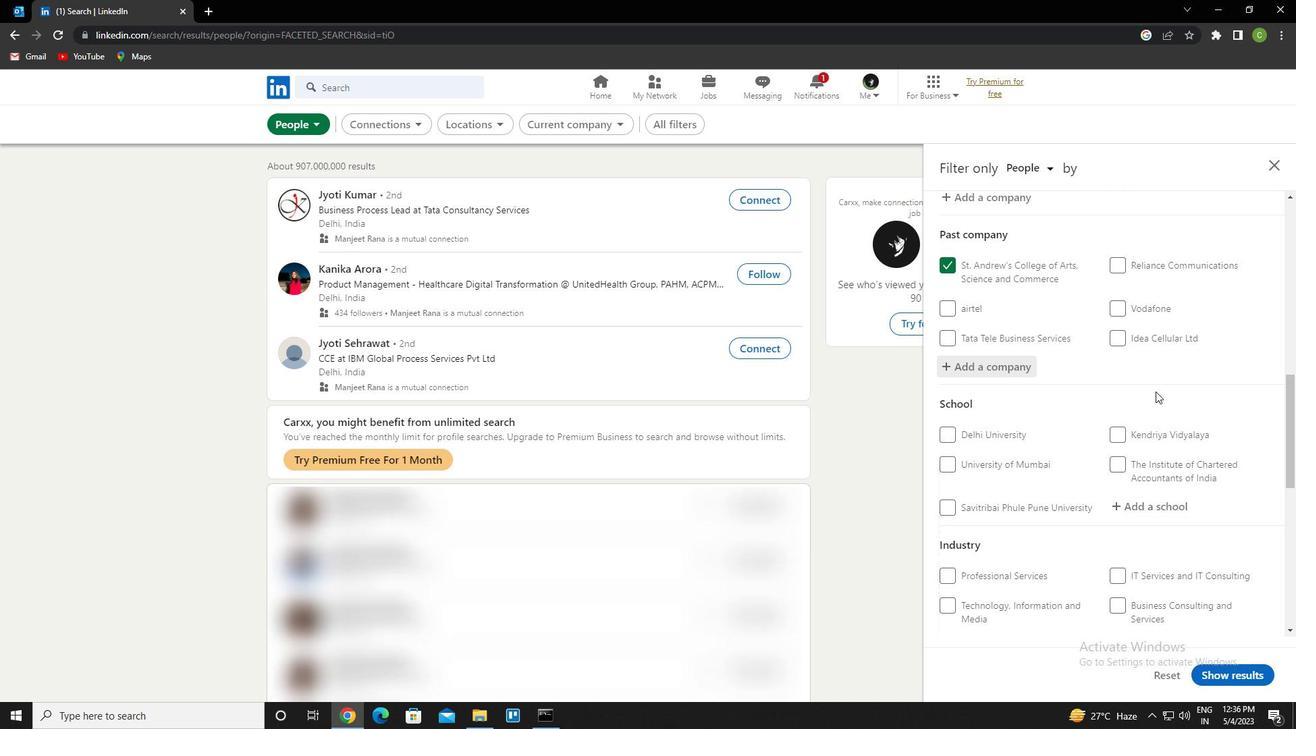 
Action: Mouse scrolled (1151, 395) with delta (0, 0)
Screenshot: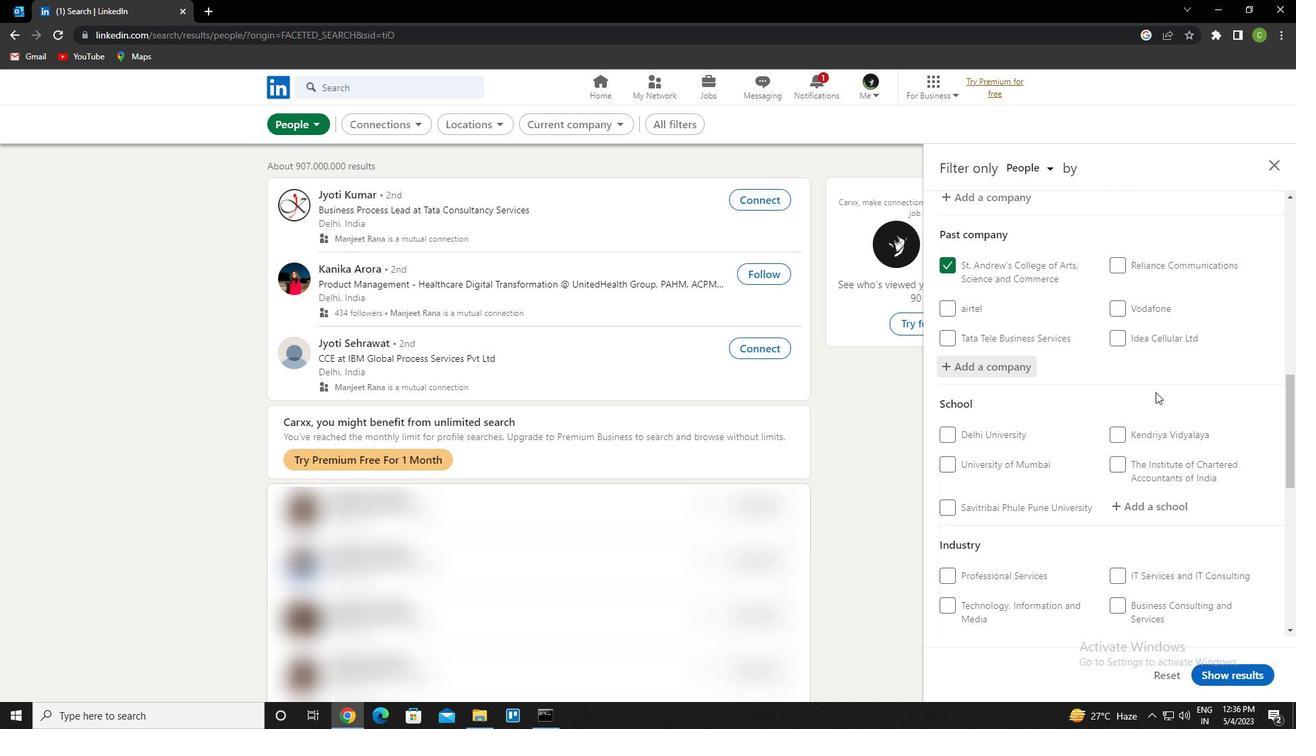 
Action: Mouse scrolled (1151, 395) with delta (0, 0)
Screenshot: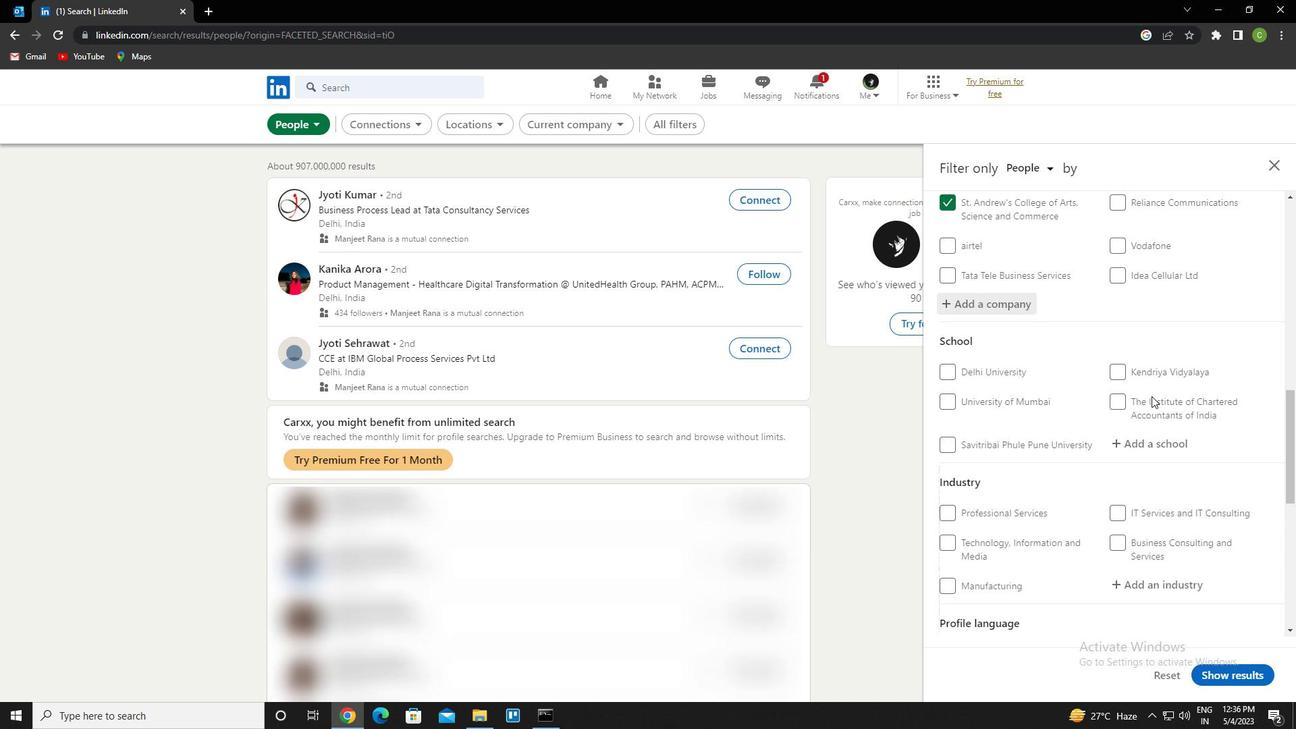 
Action: Mouse moved to (1147, 378)
Screenshot: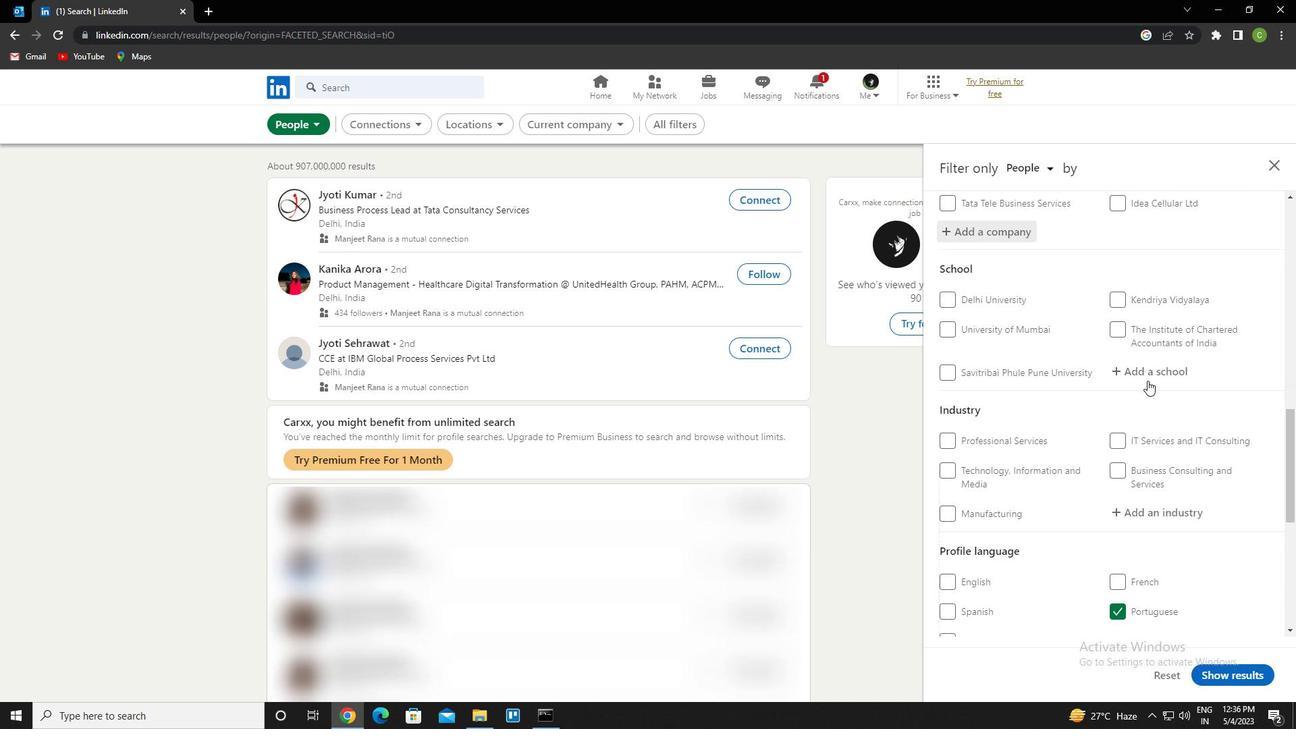 
Action: Mouse pressed left at (1147, 378)
Screenshot: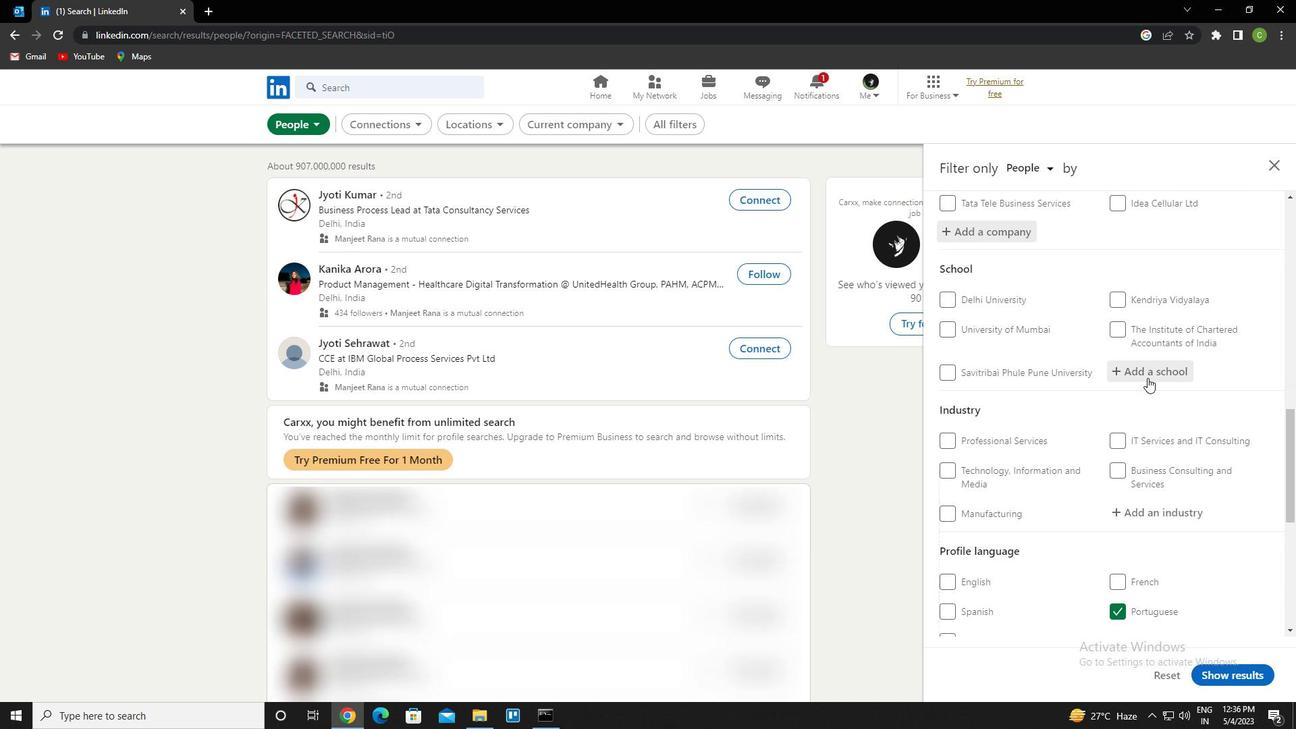 
Action: Key pressed <Key.caps_lock>s<Key.caps_lock>t.<Key.space><Key.caps_lock>a<Key.caps_lock>ndrew<Key.down><Key.down><Key.down><Key.down><Key.down><Key.up><Key.up><Key.enter>
Screenshot: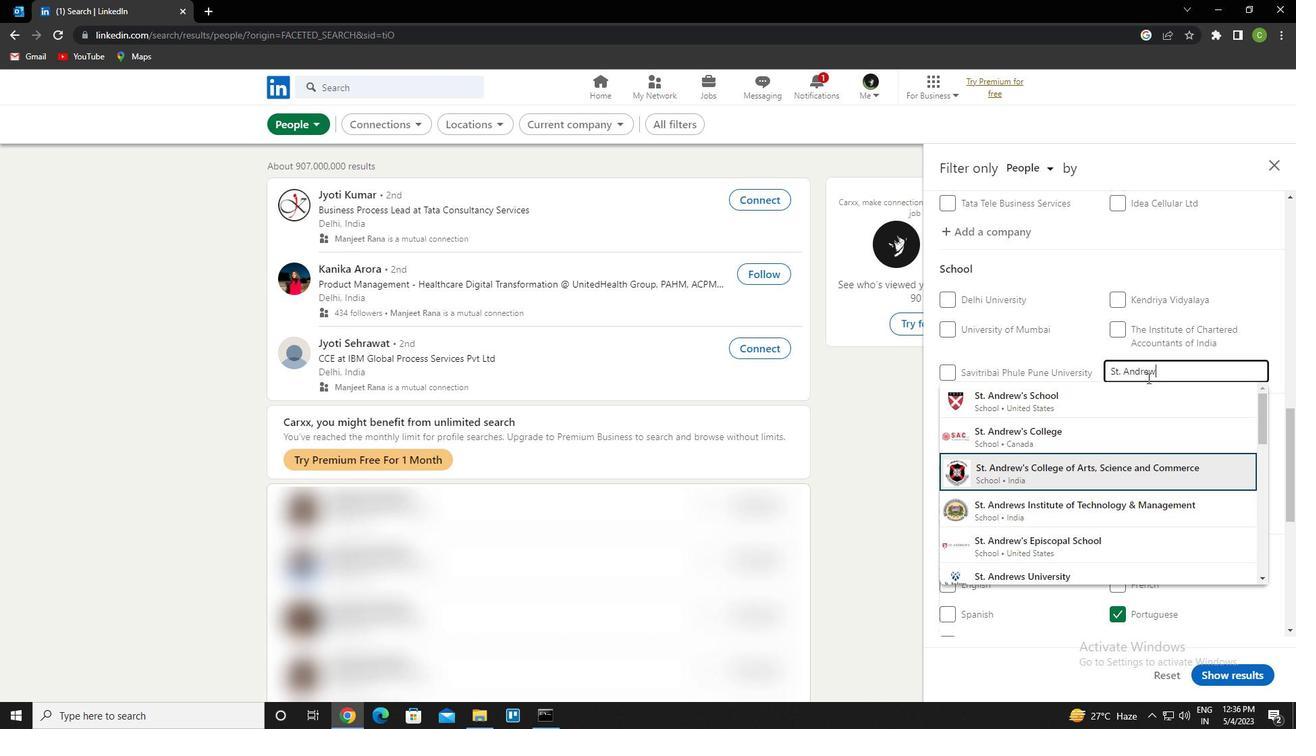 
Action: Mouse moved to (1132, 374)
Screenshot: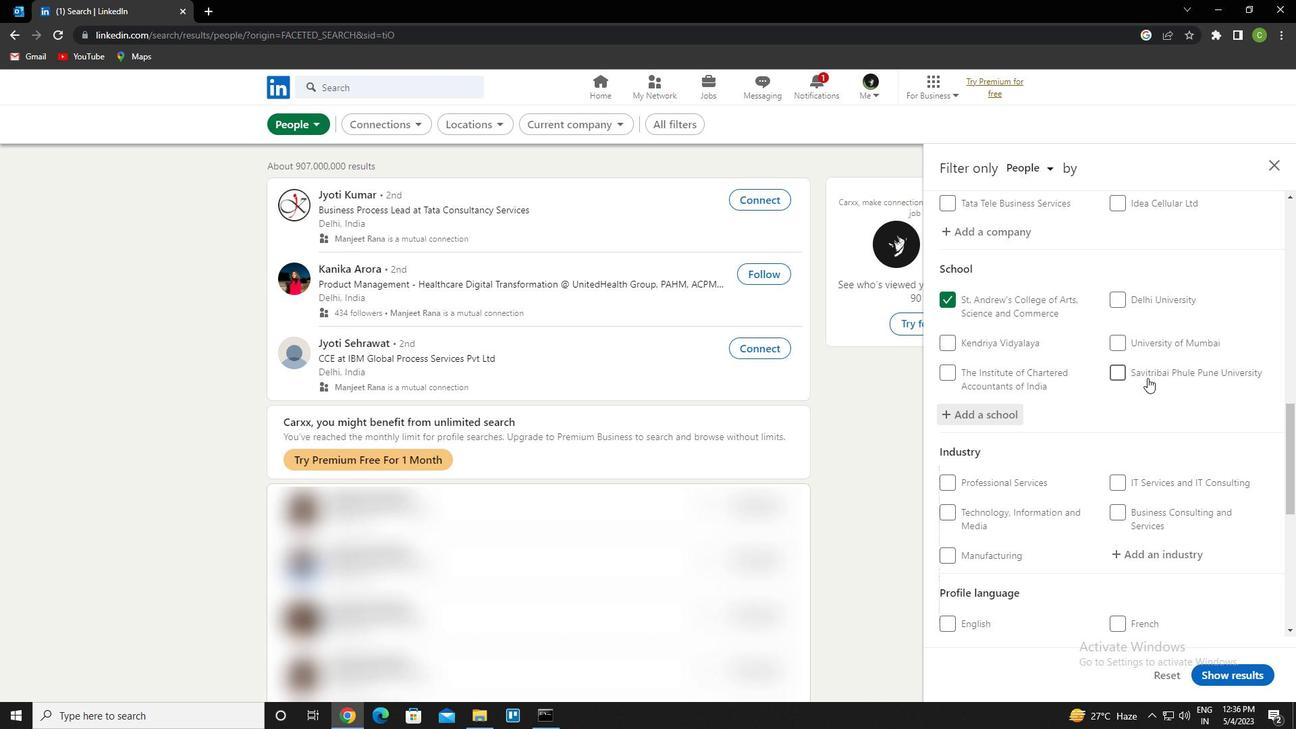 
Action: Mouse scrolled (1132, 374) with delta (0, 0)
Screenshot: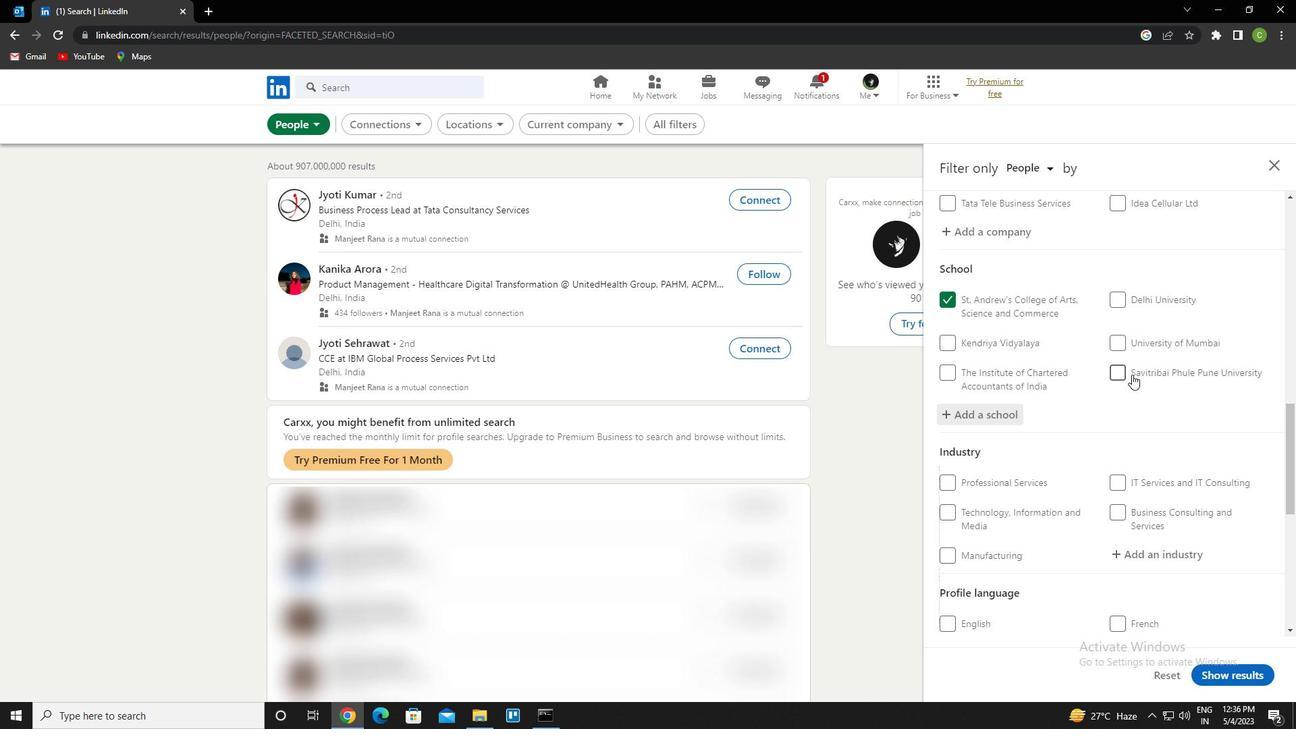 
Action: Mouse scrolled (1132, 374) with delta (0, 0)
Screenshot: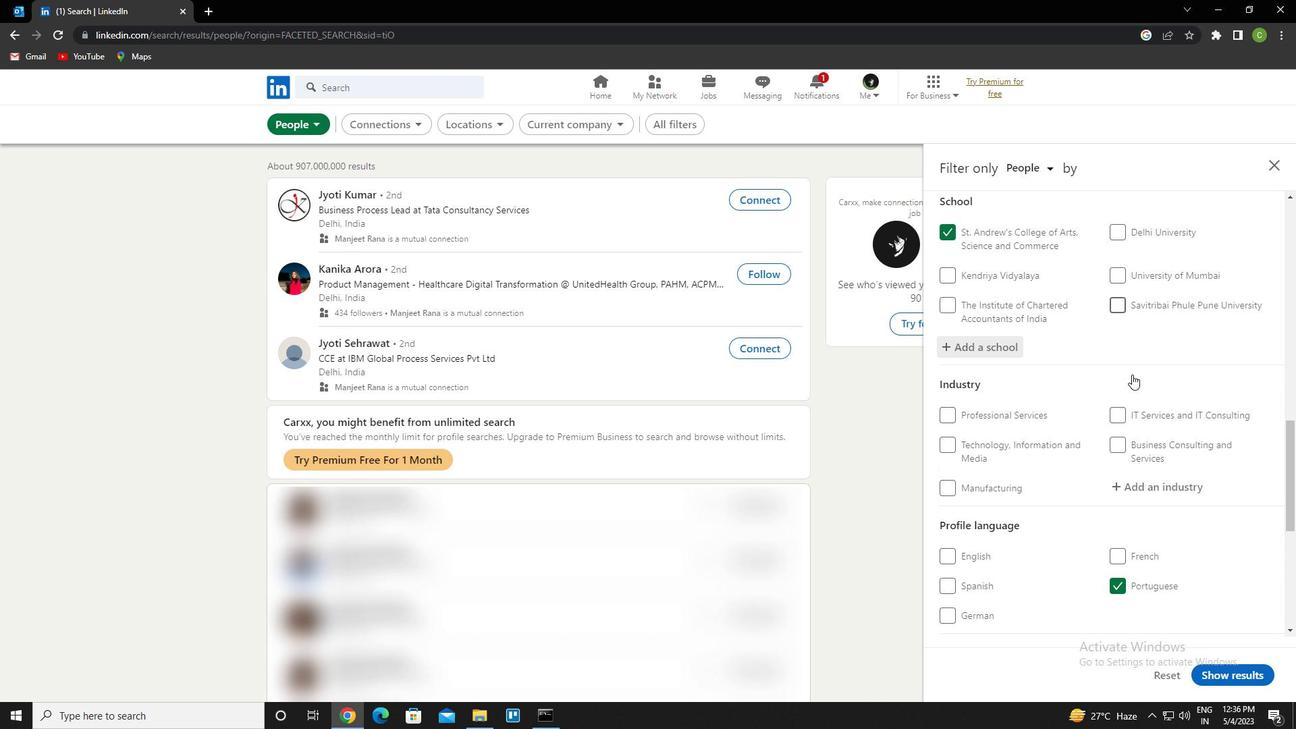 
Action: Mouse scrolled (1132, 374) with delta (0, 0)
Screenshot: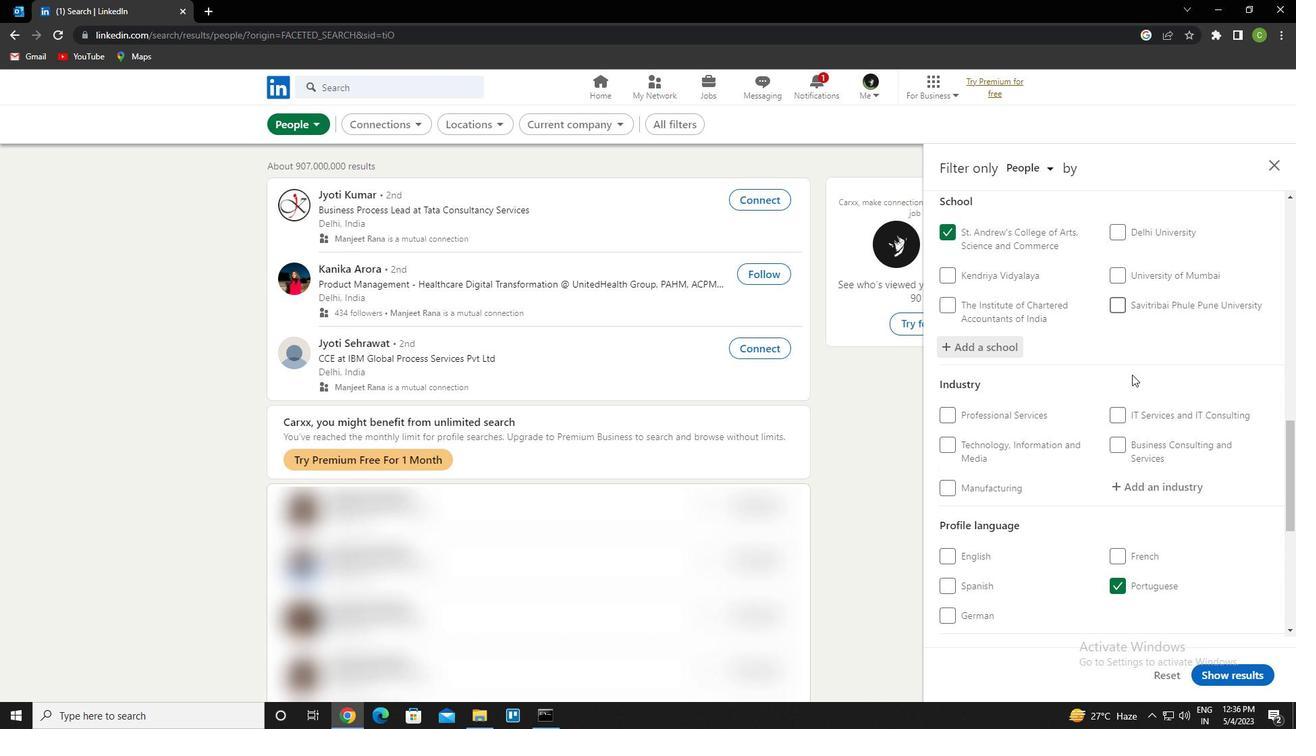 
Action: Mouse moved to (1149, 351)
Screenshot: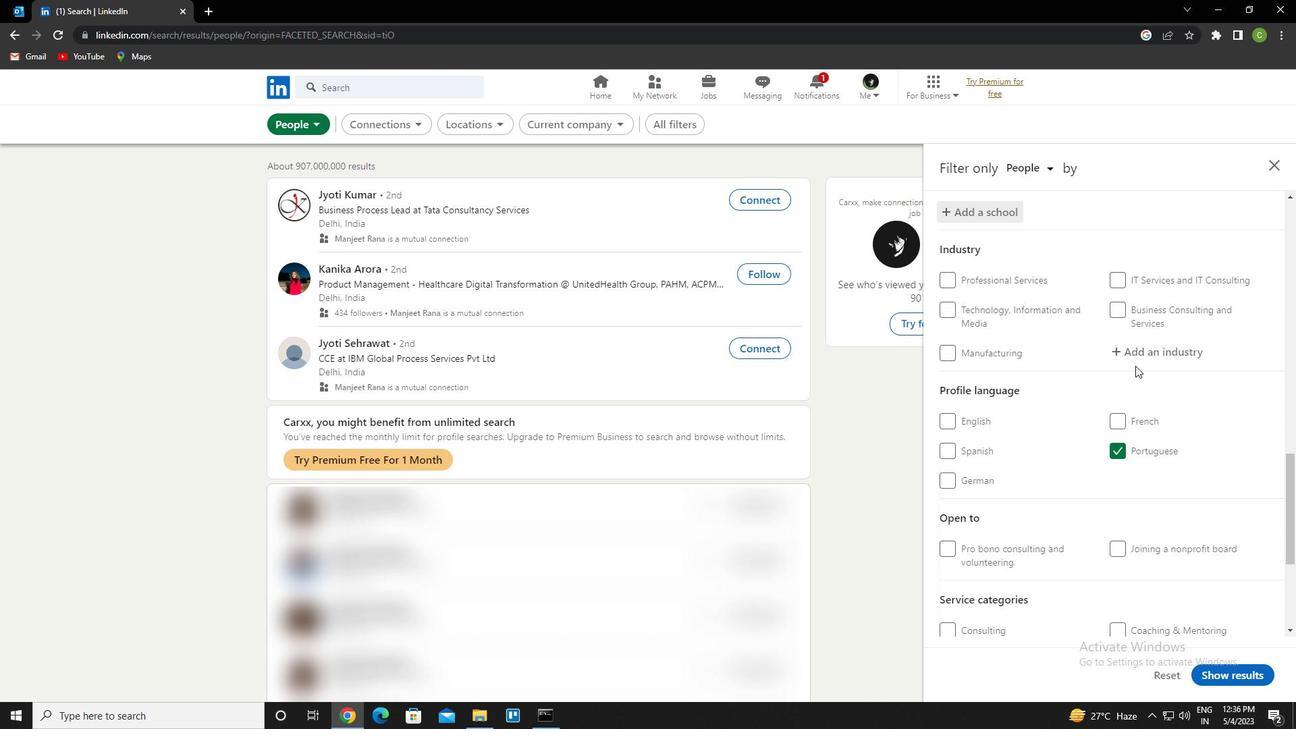 
Action: Mouse pressed left at (1149, 351)
Screenshot: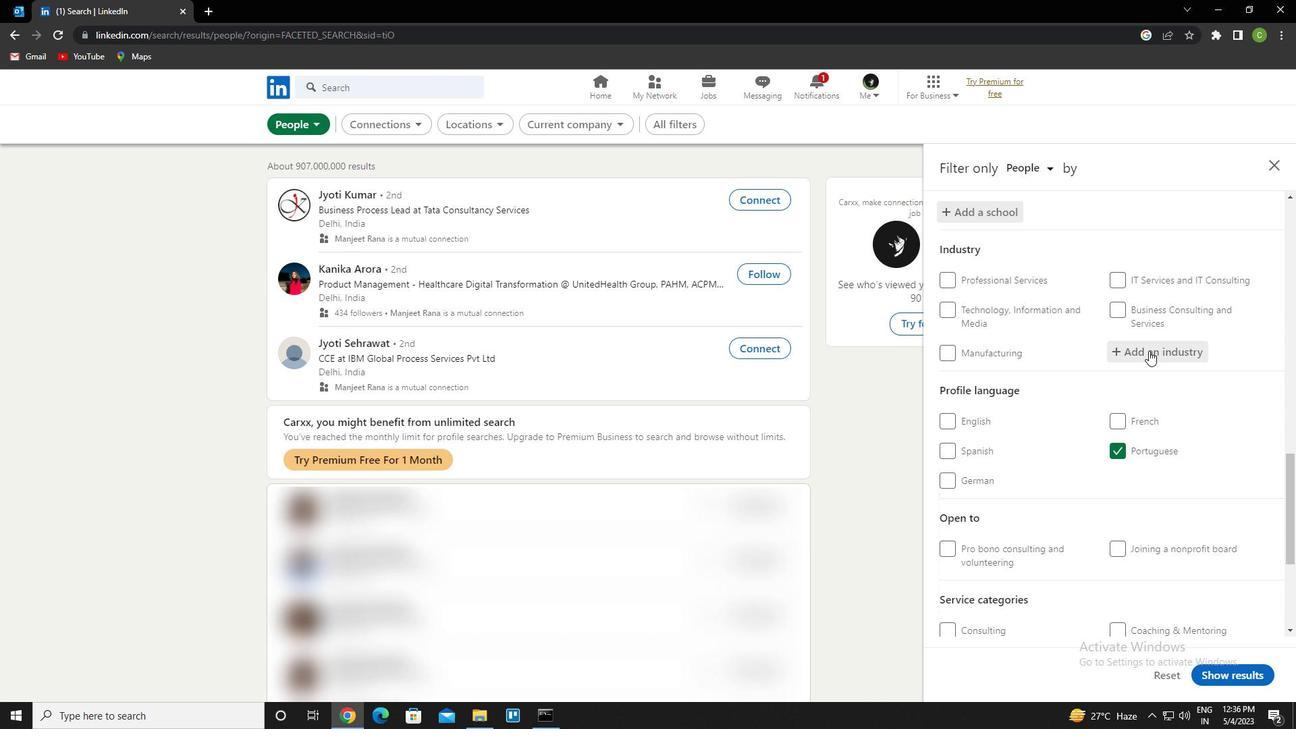 
Action: Key pressed <Key.caps_lock>t<Key.caps_lock>echniv<Key.backspace>cal<Key.space>and<Key.down><Key.enter>
Screenshot: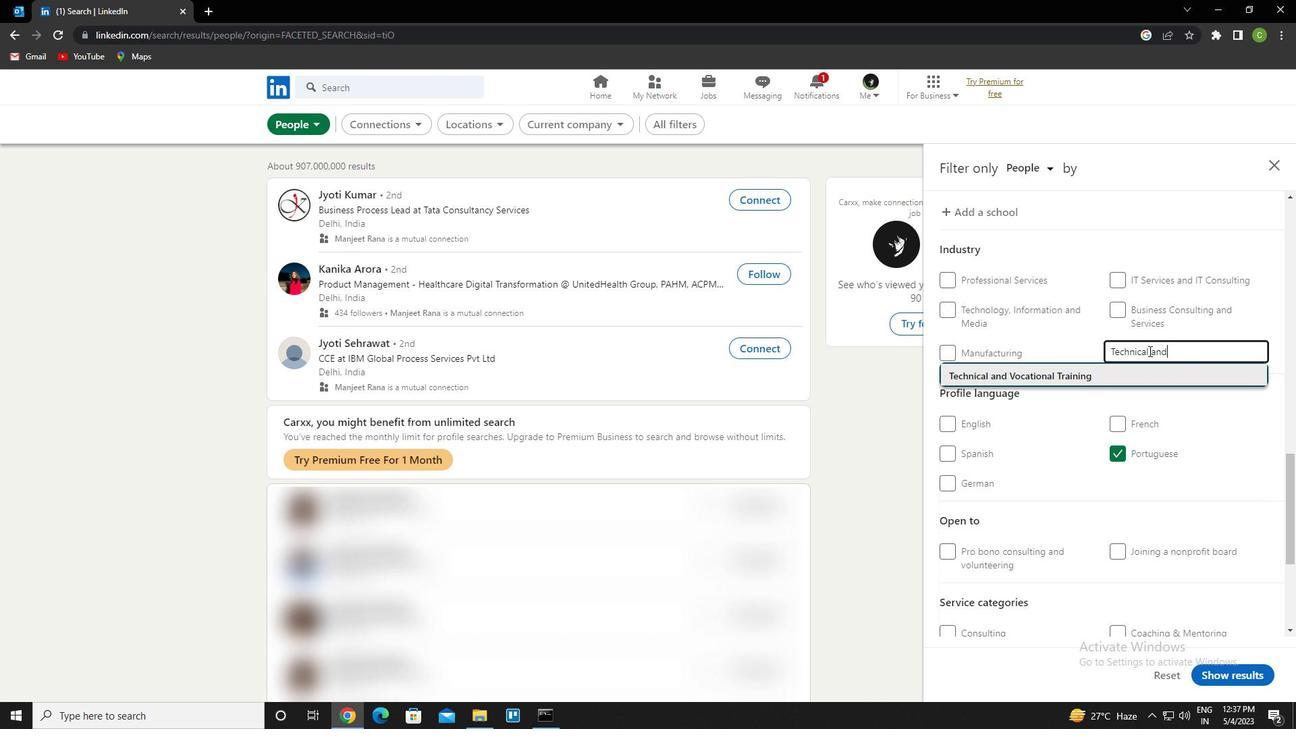 
Action: Mouse moved to (1128, 351)
Screenshot: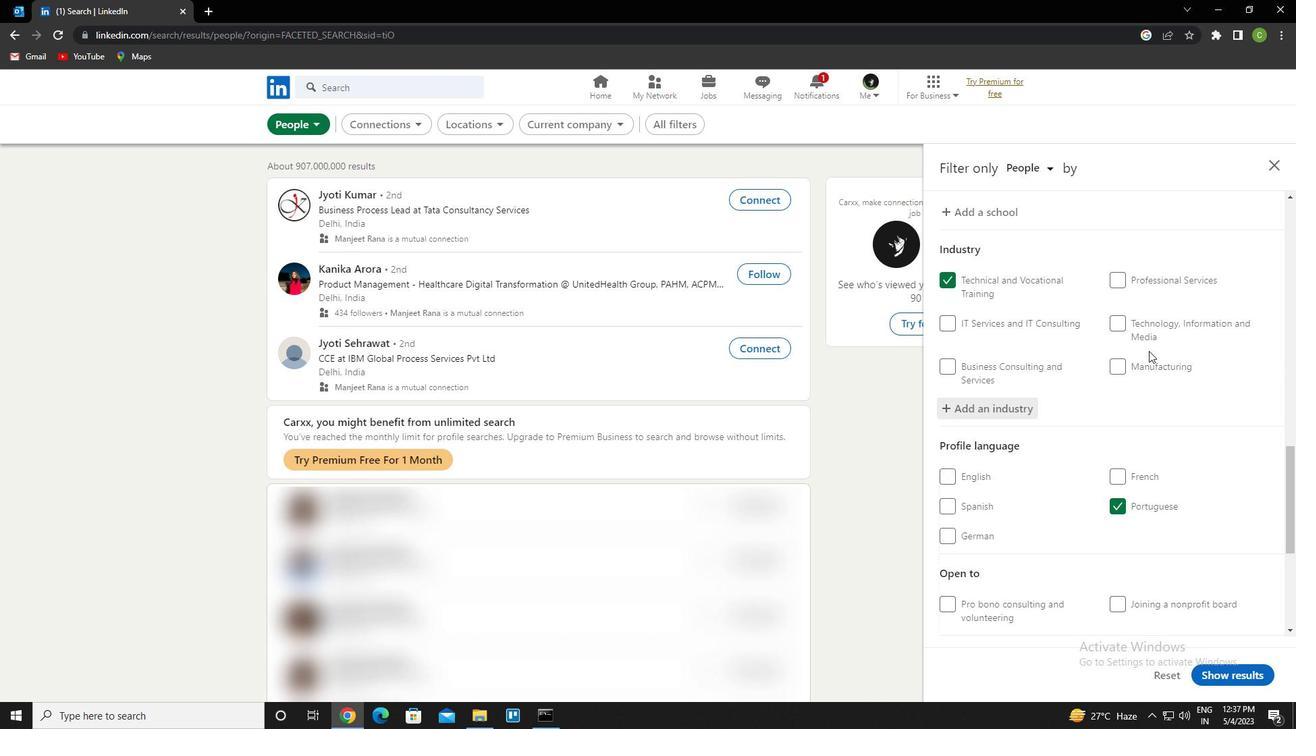 
Action: Mouse scrolled (1128, 350) with delta (0, 0)
Screenshot: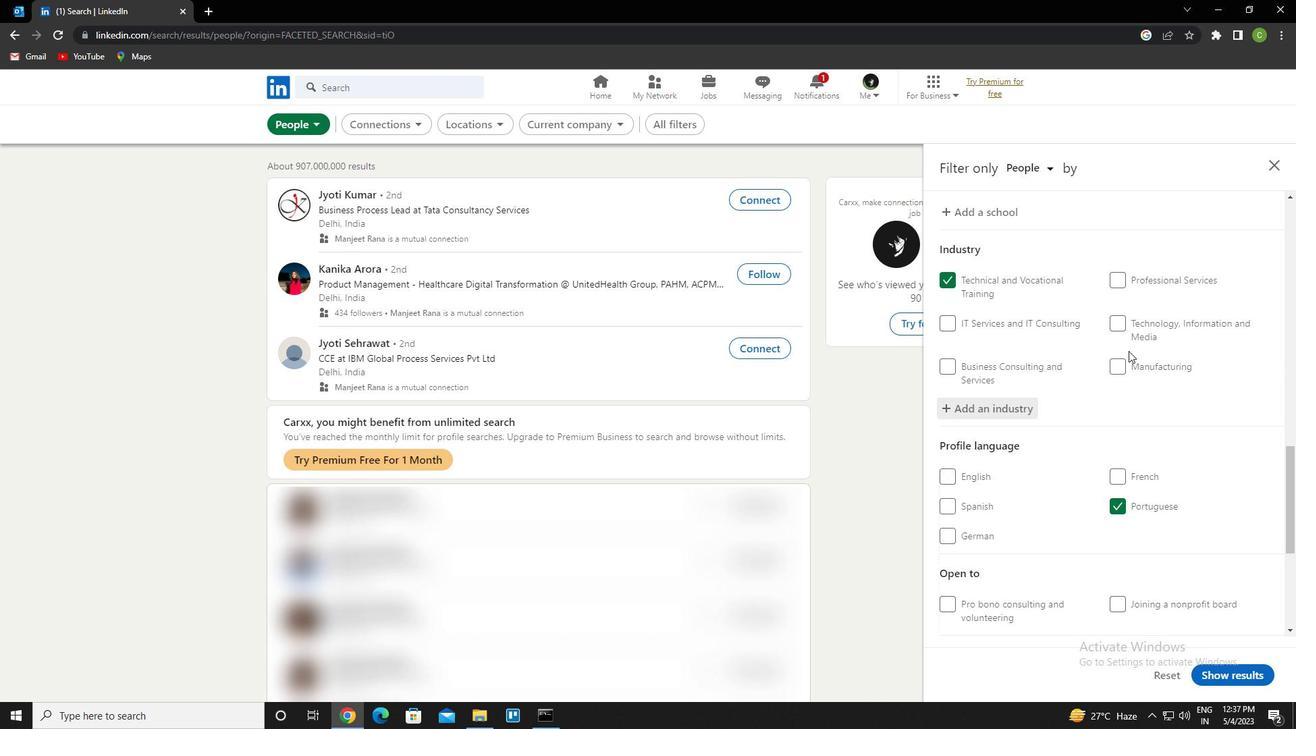 
Action: Mouse scrolled (1128, 350) with delta (0, 0)
Screenshot: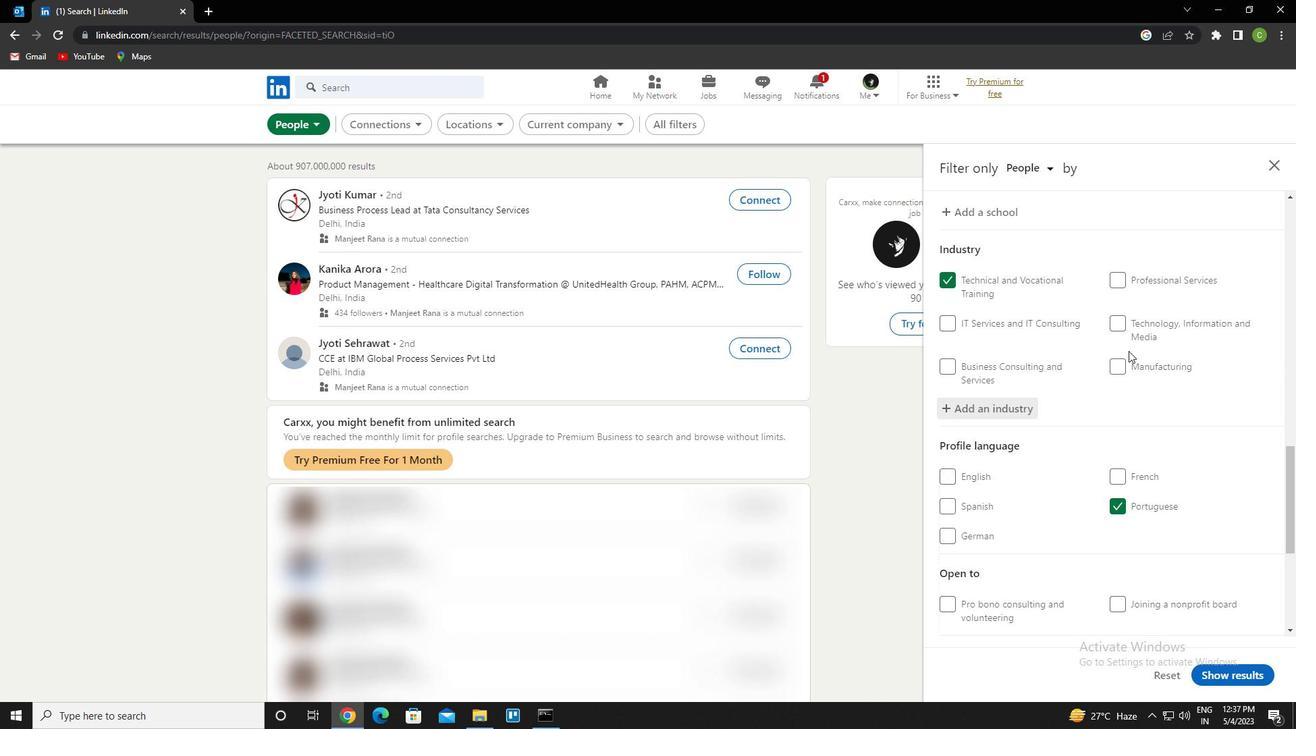 
Action: Mouse scrolled (1128, 350) with delta (0, 0)
Screenshot: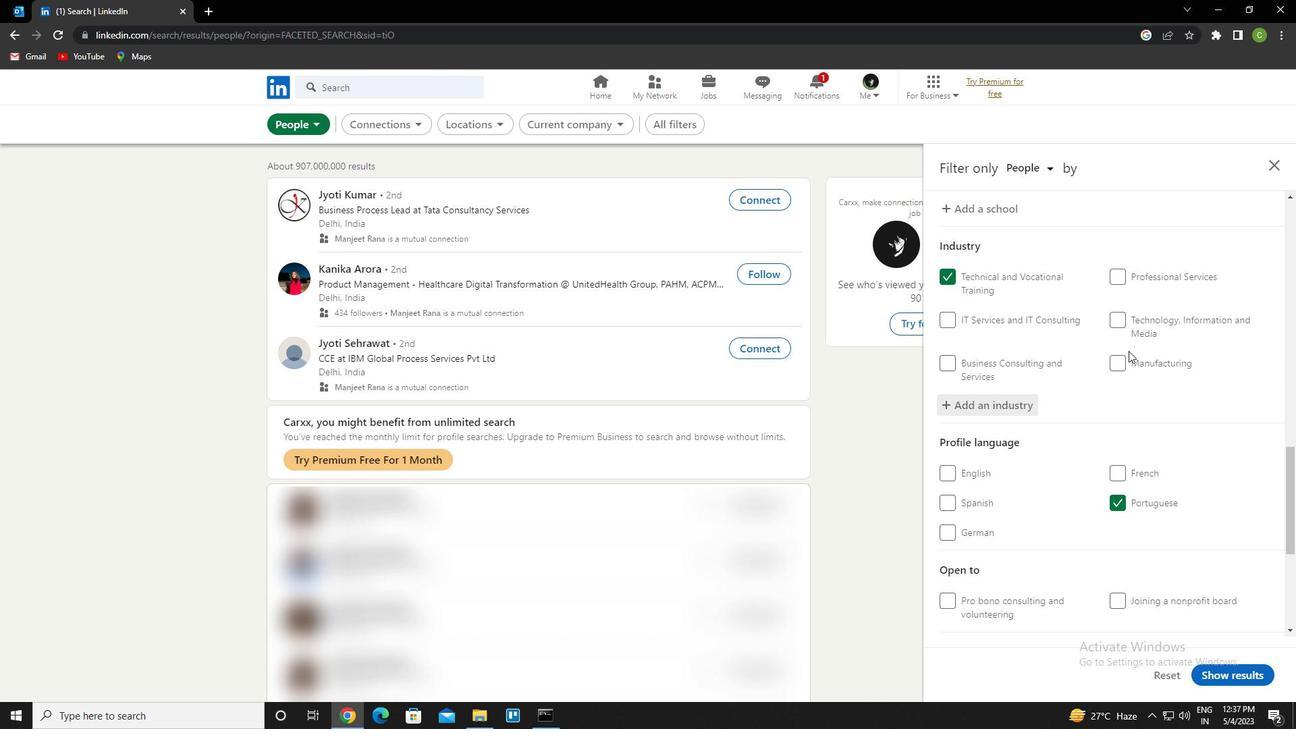 
Action: Mouse scrolled (1128, 350) with delta (0, 0)
Screenshot: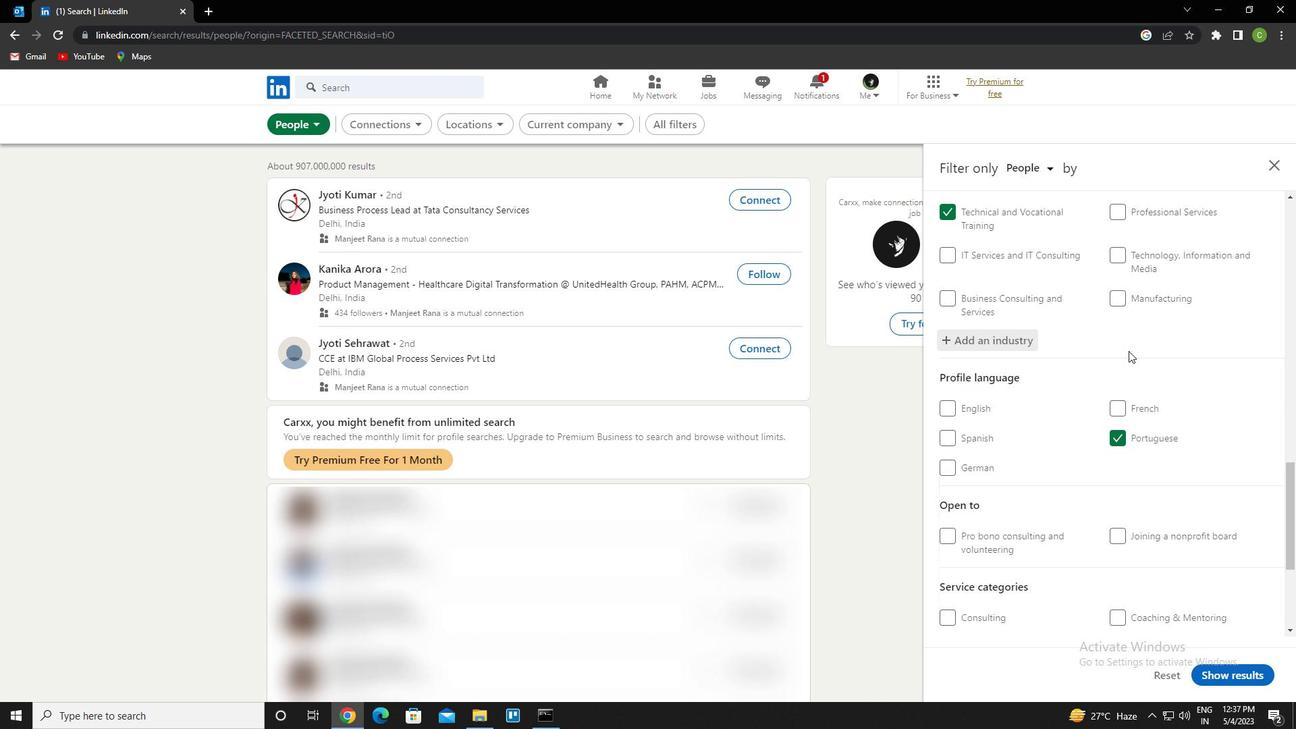 
Action: Mouse moved to (1166, 473)
Screenshot: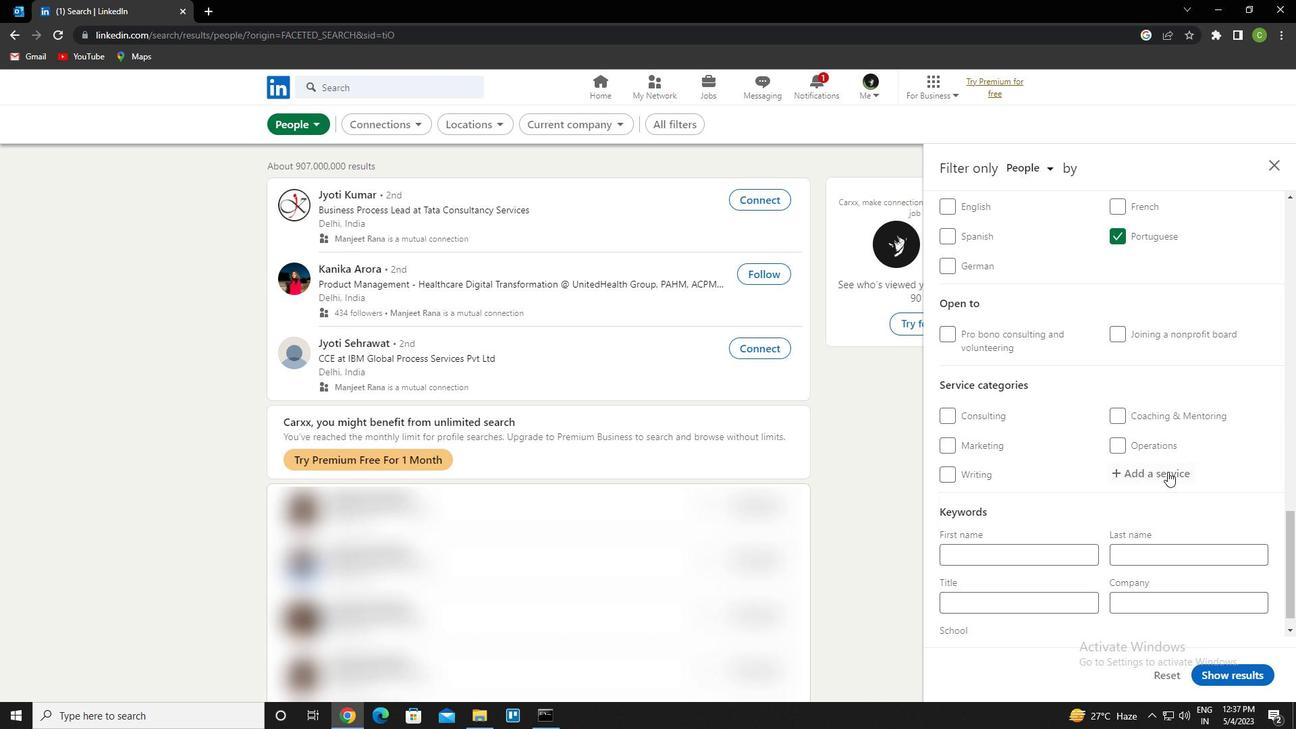 
Action: Mouse pressed left at (1166, 473)
Screenshot: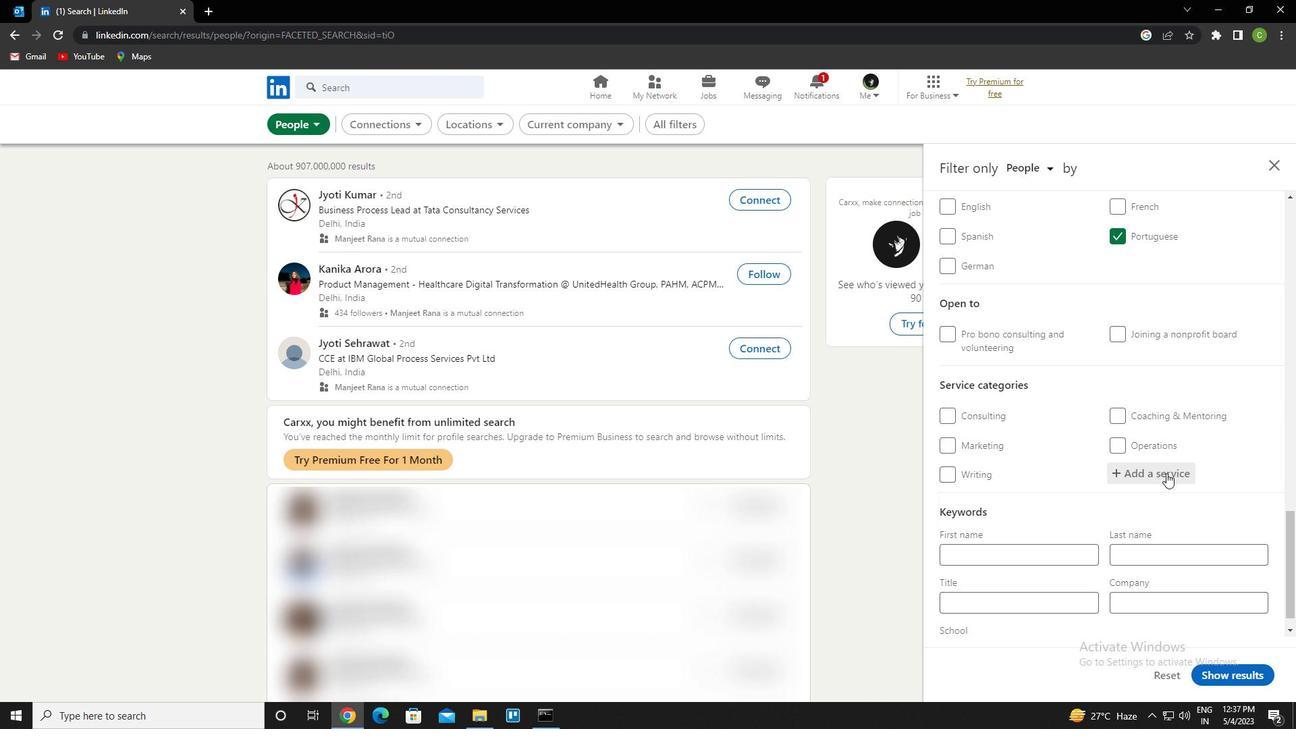 
Action: Key pressed lead<Key.space>generation<Key.down><Key.enter>
Screenshot: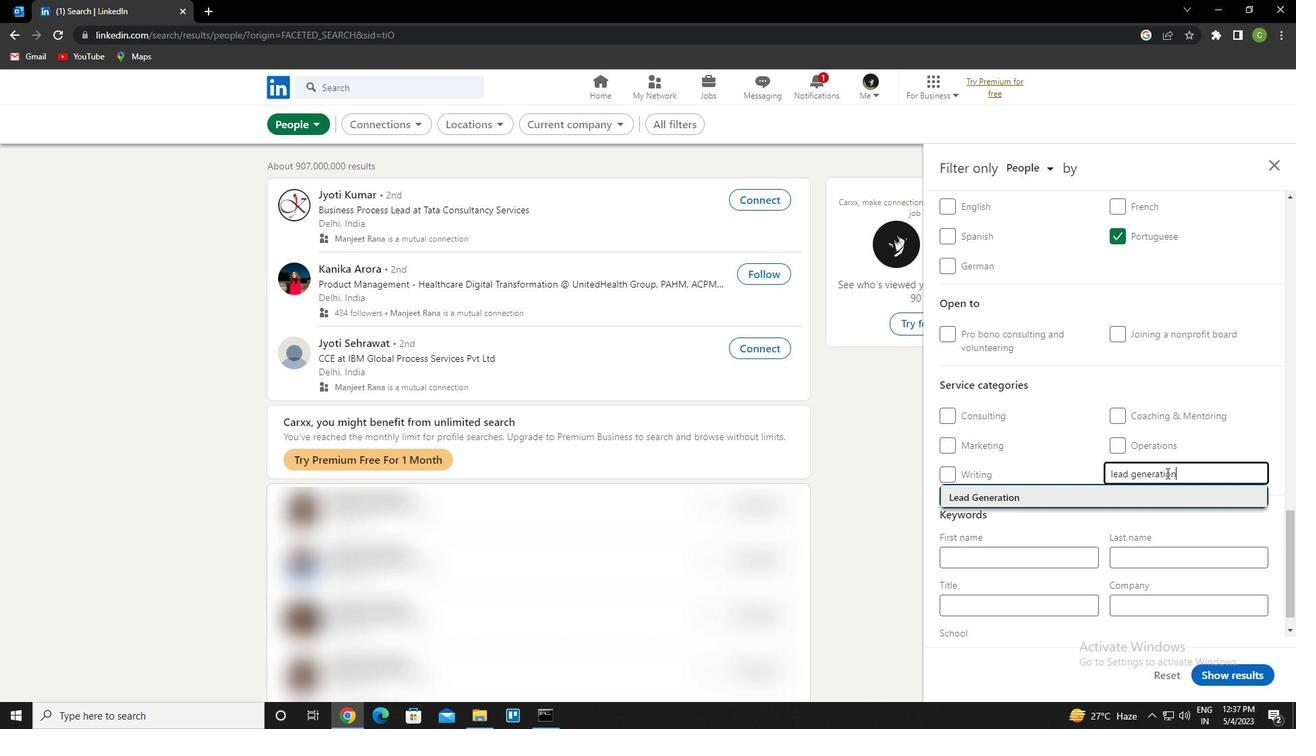 
Action: Mouse moved to (1107, 475)
Screenshot: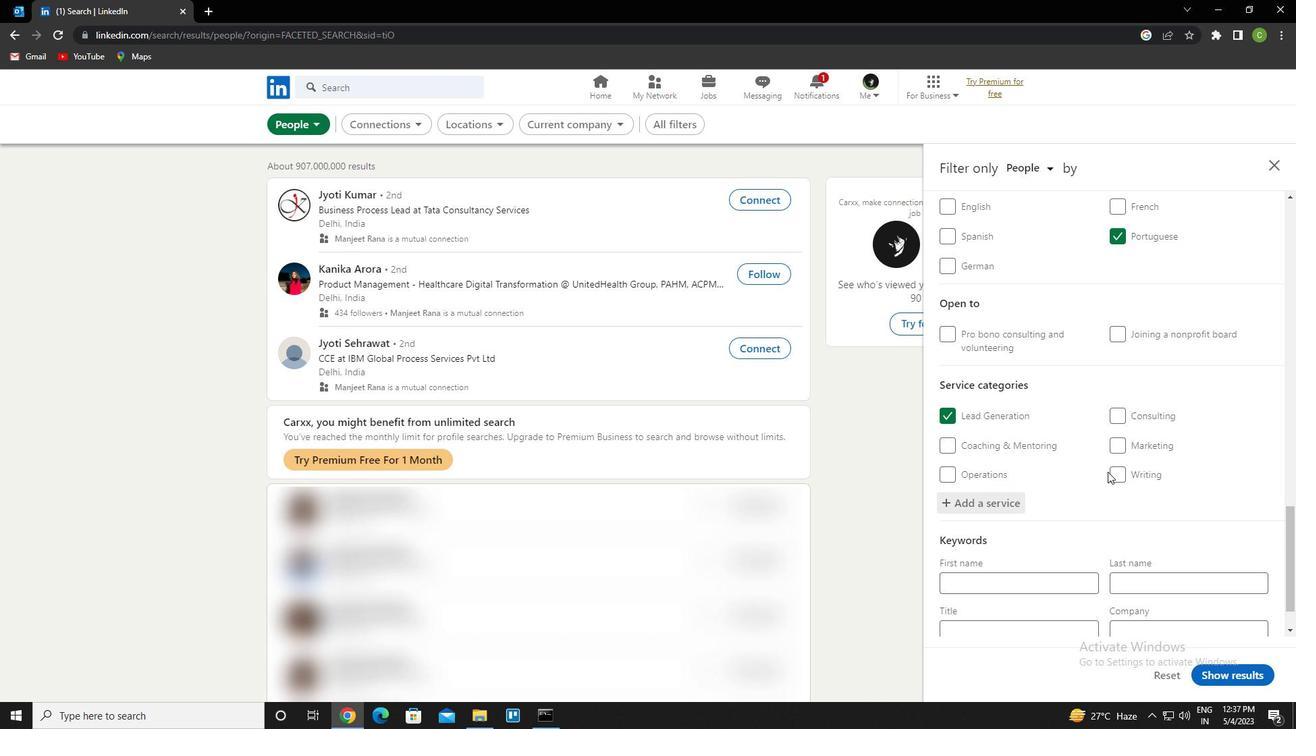
Action: Mouse scrolled (1107, 475) with delta (0, 0)
Screenshot: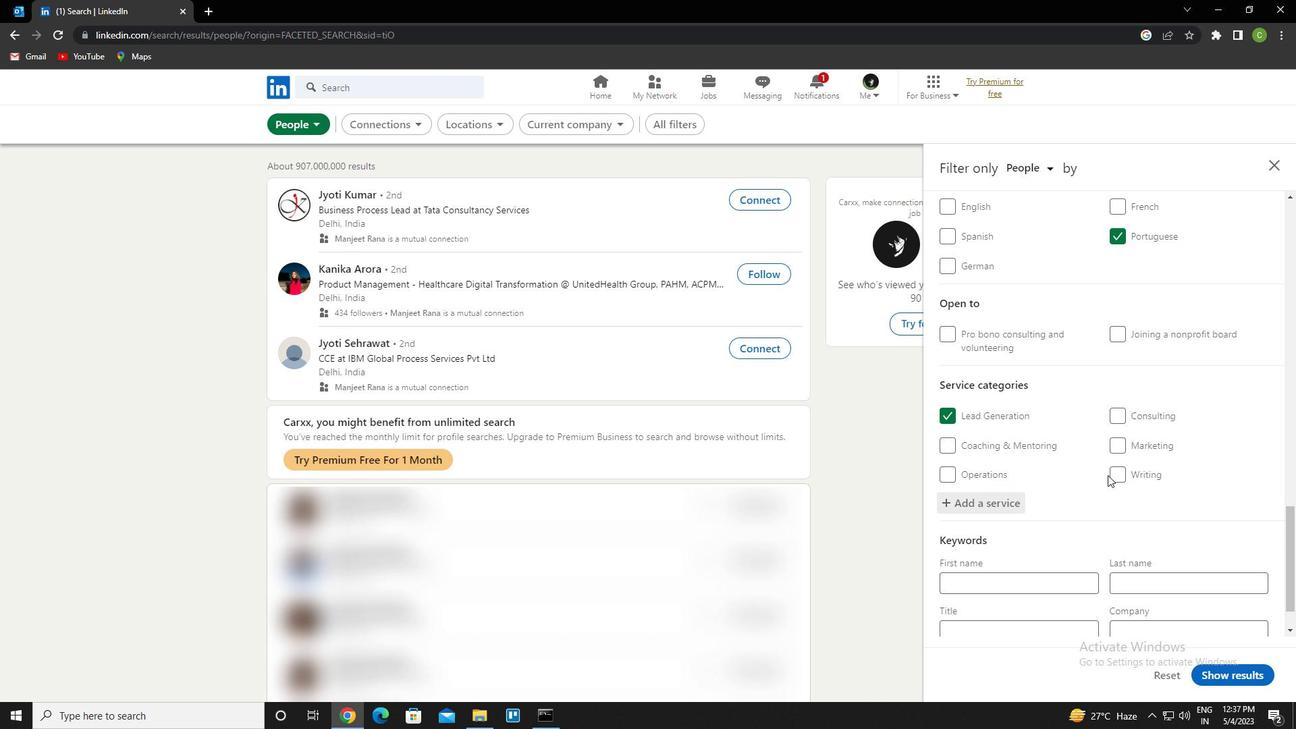 
Action: Mouse moved to (1107, 480)
Screenshot: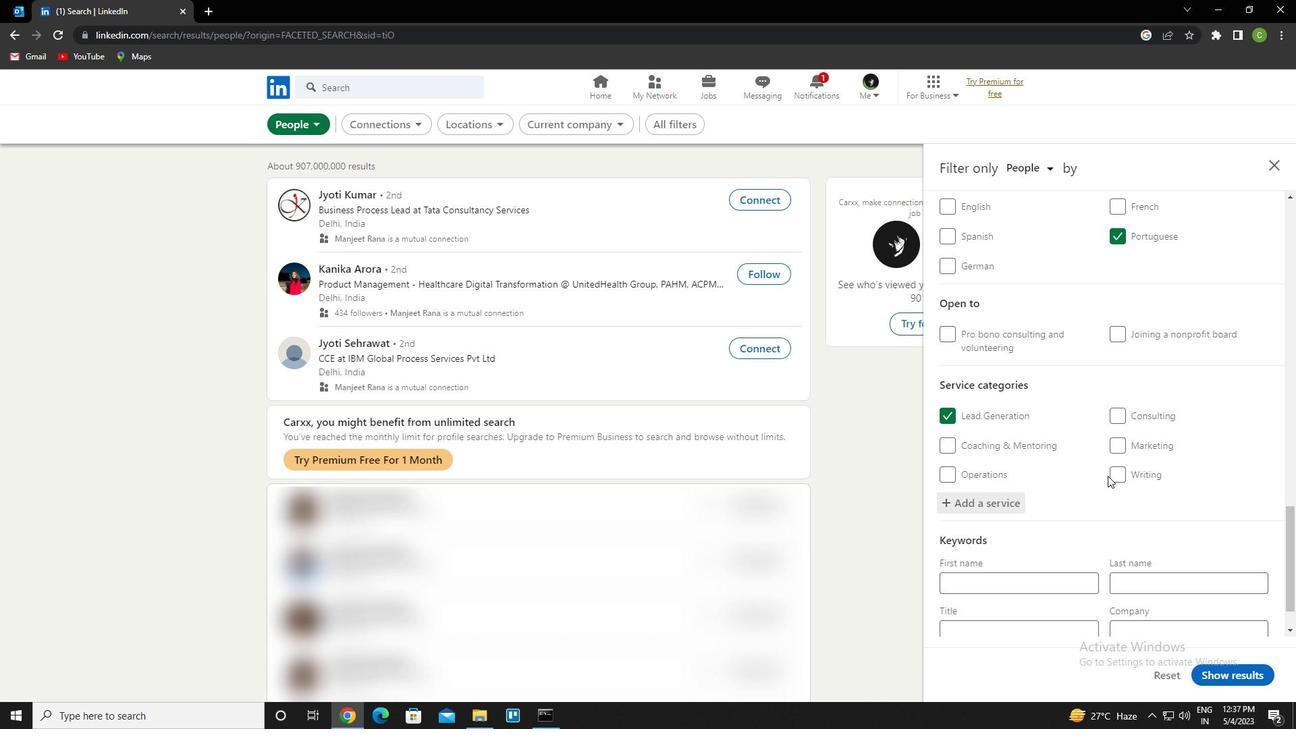
Action: Mouse scrolled (1107, 480) with delta (0, 0)
Screenshot: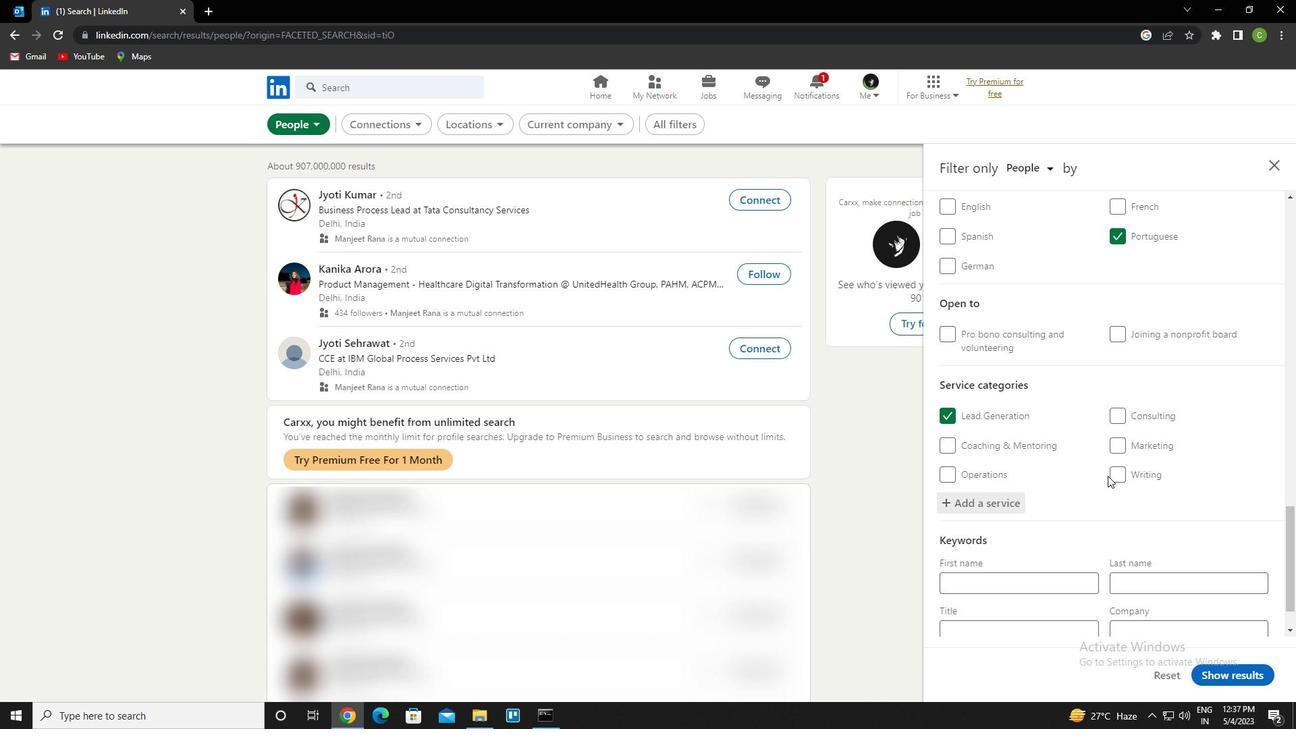 
Action: Mouse moved to (1105, 486)
Screenshot: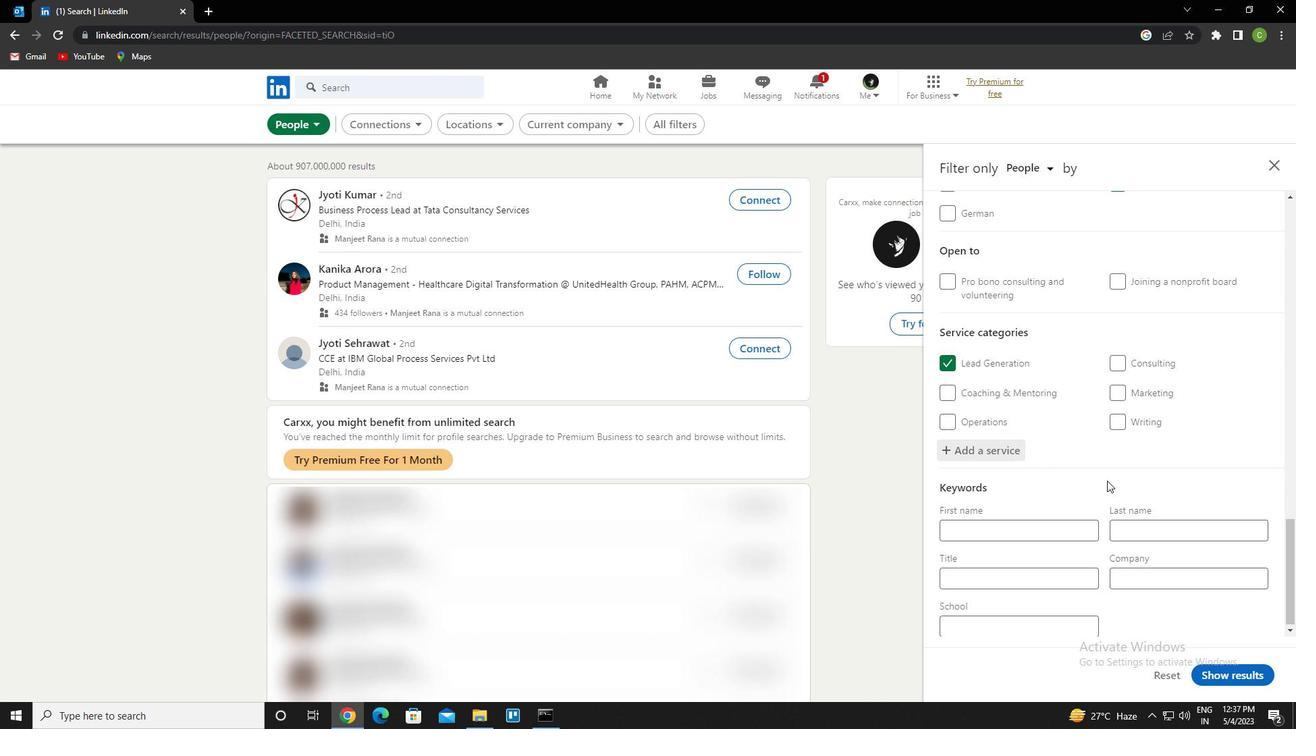 
Action: Mouse scrolled (1105, 486) with delta (0, 0)
Screenshot: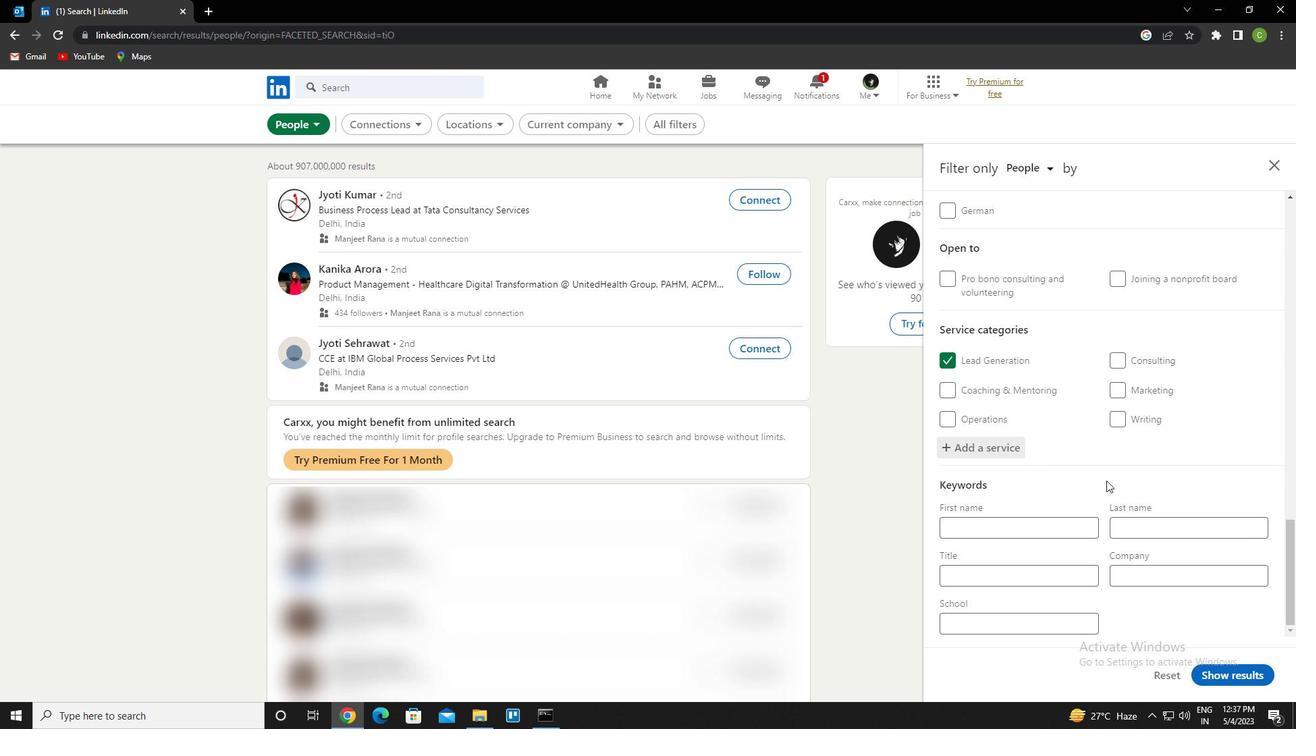 
Action: Mouse moved to (1105, 488)
Screenshot: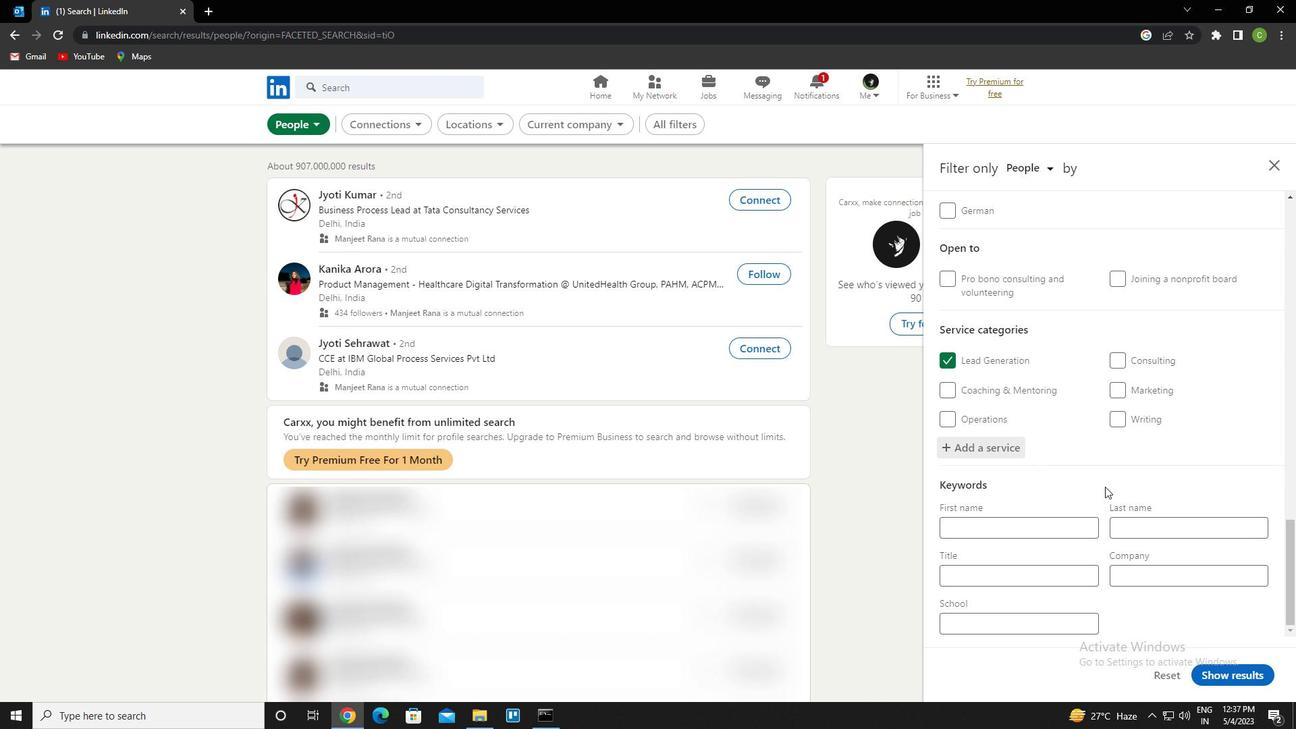 
Action: Mouse scrolled (1105, 487) with delta (0, 0)
Screenshot: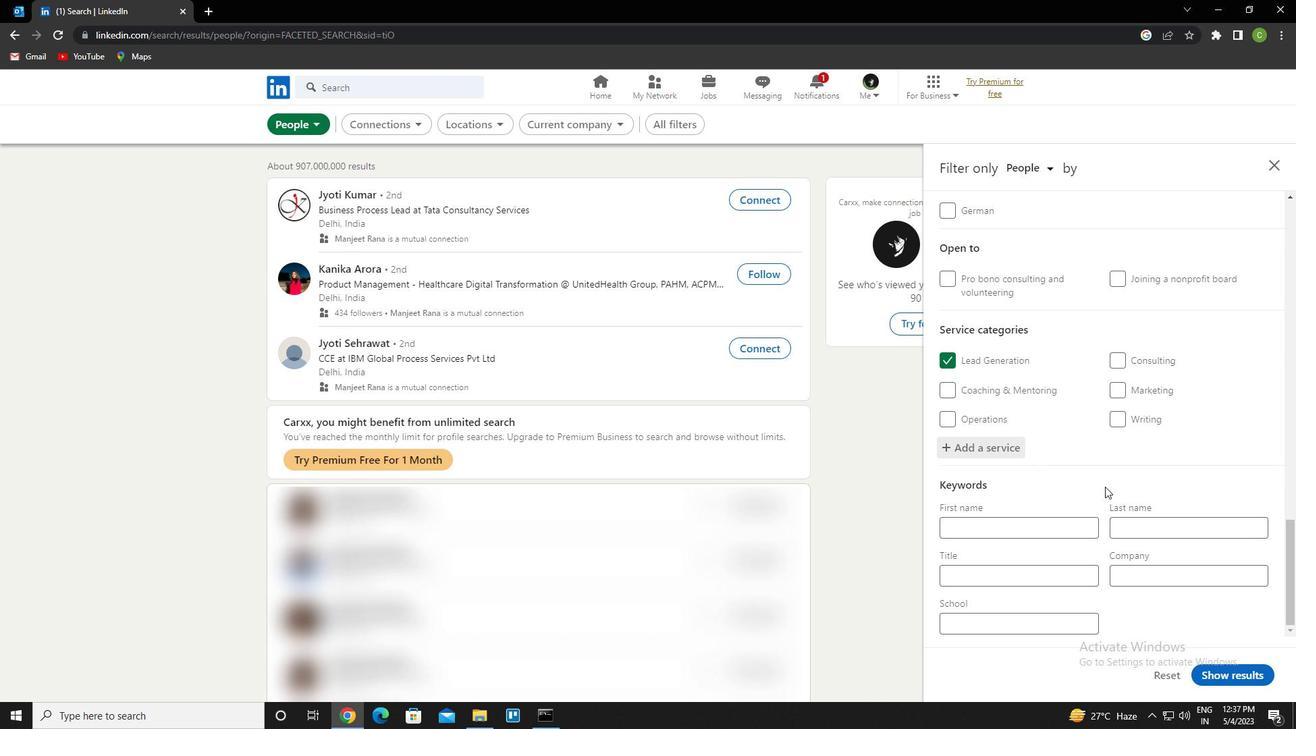 
Action: Mouse moved to (1105, 490)
Screenshot: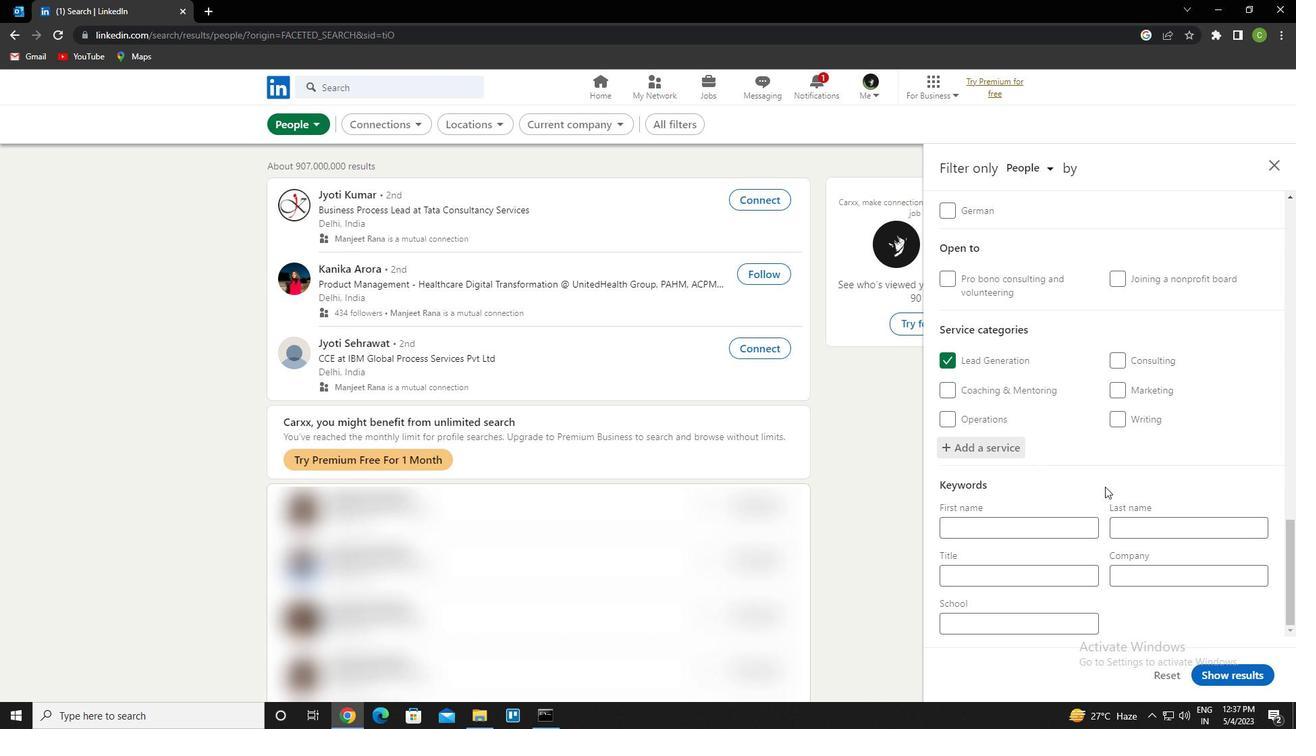 
Action: Mouse scrolled (1105, 489) with delta (0, 0)
Screenshot: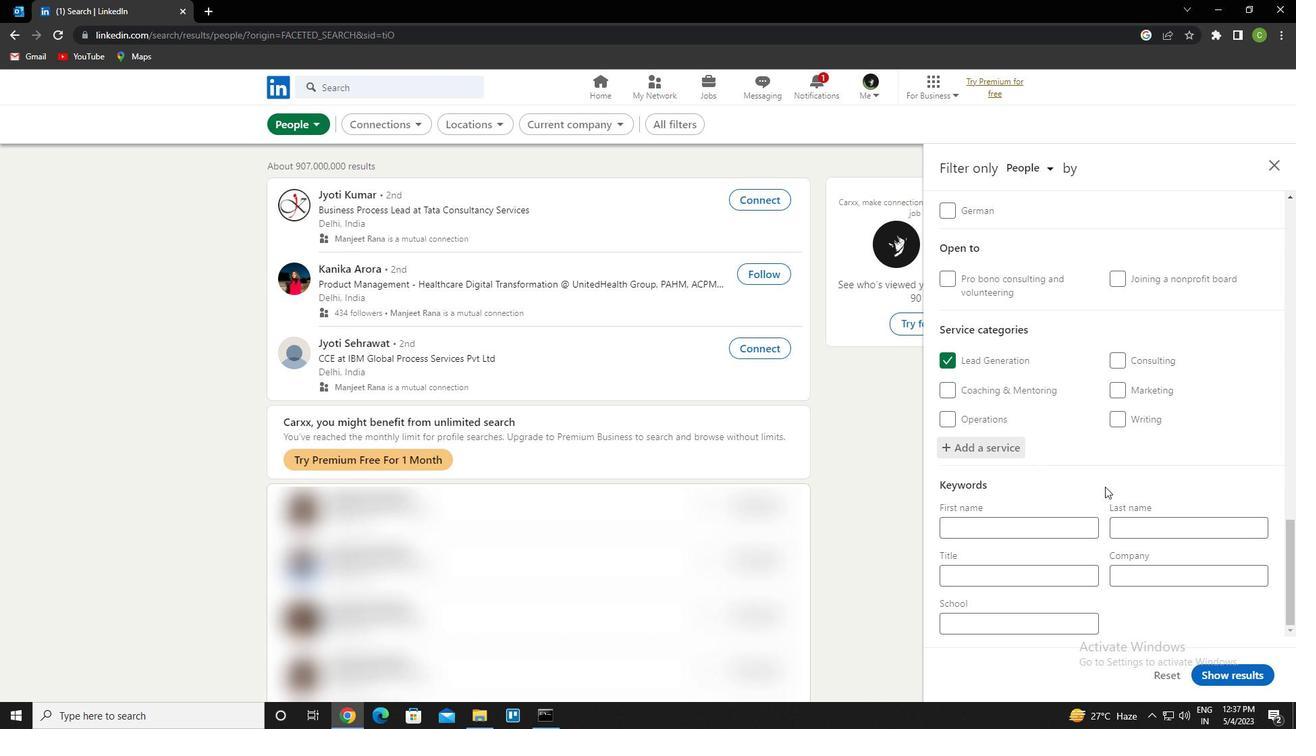 
Action: Mouse scrolled (1105, 489) with delta (0, 0)
Screenshot: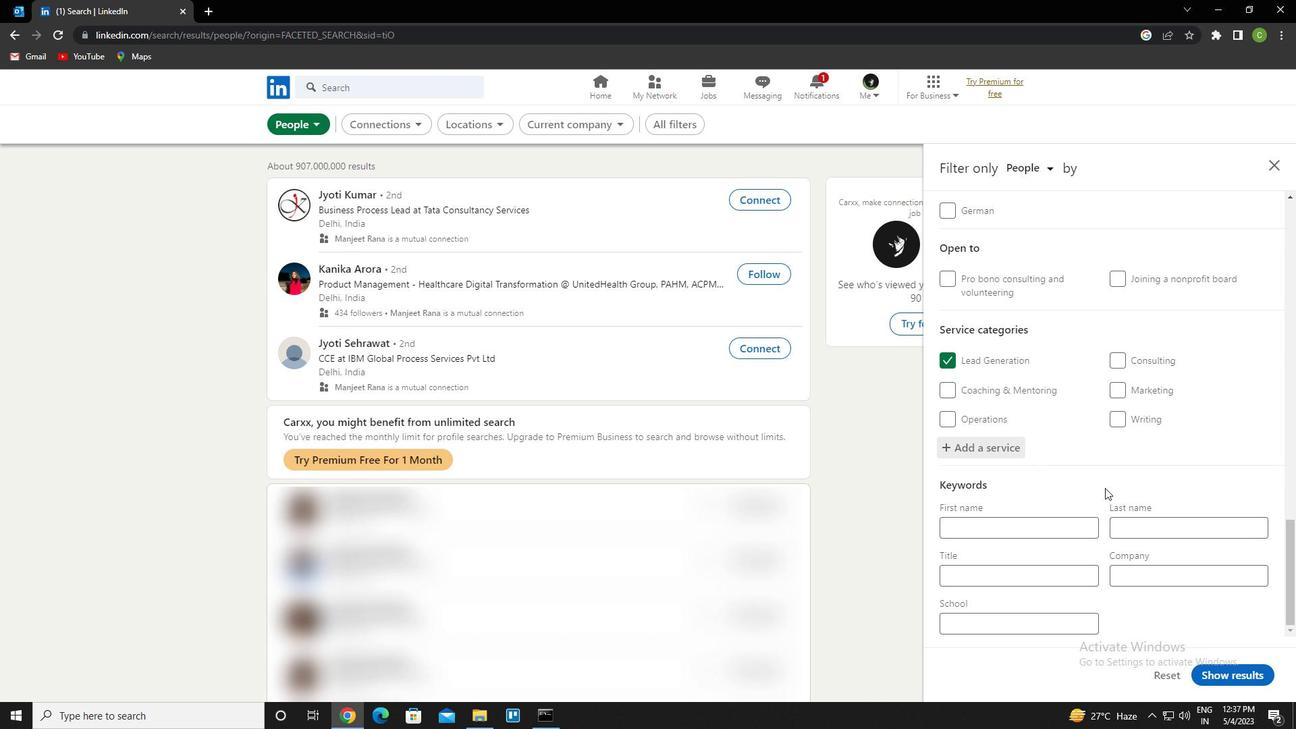 
Action: Mouse moved to (1033, 569)
Screenshot: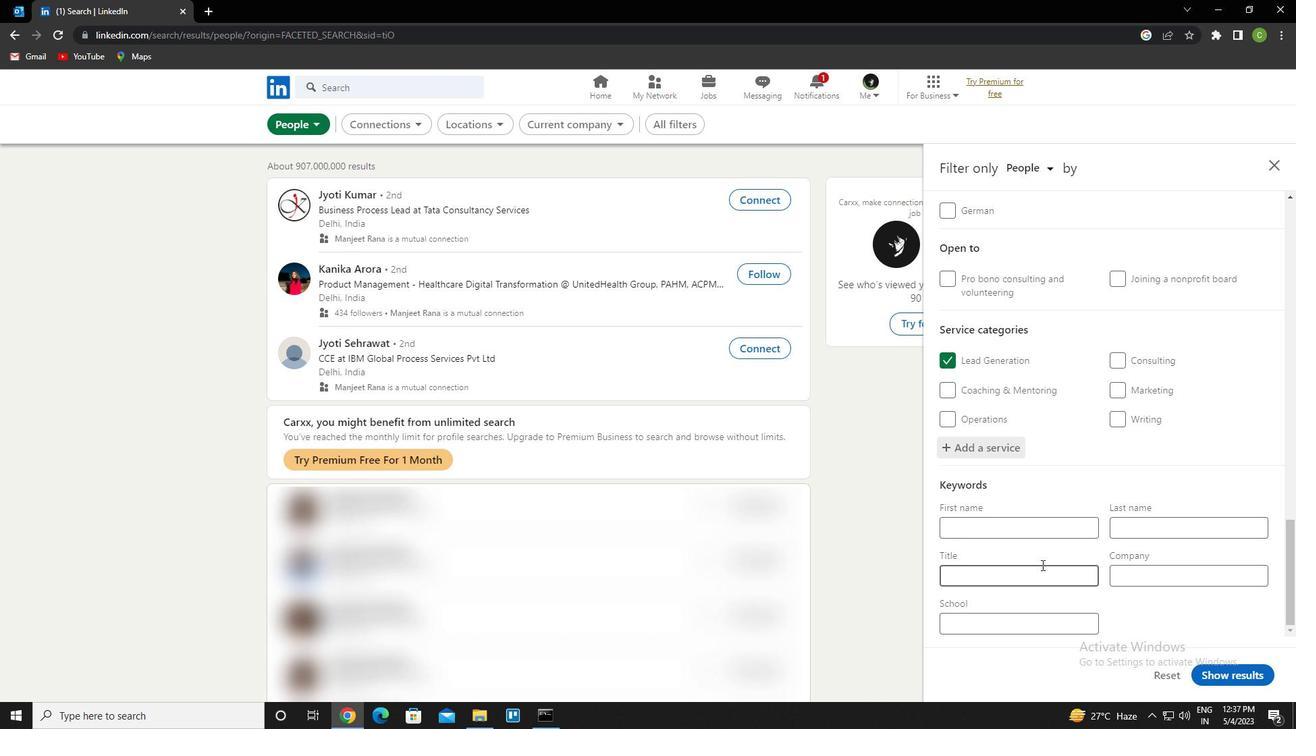 
Action: Mouse pressed left at (1033, 569)
Screenshot: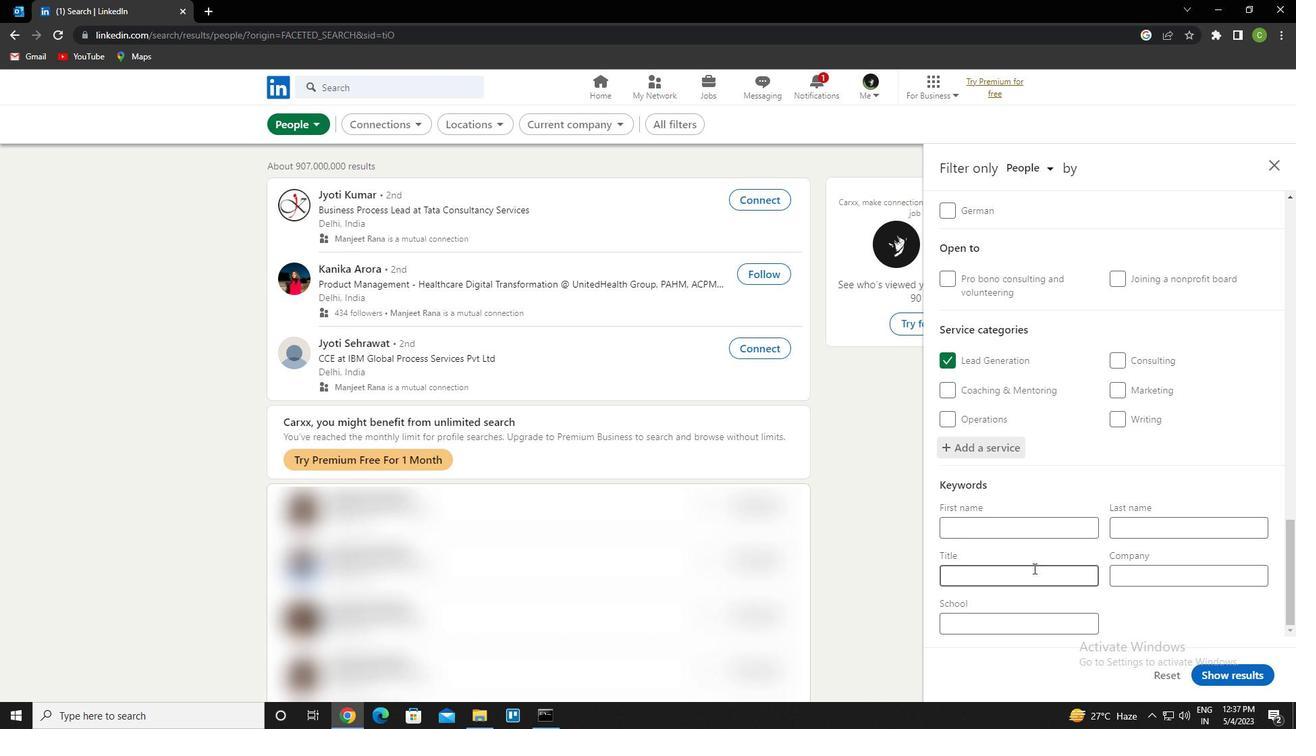 
Action: Key pressed <Key.caps_lock>g<Key.caps_lock>raphic<Key.space>designer
Screenshot: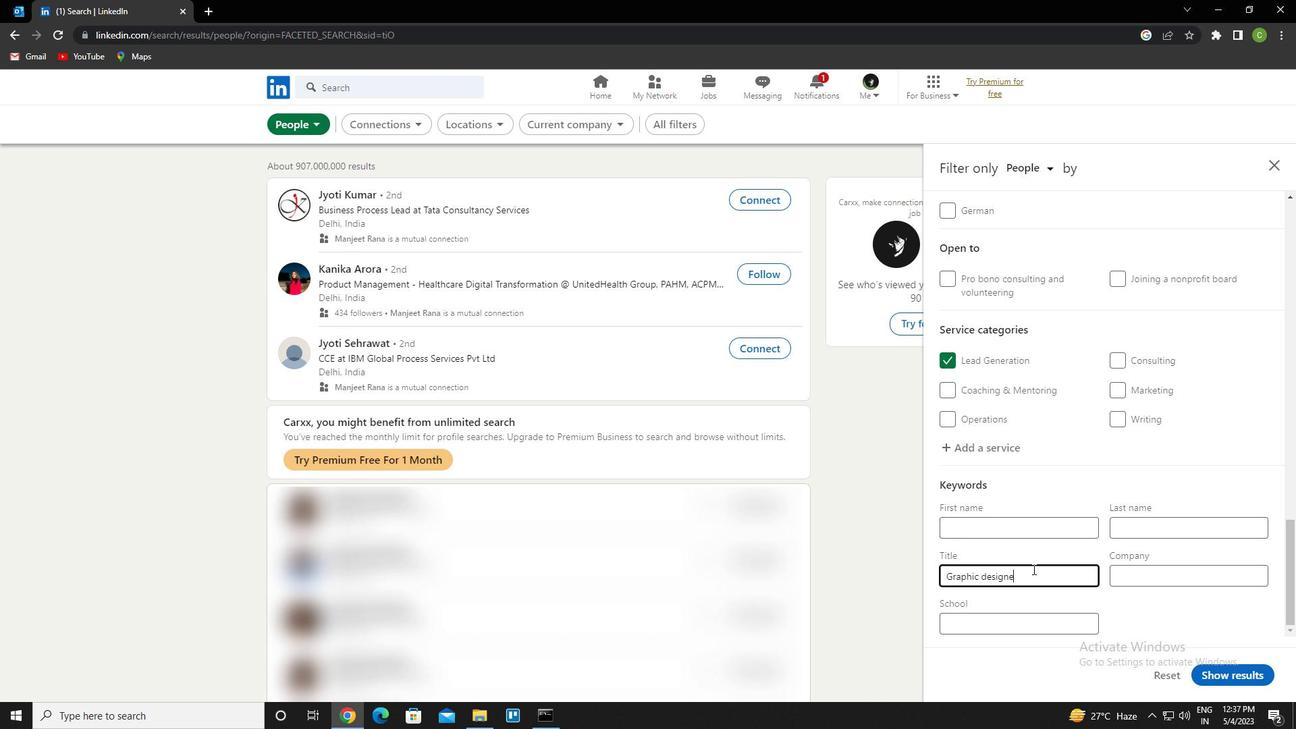 
Action: Mouse moved to (1251, 677)
Screenshot: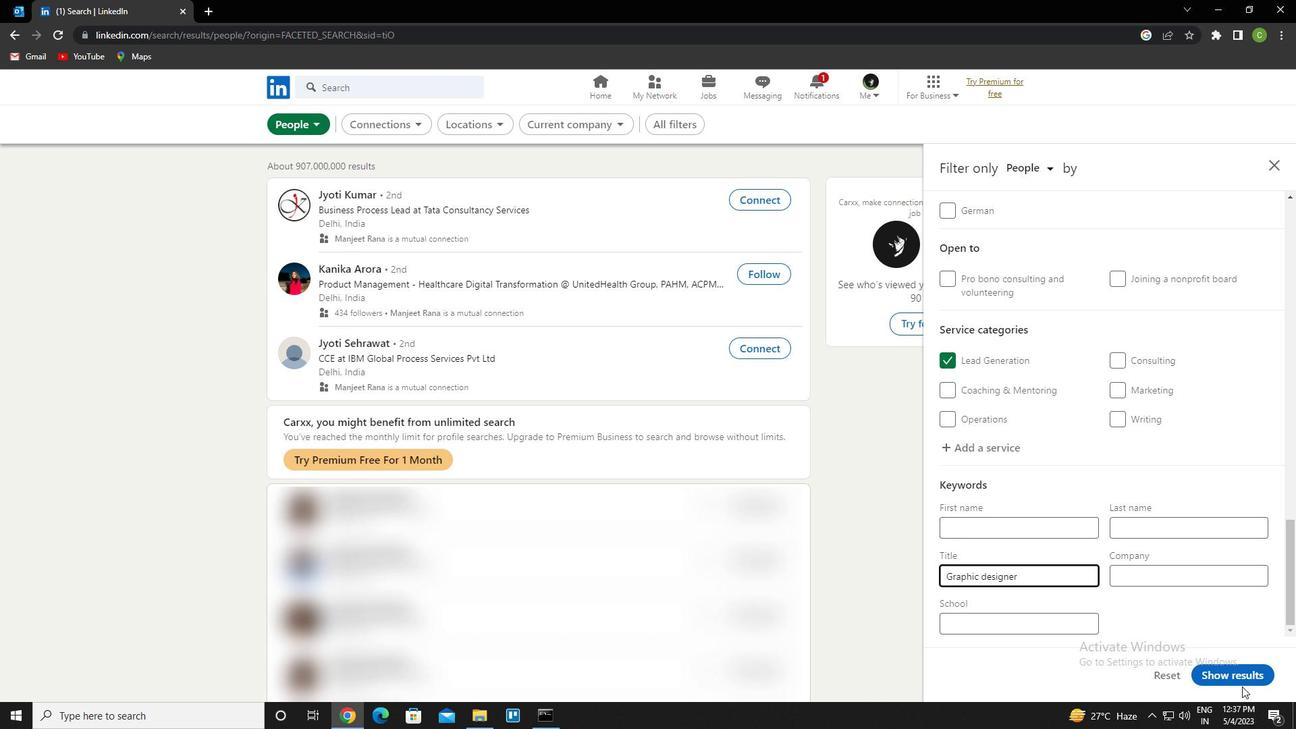 
Action: Mouse pressed left at (1251, 677)
Screenshot: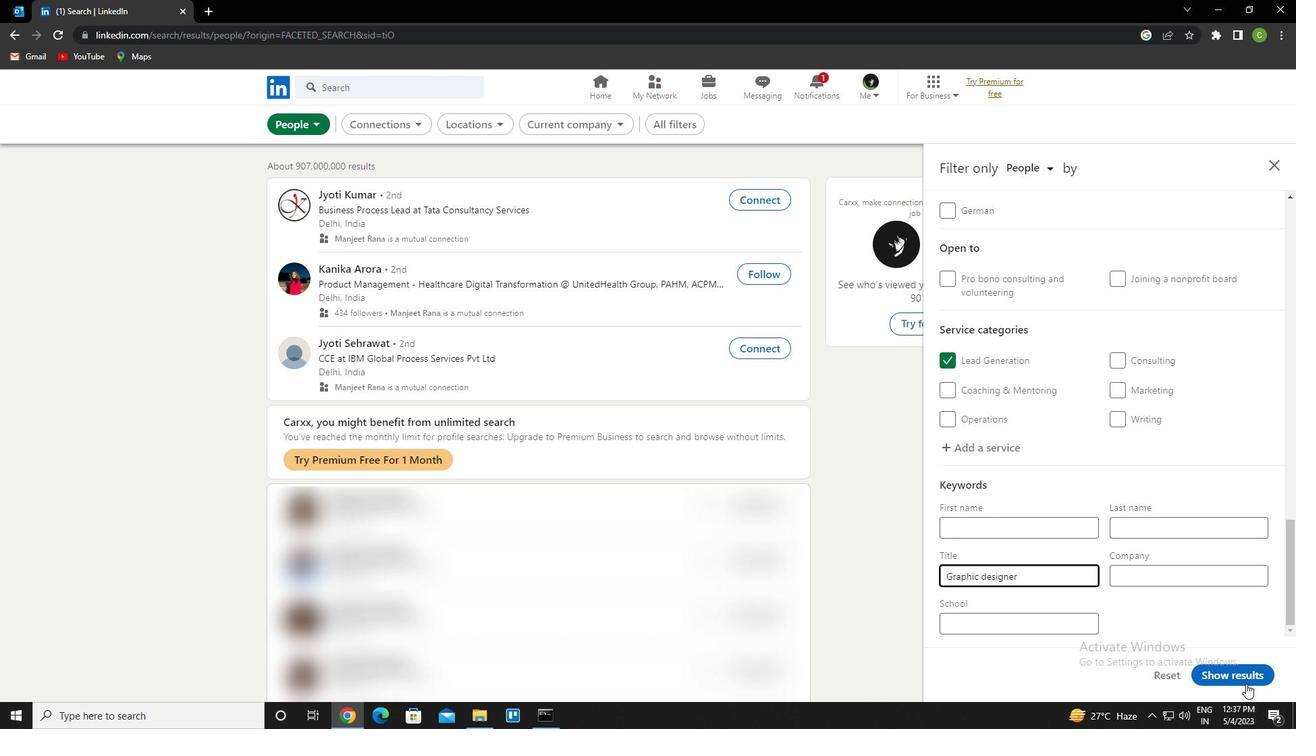 
Action: Mouse moved to (604, 641)
Screenshot: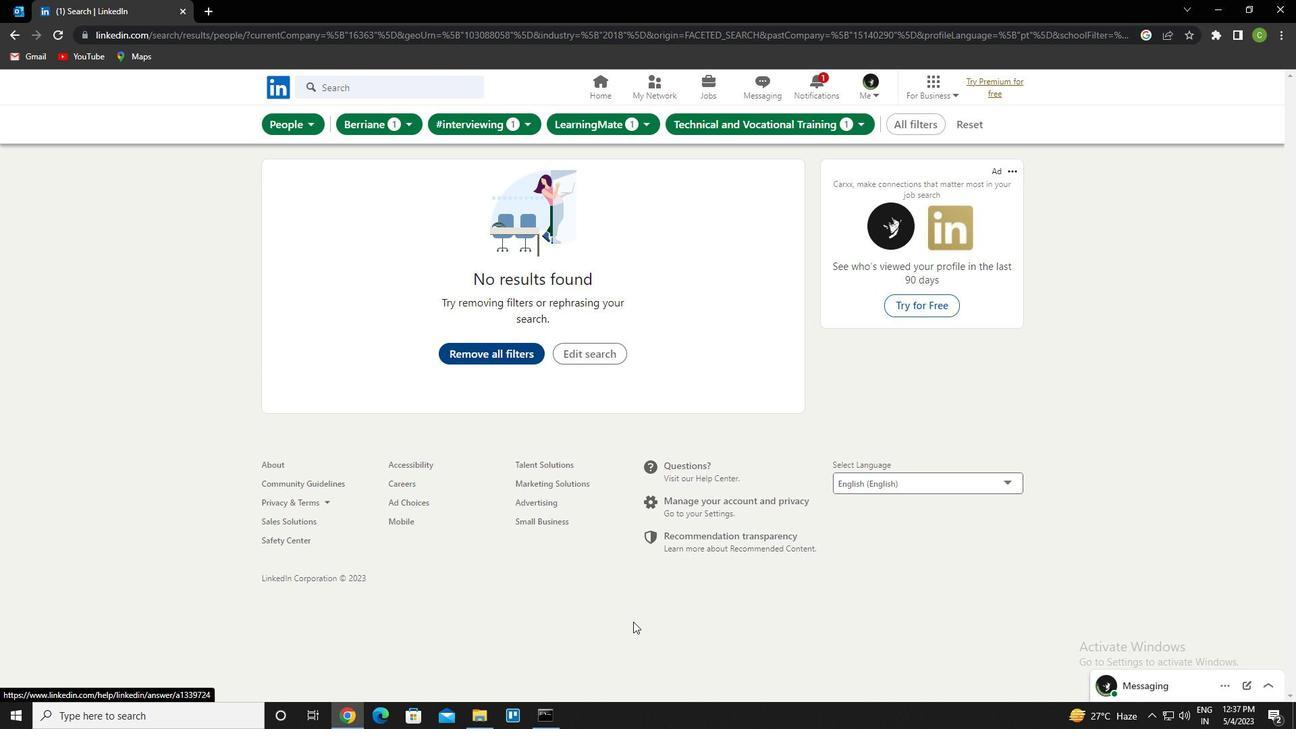
